 Task: Reply to email with the signature Charlotte Hill with the subject Reminder for a termination meeting from softage.10@softage.net with the message Could you send me the latest updates on the project milestones? with BCC to softage.5@softage.net with an attached document White_paper.docx
Action: Mouse moved to (623, 249)
Screenshot: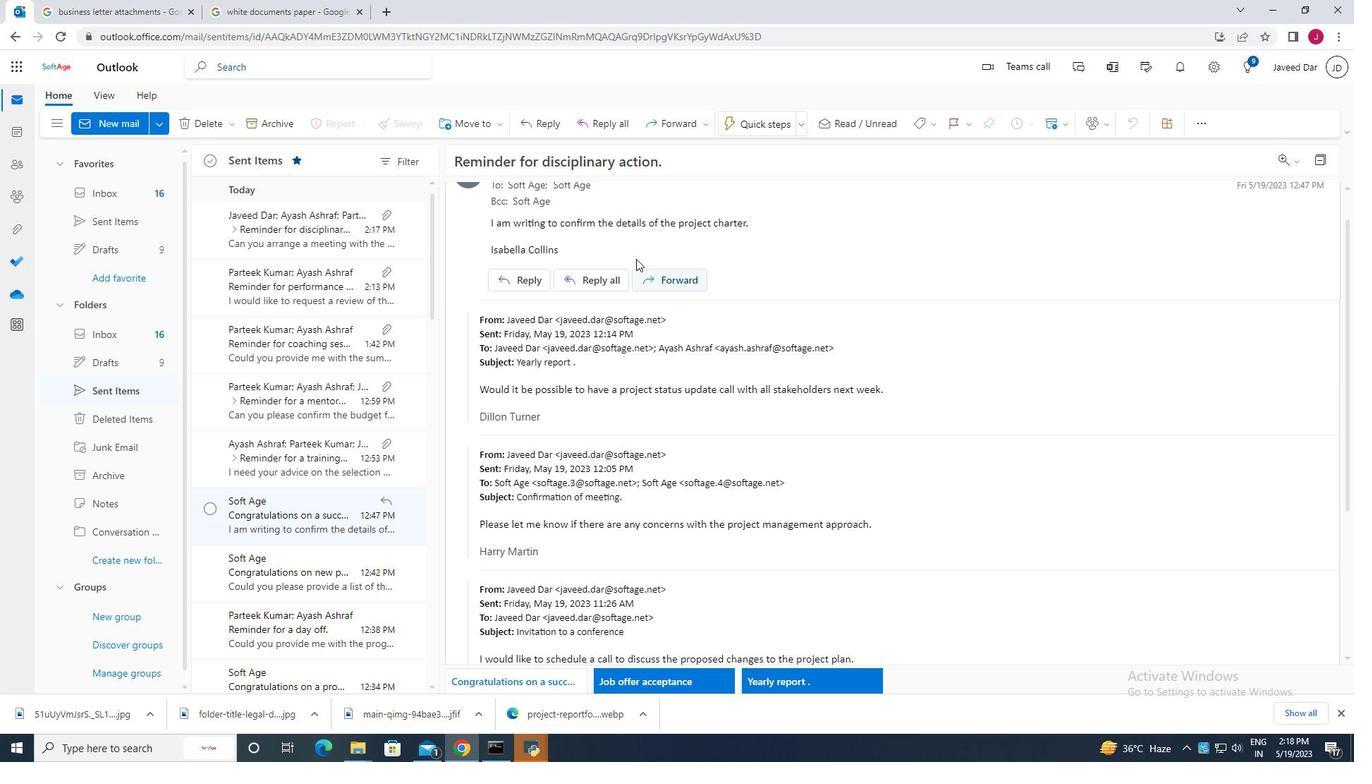 
Action: Mouse scrolled (623, 250) with delta (0, 0)
Screenshot: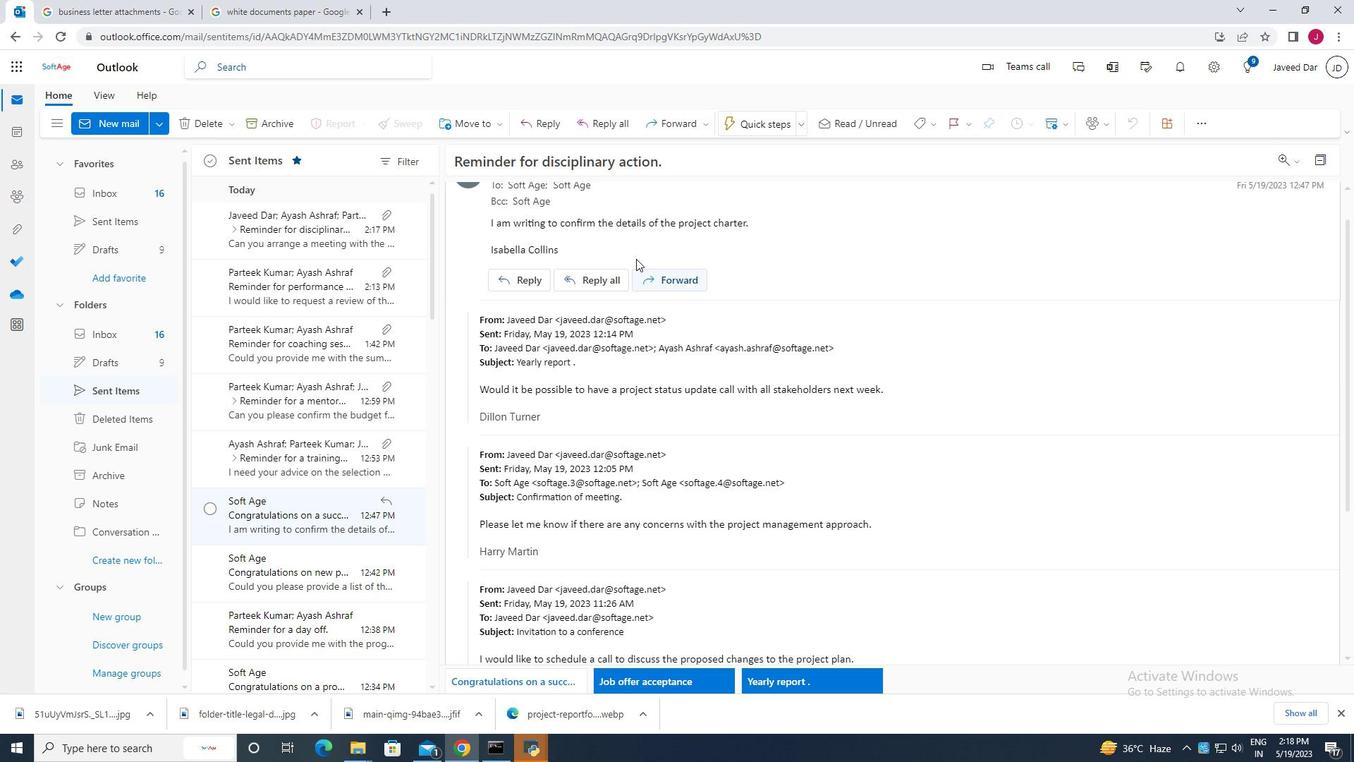 
Action: Mouse scrolled (623, 250) with delta (0, 0)
Screenshot: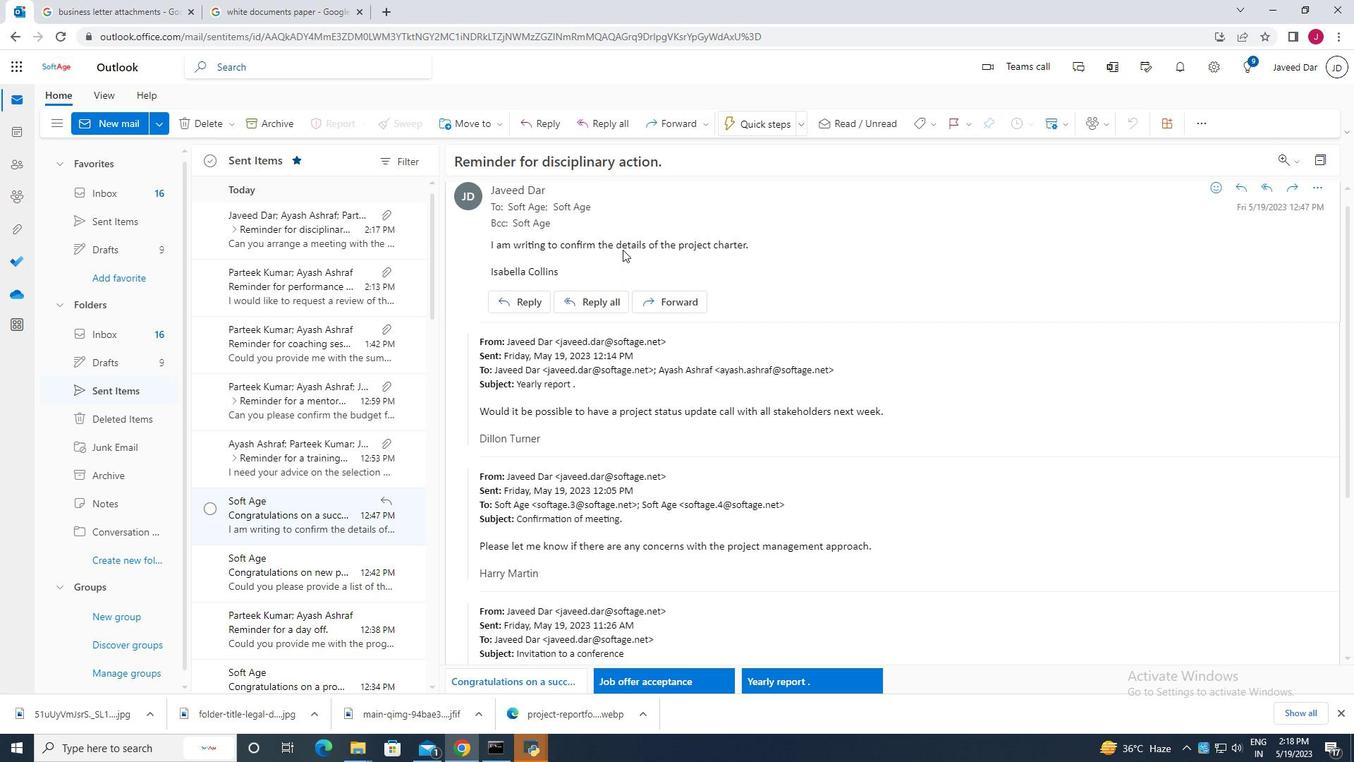 
Action: Mouse scrolled (623, 250) with delta (0, 0)
Screenshot: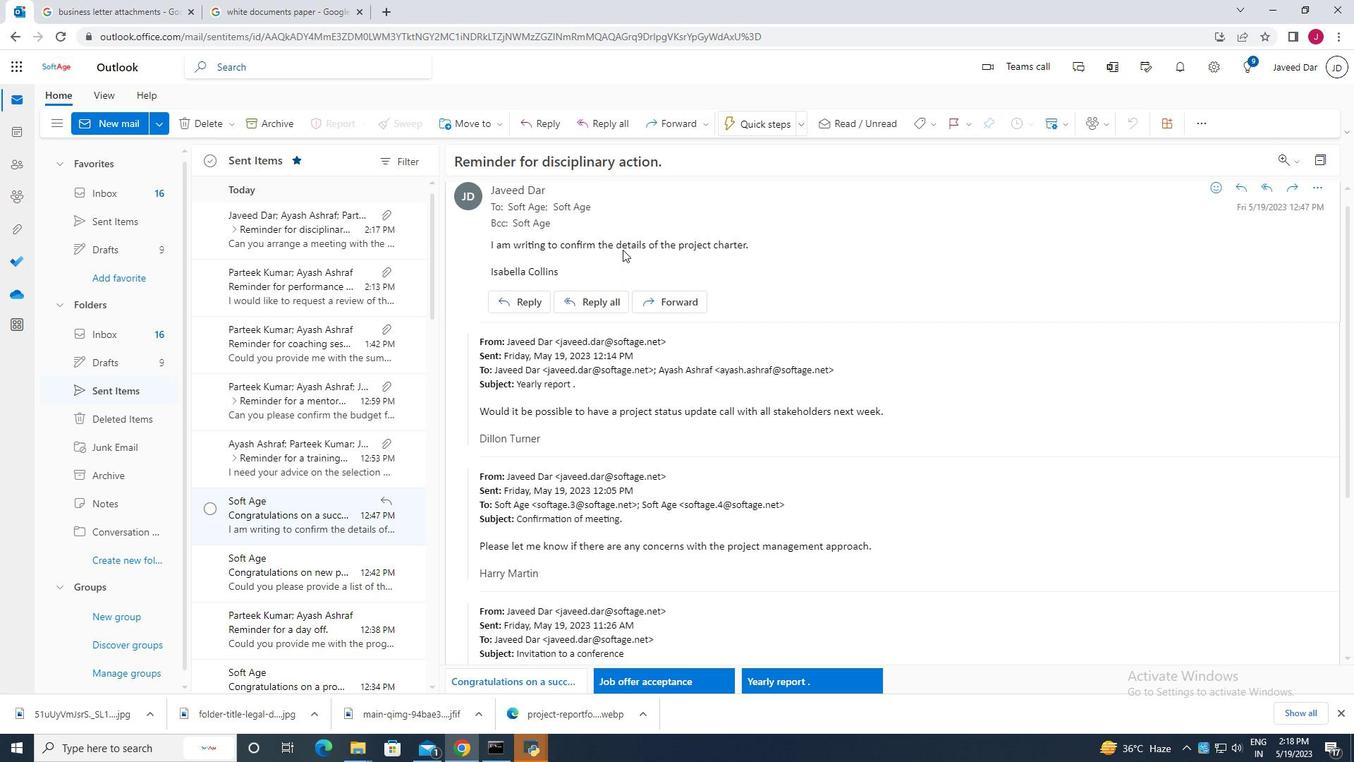 
Action: Mouse scrolled (623, 250) with delta (0, 0)
Screenshot: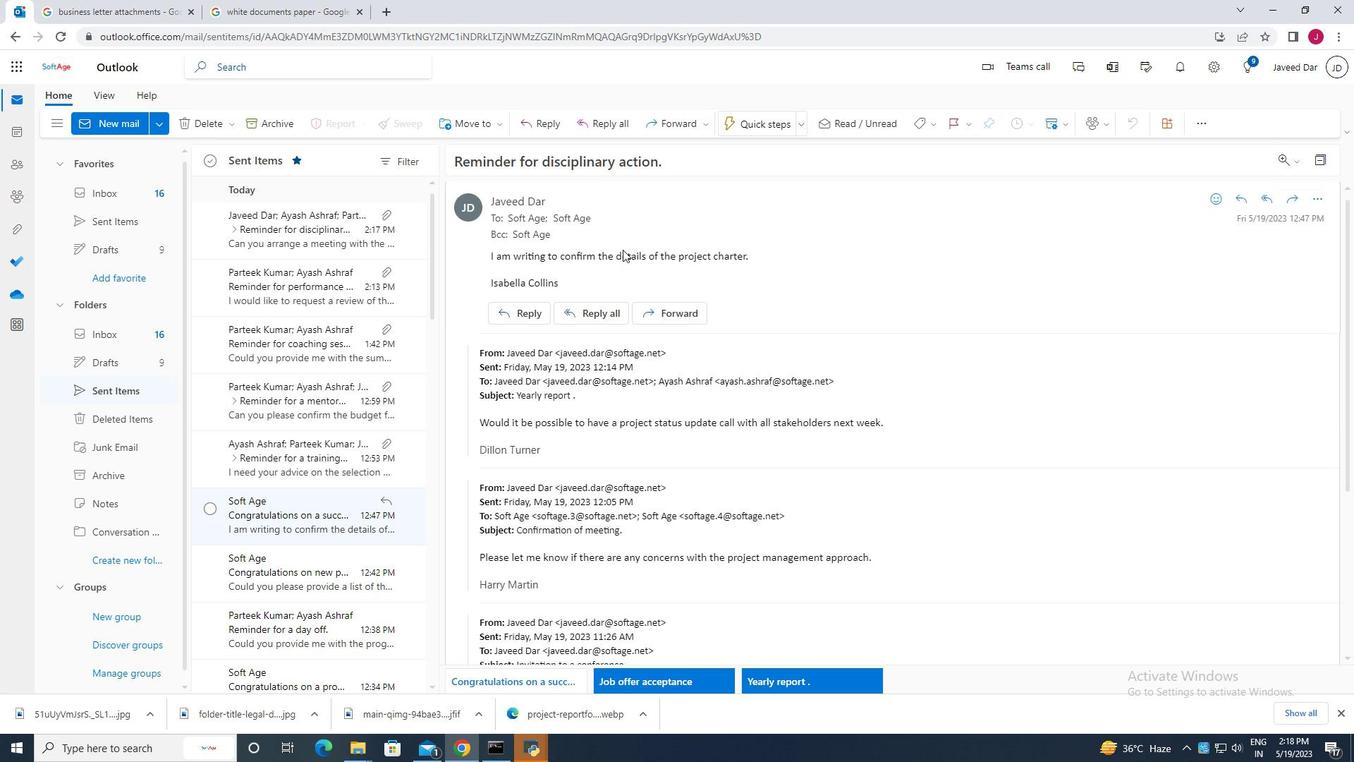 
Action: Mouse scrolled (623, 250) with delta (0, 0)
Screenshot: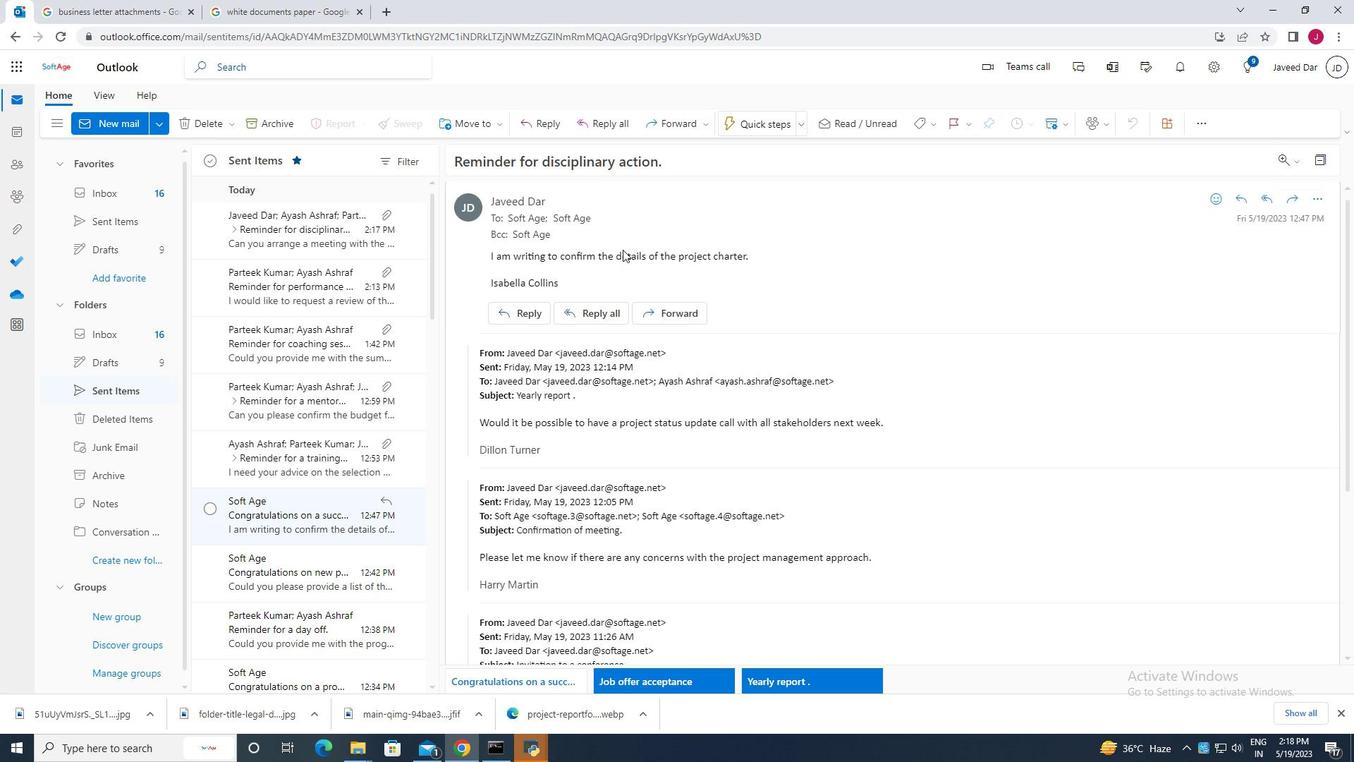 
Action: Mouse scrolled (623, 250) with delta (0, 0)
Screenshot: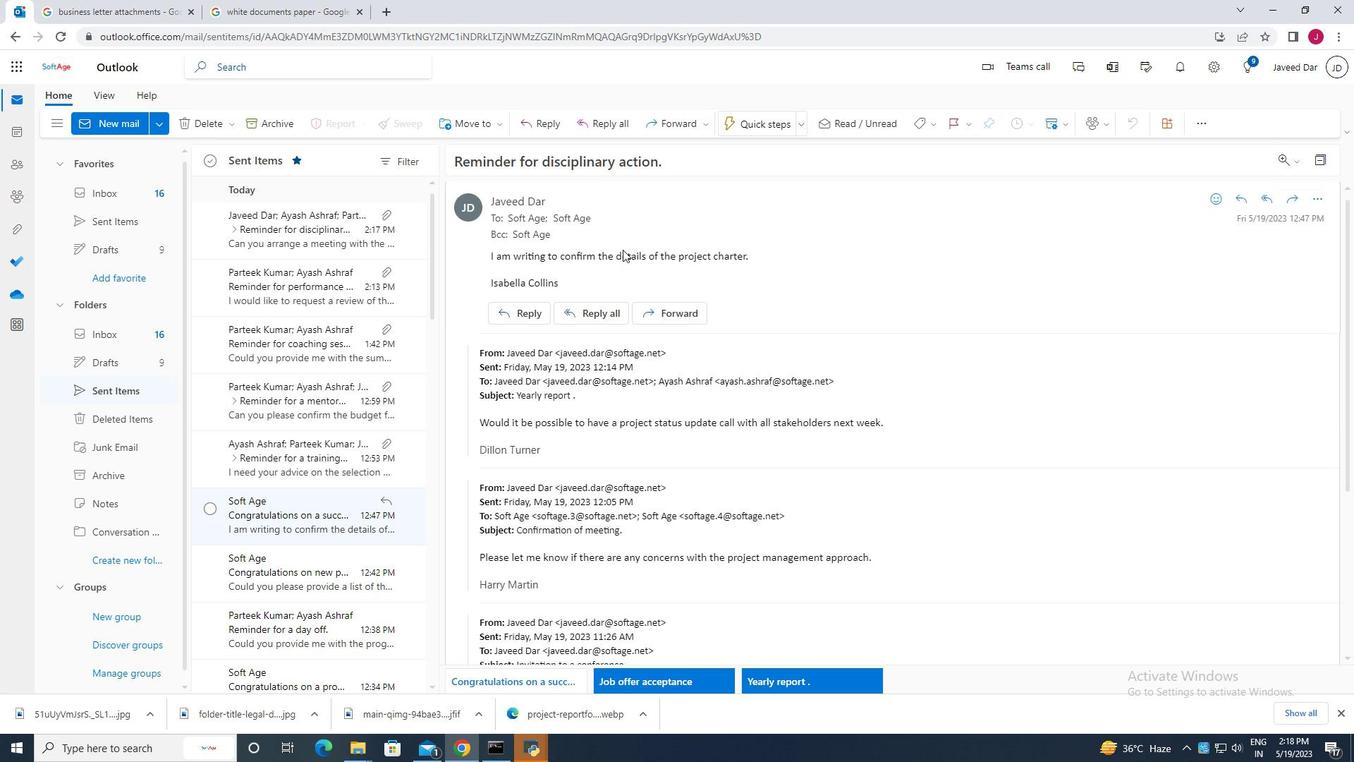 
Action: Mouse scrolled (623, 250) with delta (0, 0)
Screenshot: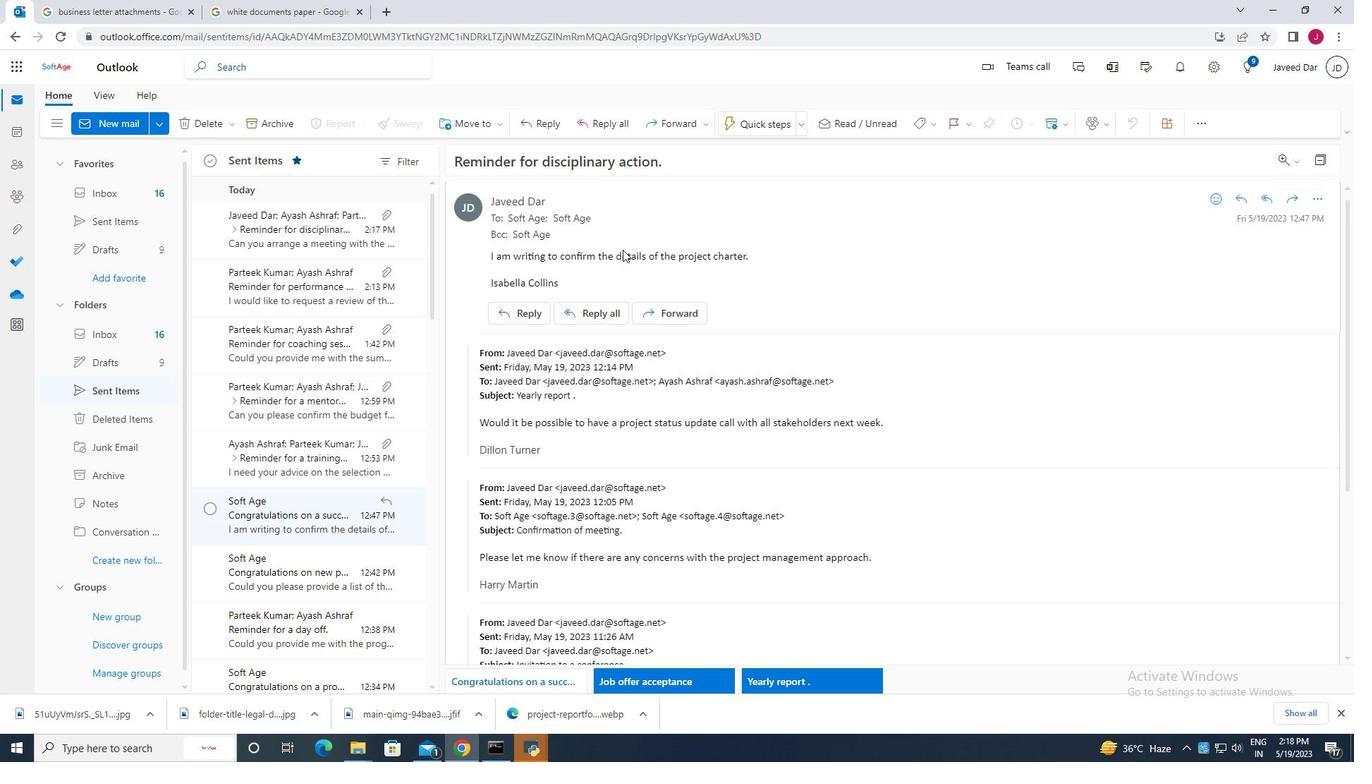 
Action: Mouse scrolled (623, 250) with delta (0, 0)
Screenshot: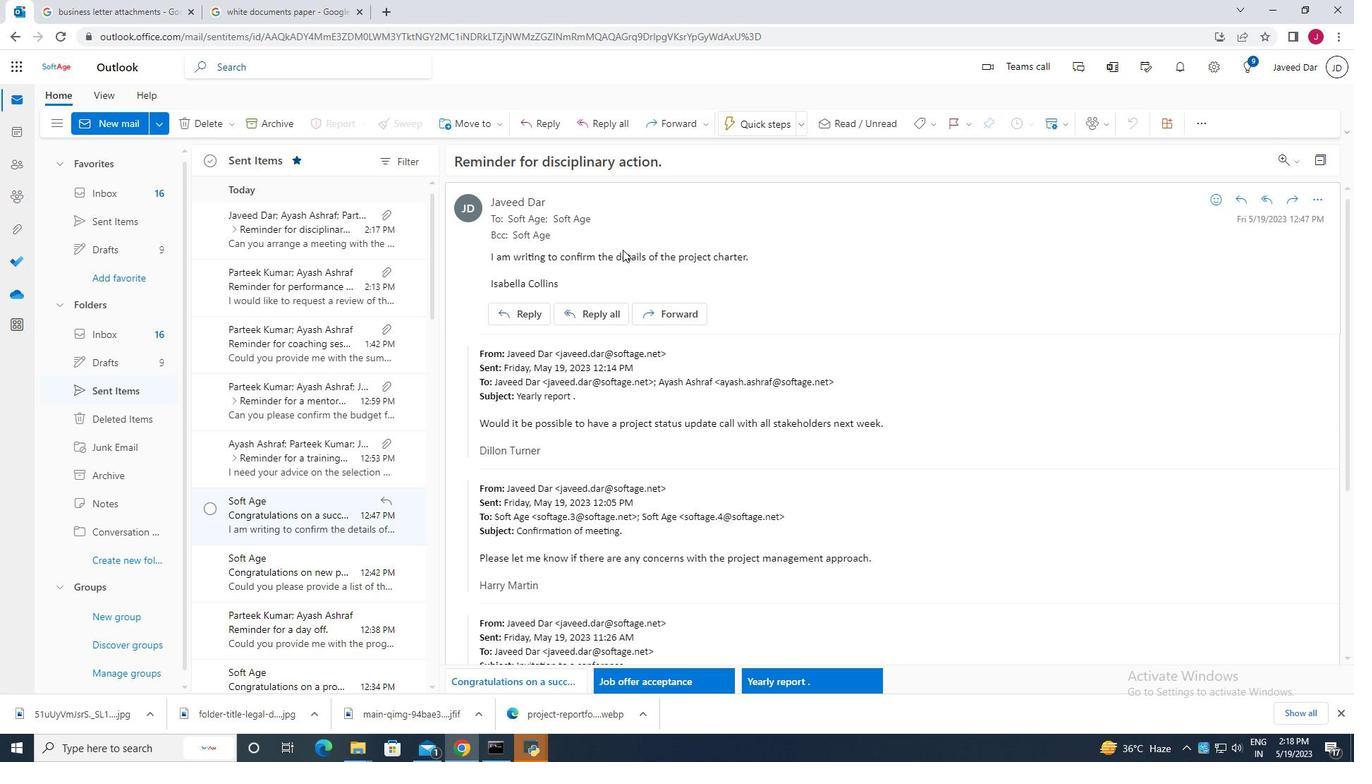 
Action: Mouse scrolled (623, 250) with delta (0, 0)
Screenshot: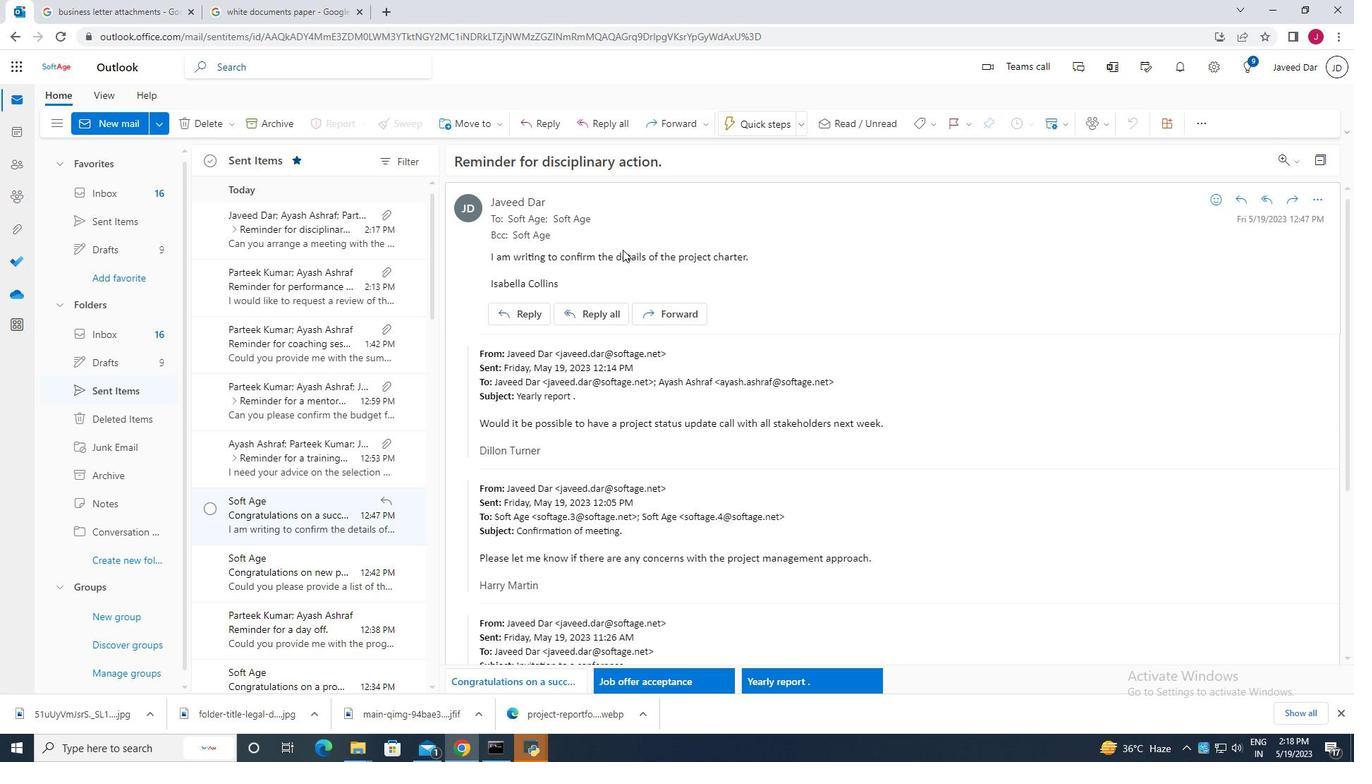 
Action: Mouse scrolled (623, 250) with delta (0, 0)
Screenshot: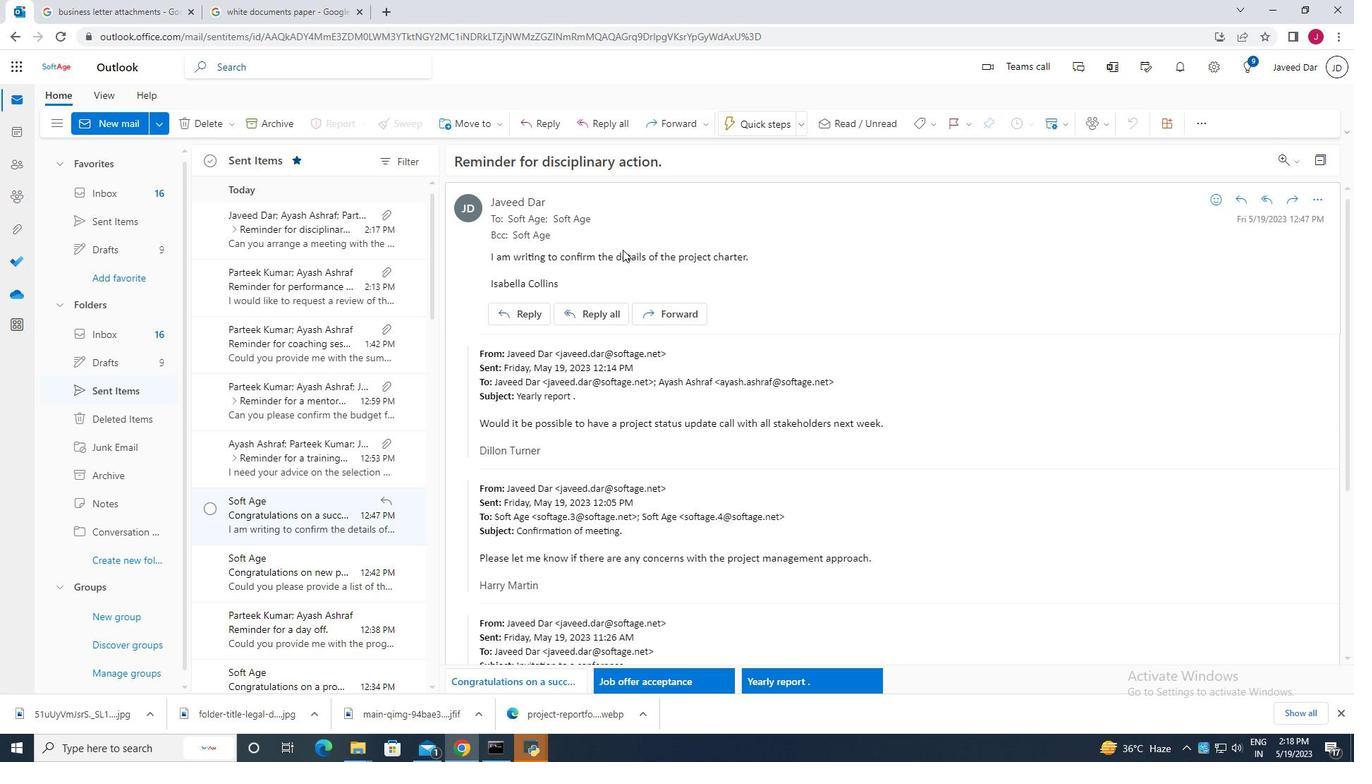 
Action: Mouse scrolled (623, 250) with delta (0, 0)
Screenshot: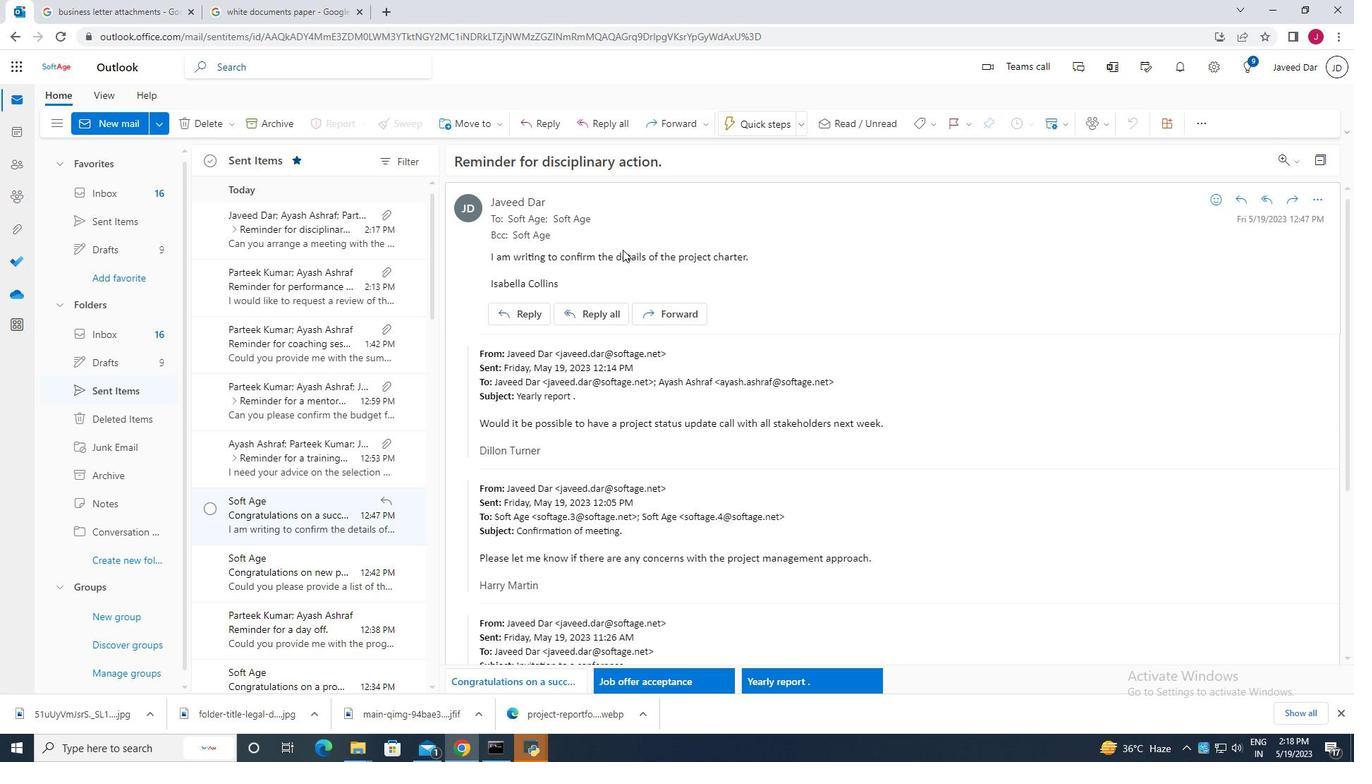 
Action: Mouse moved to (1248, 200)
Screenshot: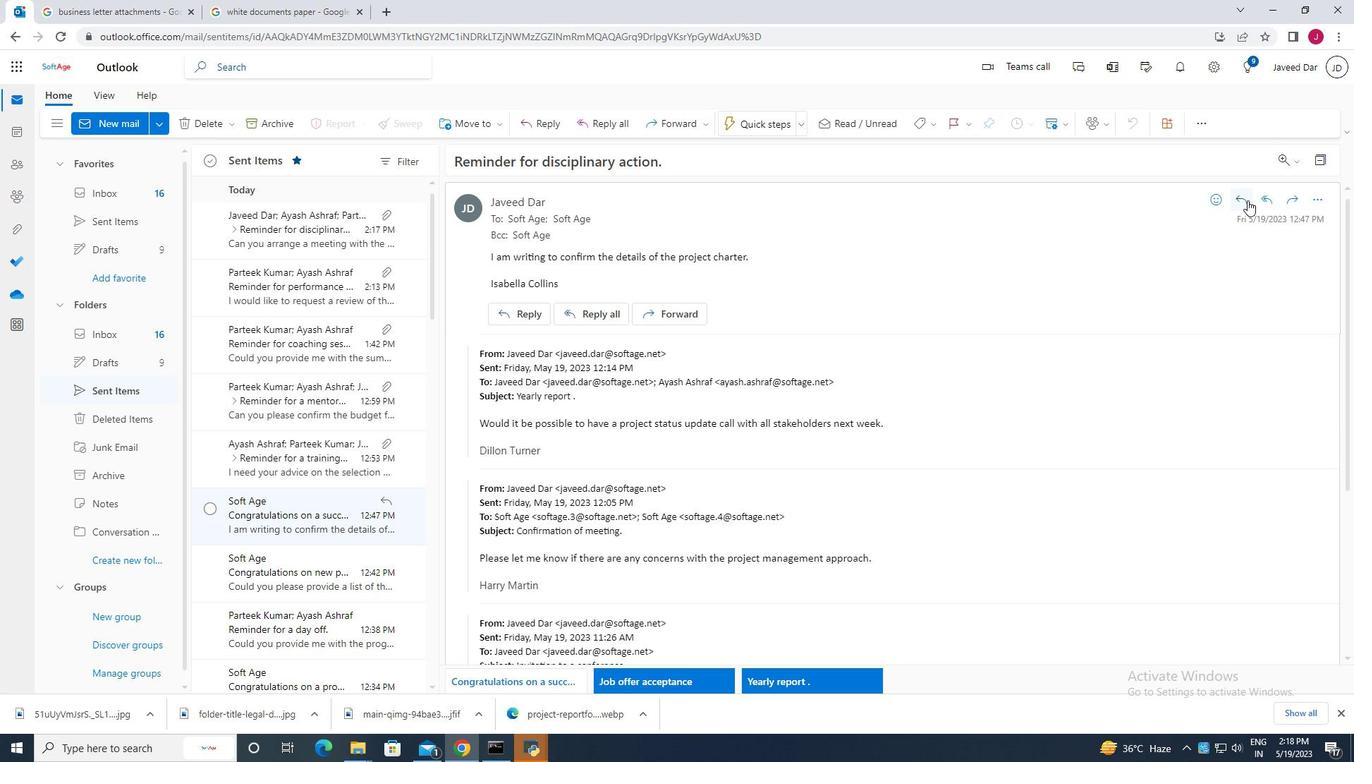 
Action: Mouse pressed left at (1248, 200)
Screenshot: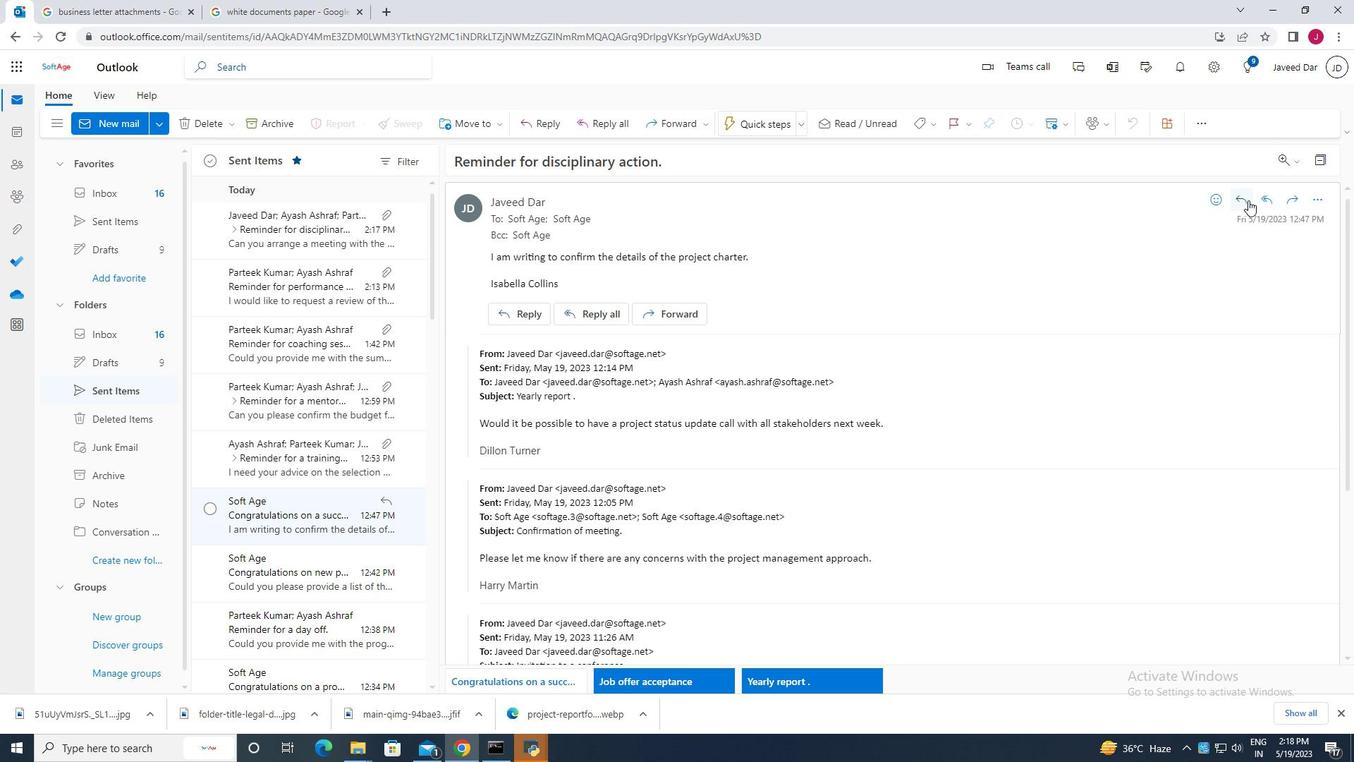 
Action: Mouse moved to (475, 238)
Screenshot: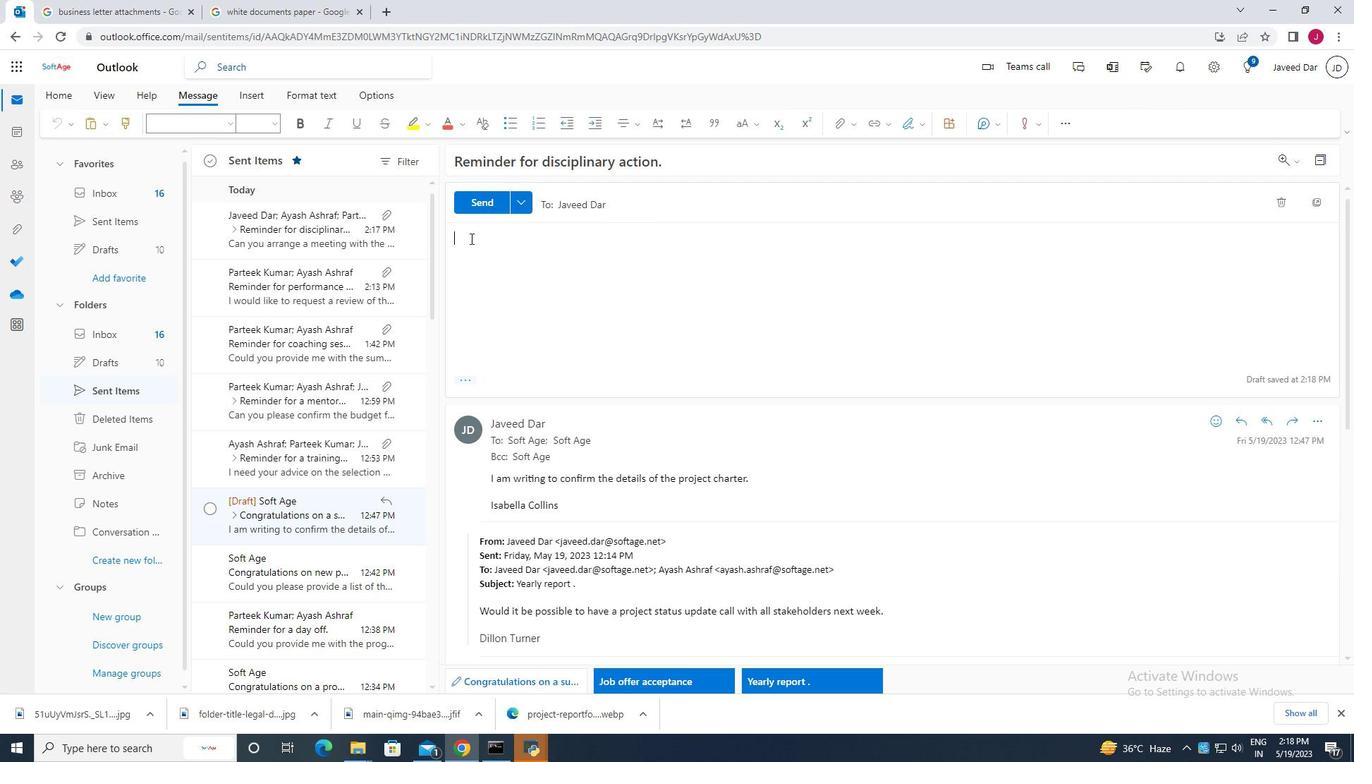 
Action: Mouse pressed left at (475, 238)
Screenshot: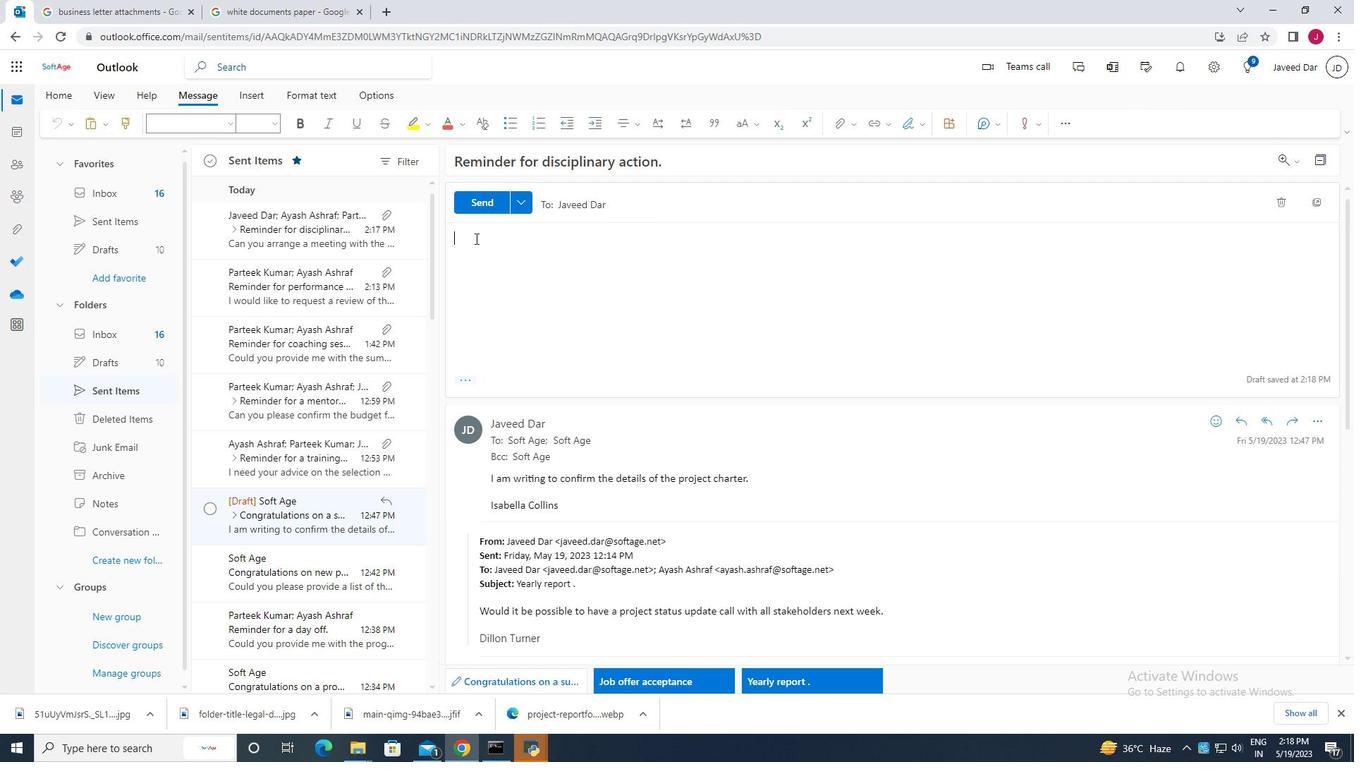 
Action: Mouse moved to (703, 211)
Screenshot: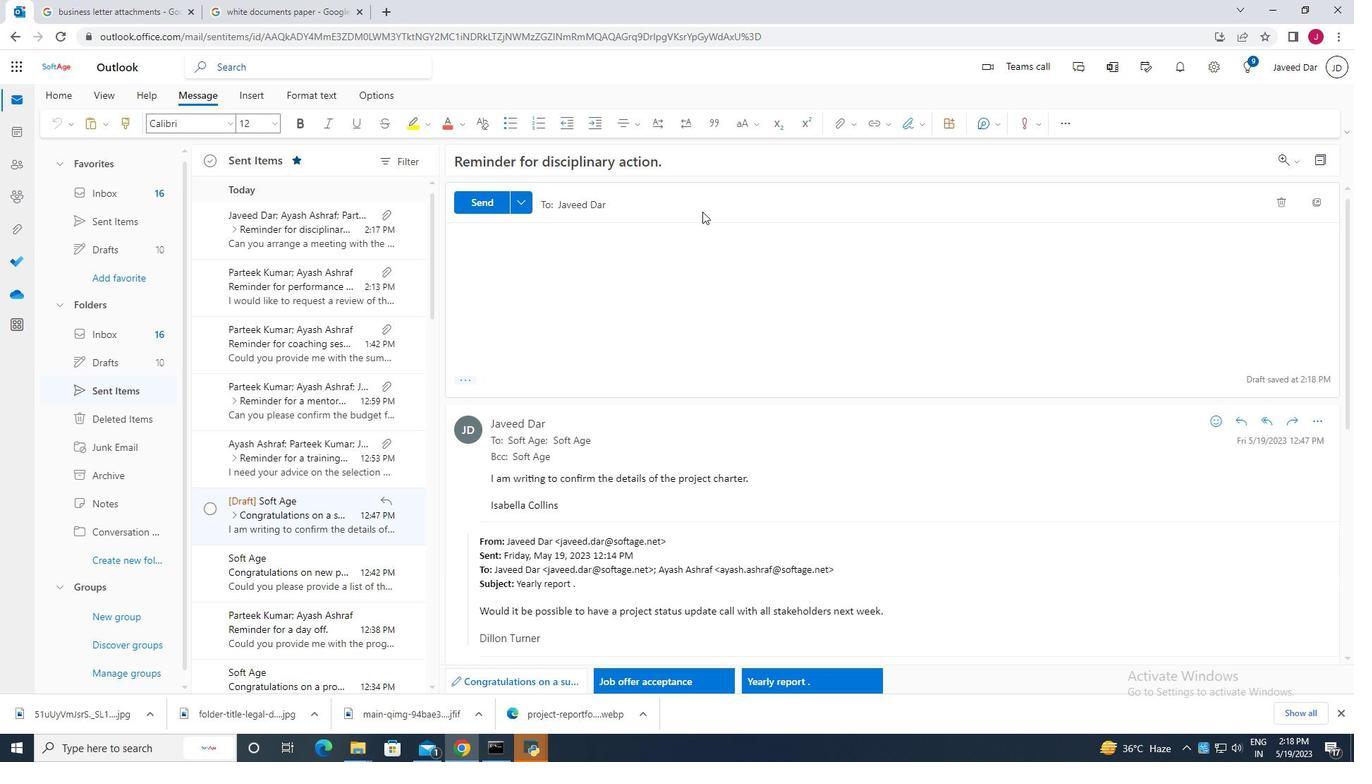 
Action: Mouse pressed left at (703, 211)
Screenshot: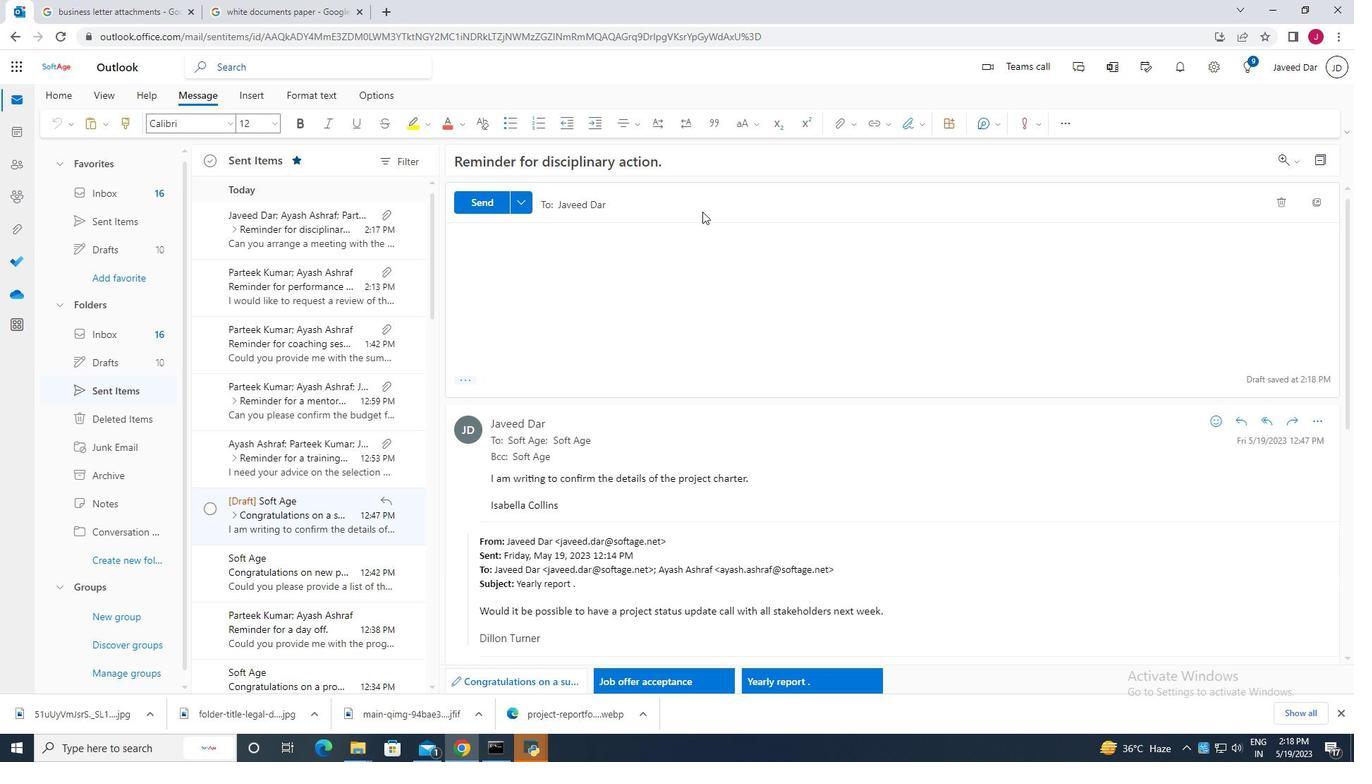 
Action: Mouse moved to (570, 239)
Screenshot: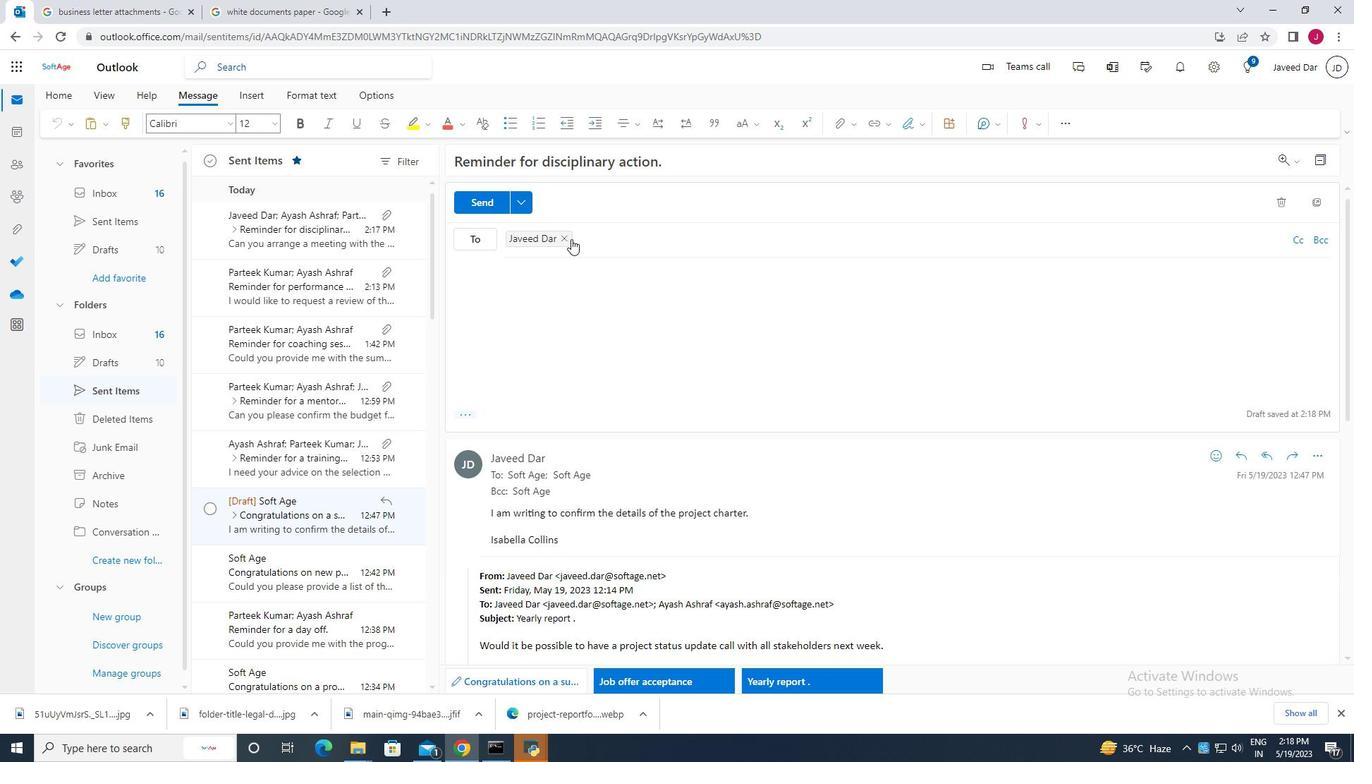 
Action: Mouse pressed left at (570, 239)
Screenshot: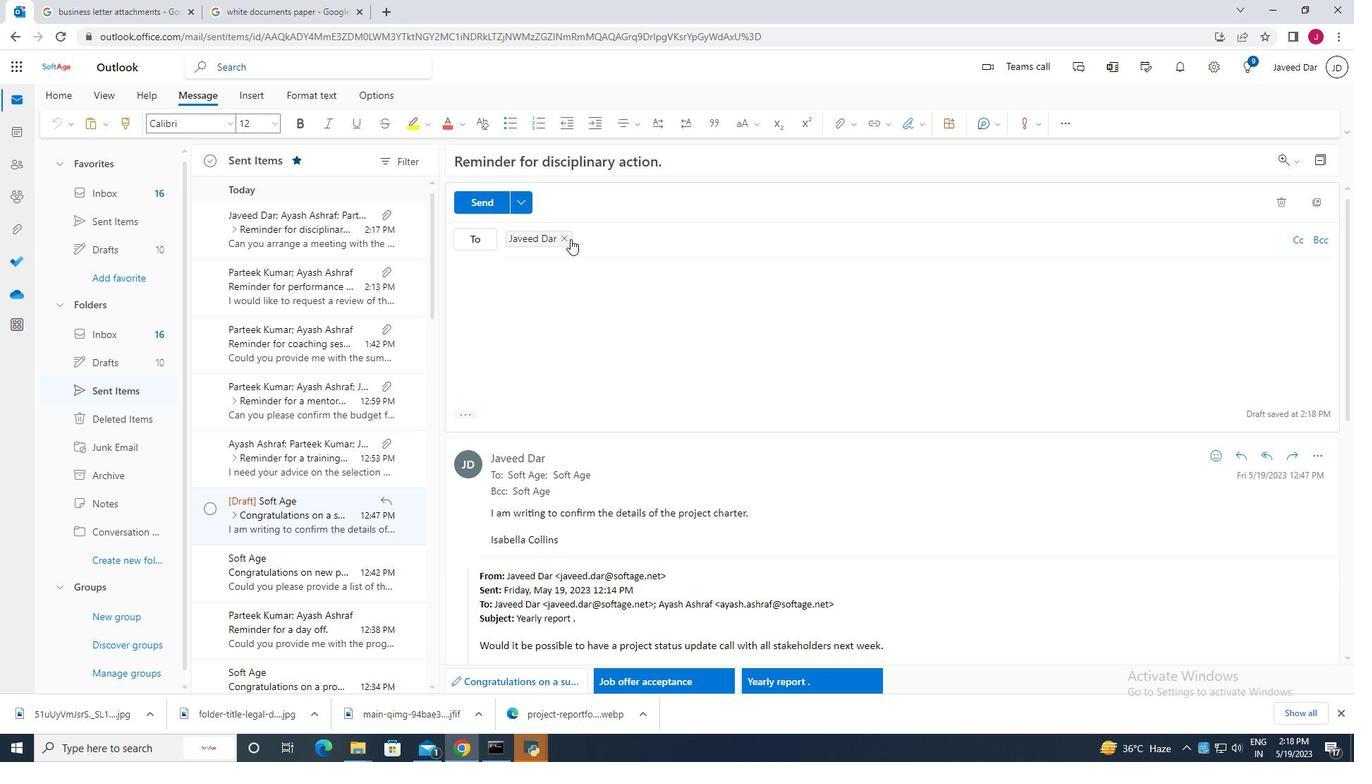 
Action: Mouse moved to (565, 237)
Screenshot: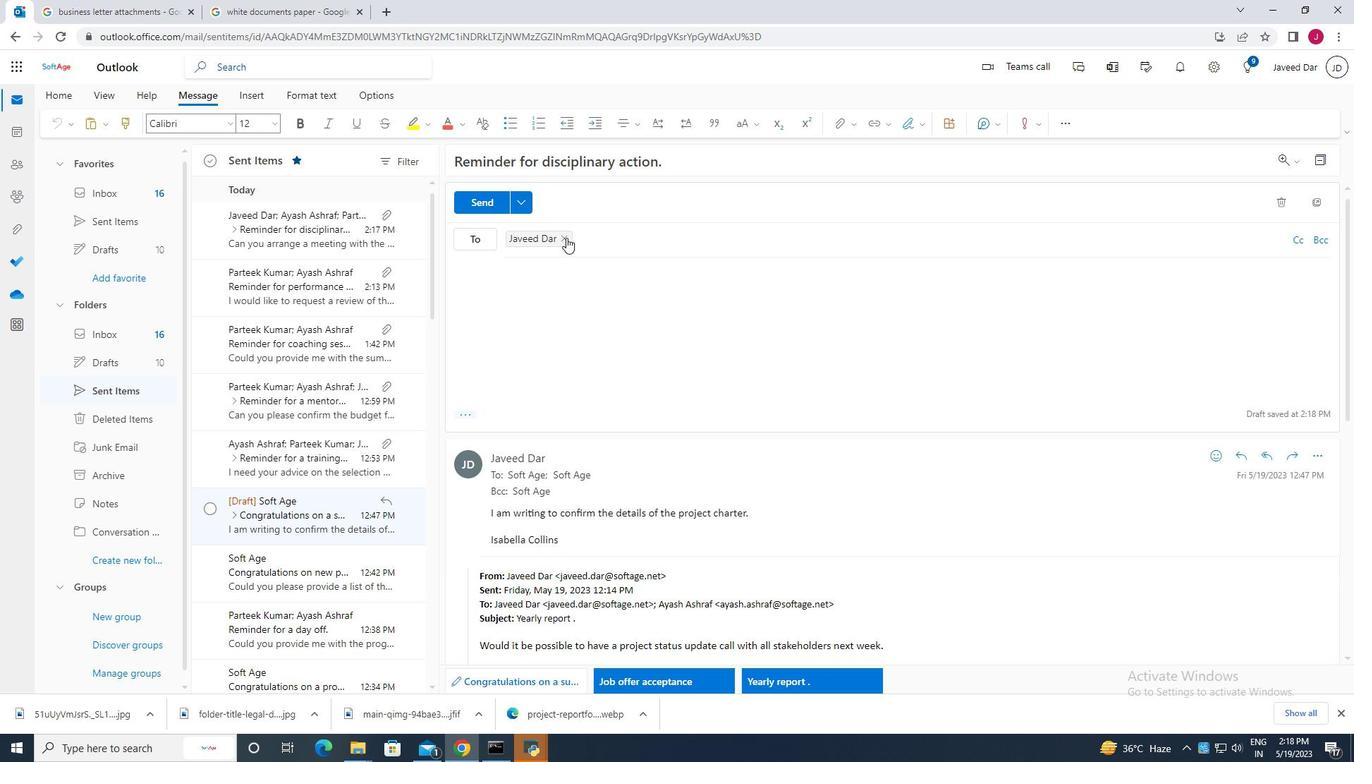 
Action: Mouse pressed left at (565, 237)
Screenshot: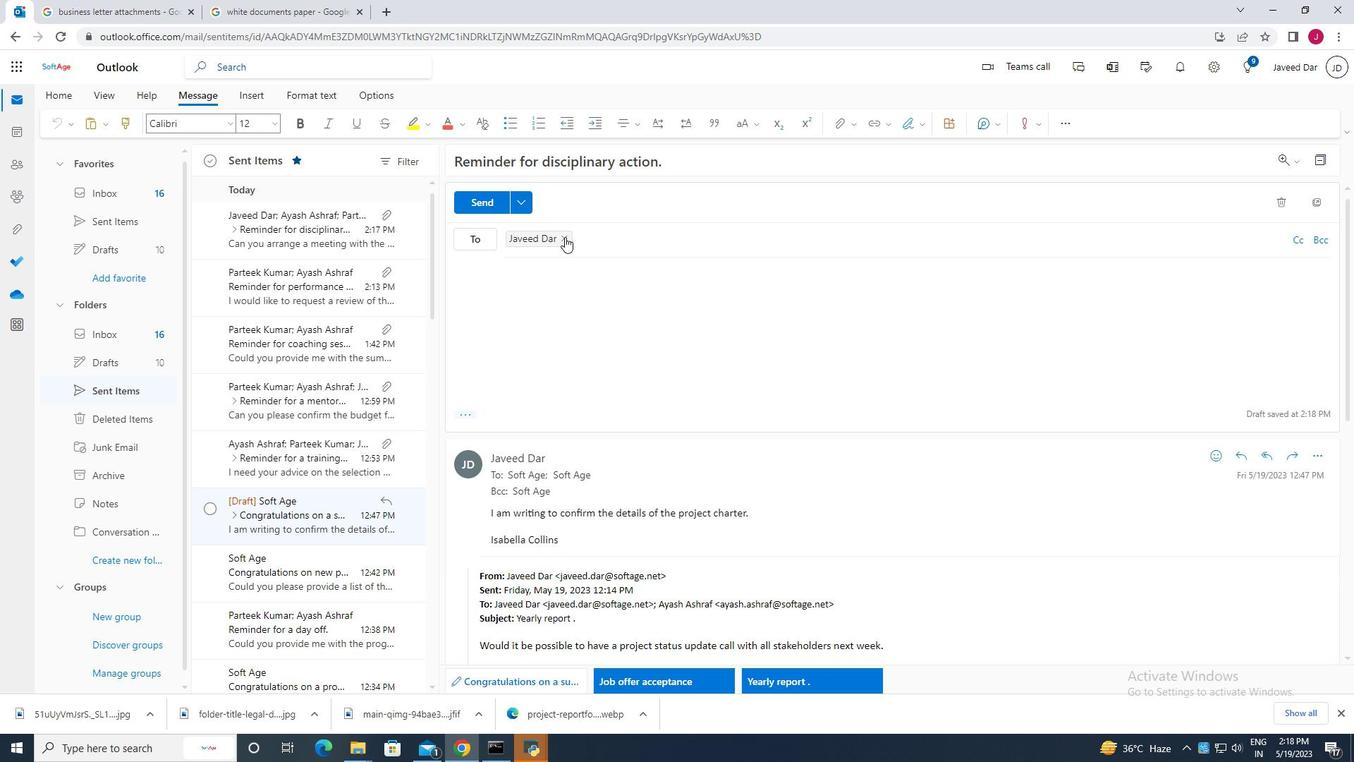 
Action: Mouse moved to (465, 409)
Screenshot: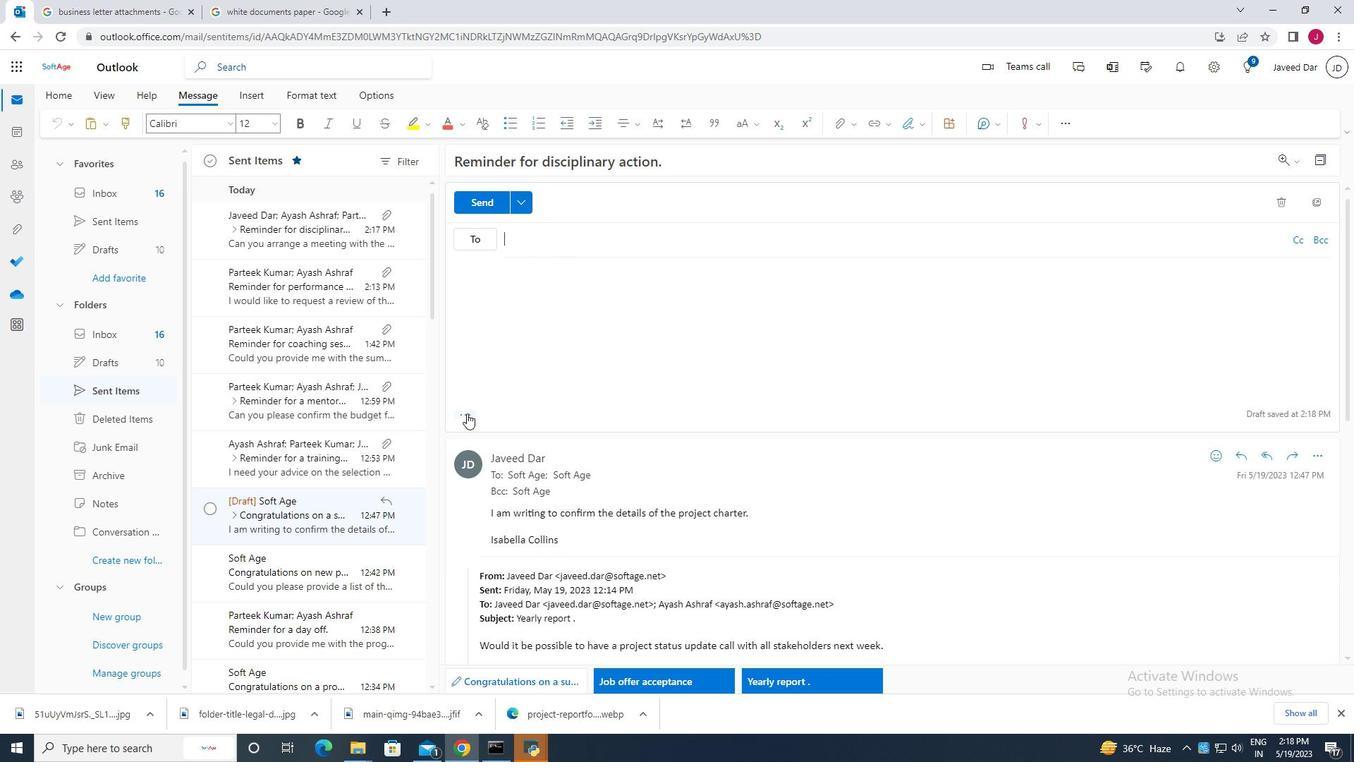 
Action: Mouse pressed left at (465, 409)
Screenshot: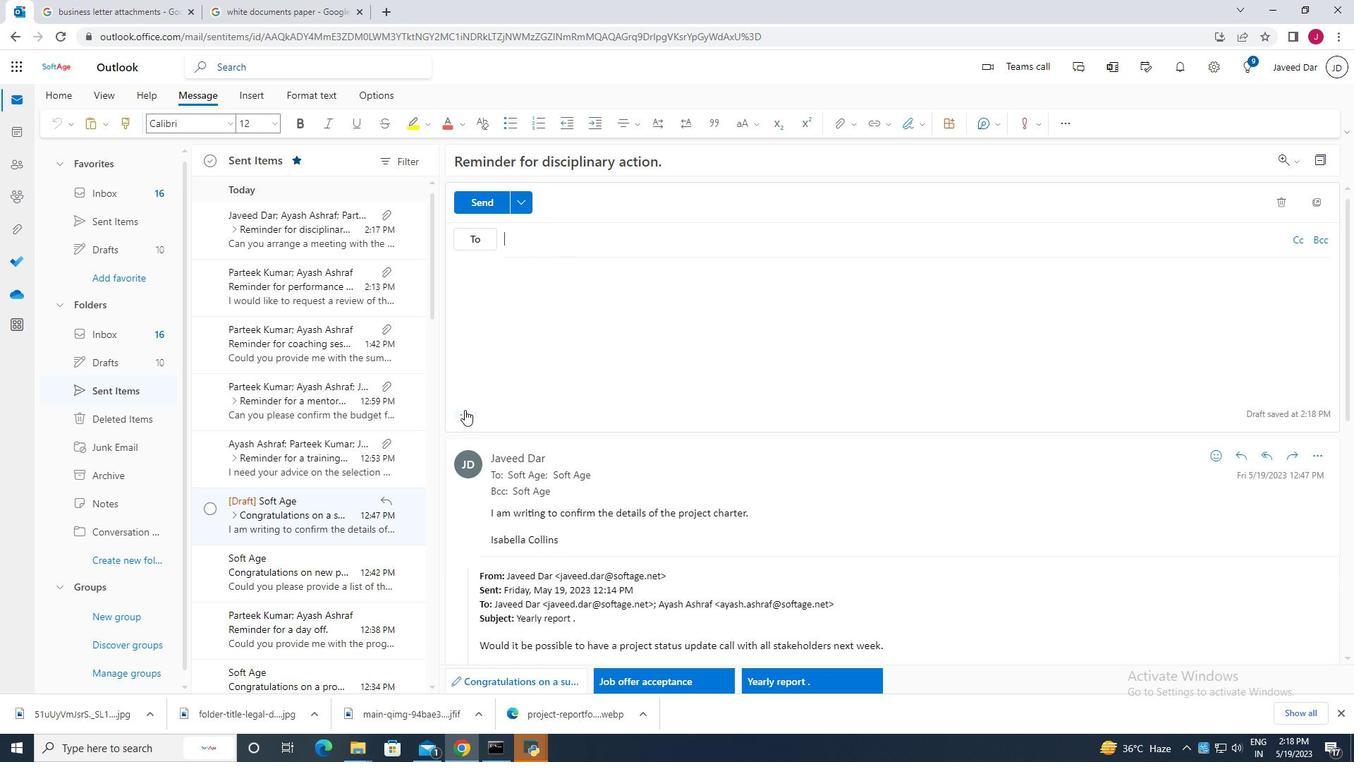 
Action: Mouse moved to (659, 275)
Screenshot: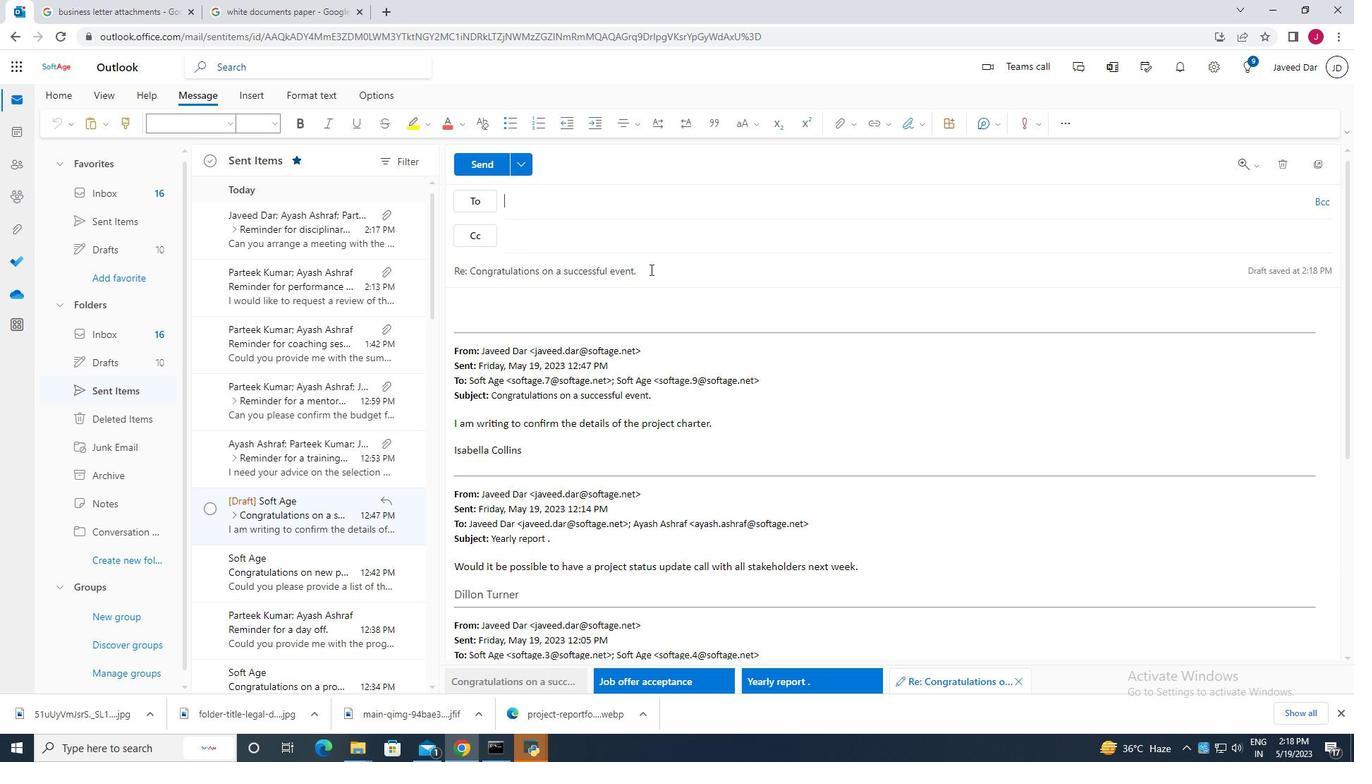 
Action: Mouse pressed left at (659, 275)
Screenshot: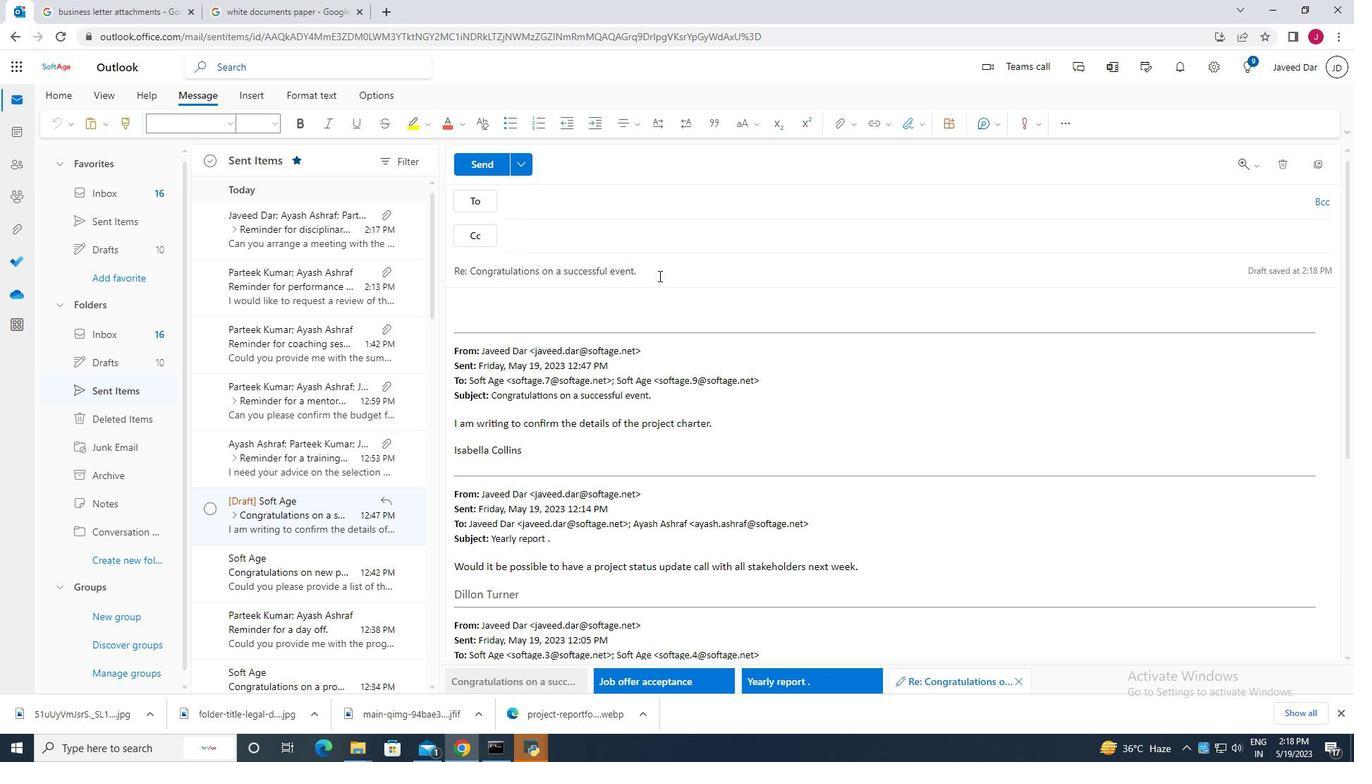 
Action: Key pressed <Key.backspace><Key.backspace><Key.backspace><Key.backspace><Key.backspace><Key.backspace><Key.backspace><Key.backspace><Key.backspace><Key.backspace><Key.backspace><Key.backspace><Key.backspace><Key.backspace><Key.backspace><Key.backspace><Key.backspace><Key.backspace><Key.backspace><Key.backspace><Key.backspace><Key.backspace><Key.backspace><Key.backspace><Key.backspace><Key.backspace><Key.backspace><Key.backspace><Key.backspace><Key.backspace><Key.backspace><Key.backspace><Key.backspace><Key.backspace><Key.backspace><Key.backspace><Key.backspace><Key.backspace><Key.backspace><Key.backspace><Key.backspace><Key.backspace><Key.backspace><Key.backspace><Key.backspace><Key.backspace><Key.backspace><Key.backspace><Key.caps_lock>R<Key.caps_lock>eminder<Key.space>for<Key.space>a<Key.space>termination<Key.space>meeting<Key.space><Key.backspace>.
Screenshot: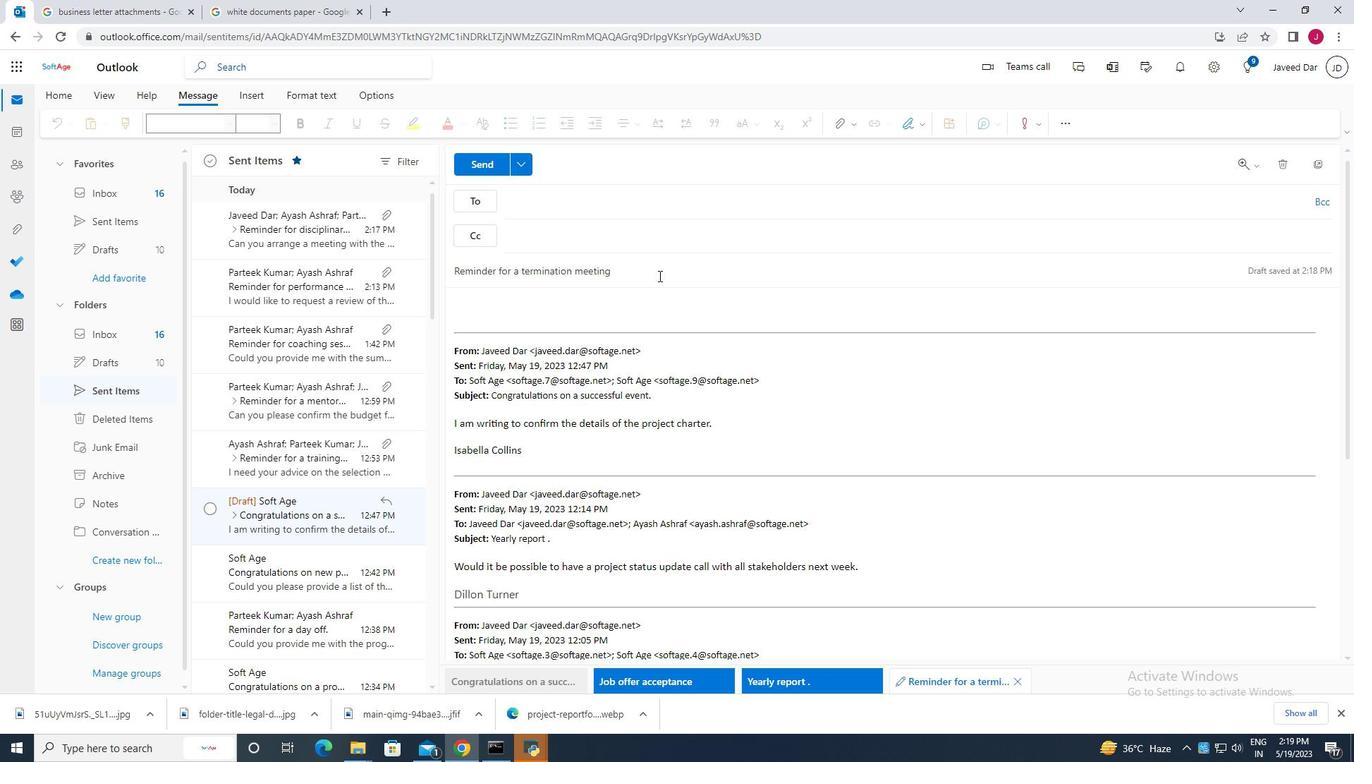 
Action: Mouse moved to (611, 298)
Screenshot: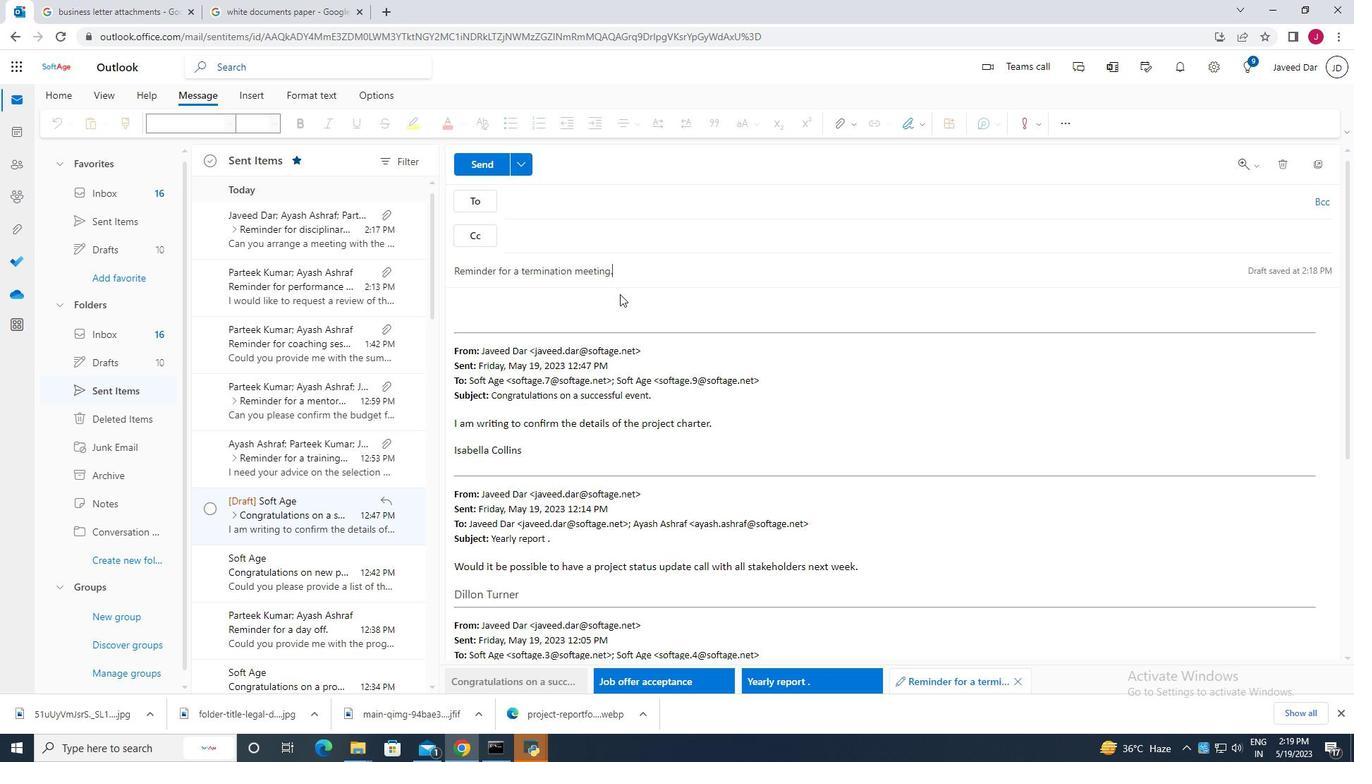 
Action: Mouse pressed left at (611, 298)
Screenshot: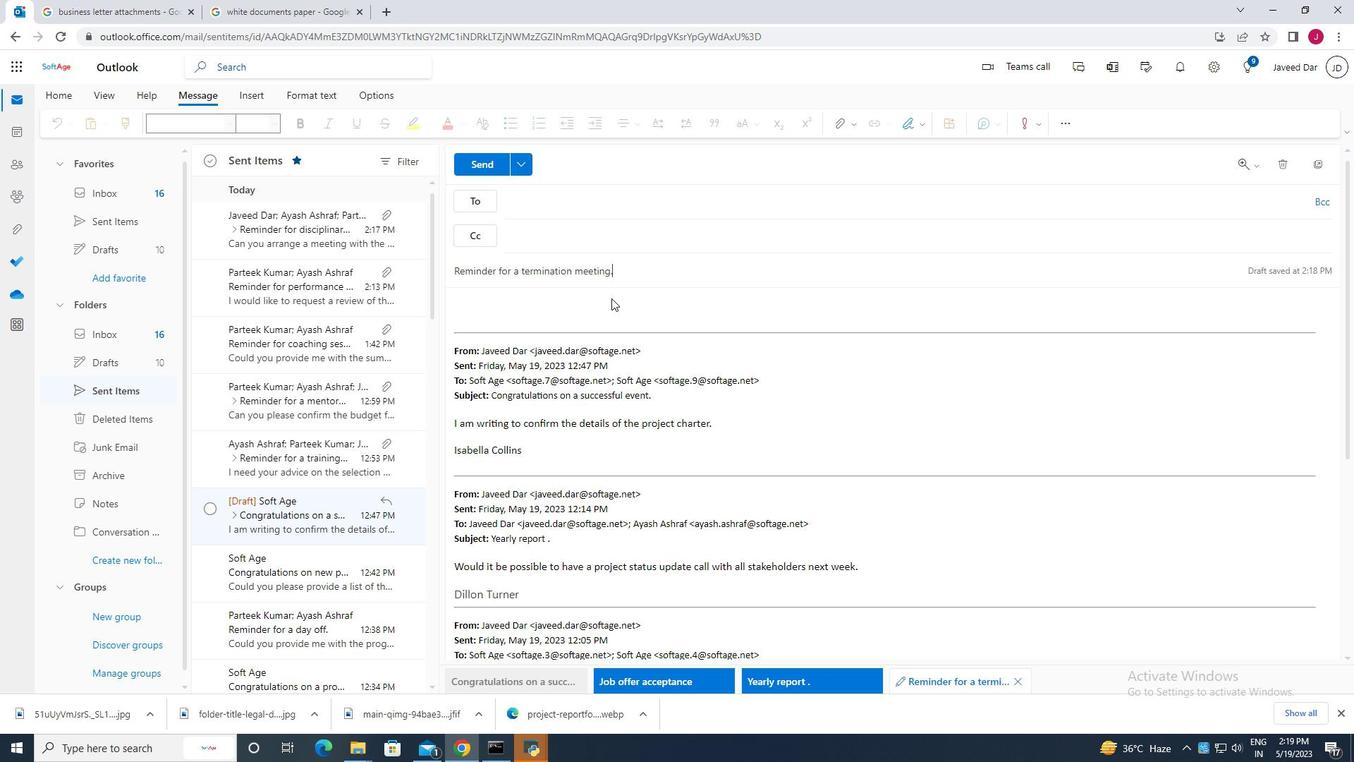 
Action: Mouse moved to (536, 294)
Screenshot: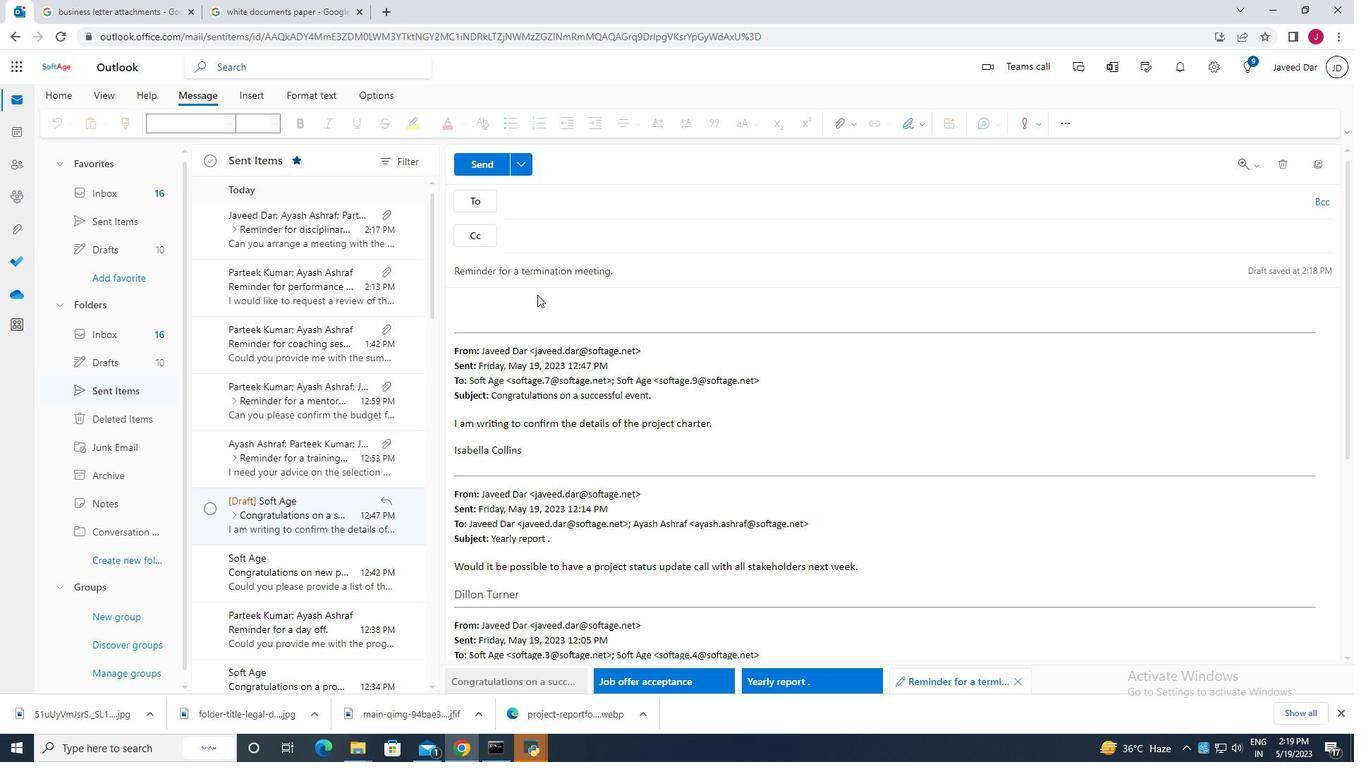 
Action: Mouse pressed left at (536, 294)
Screenshot: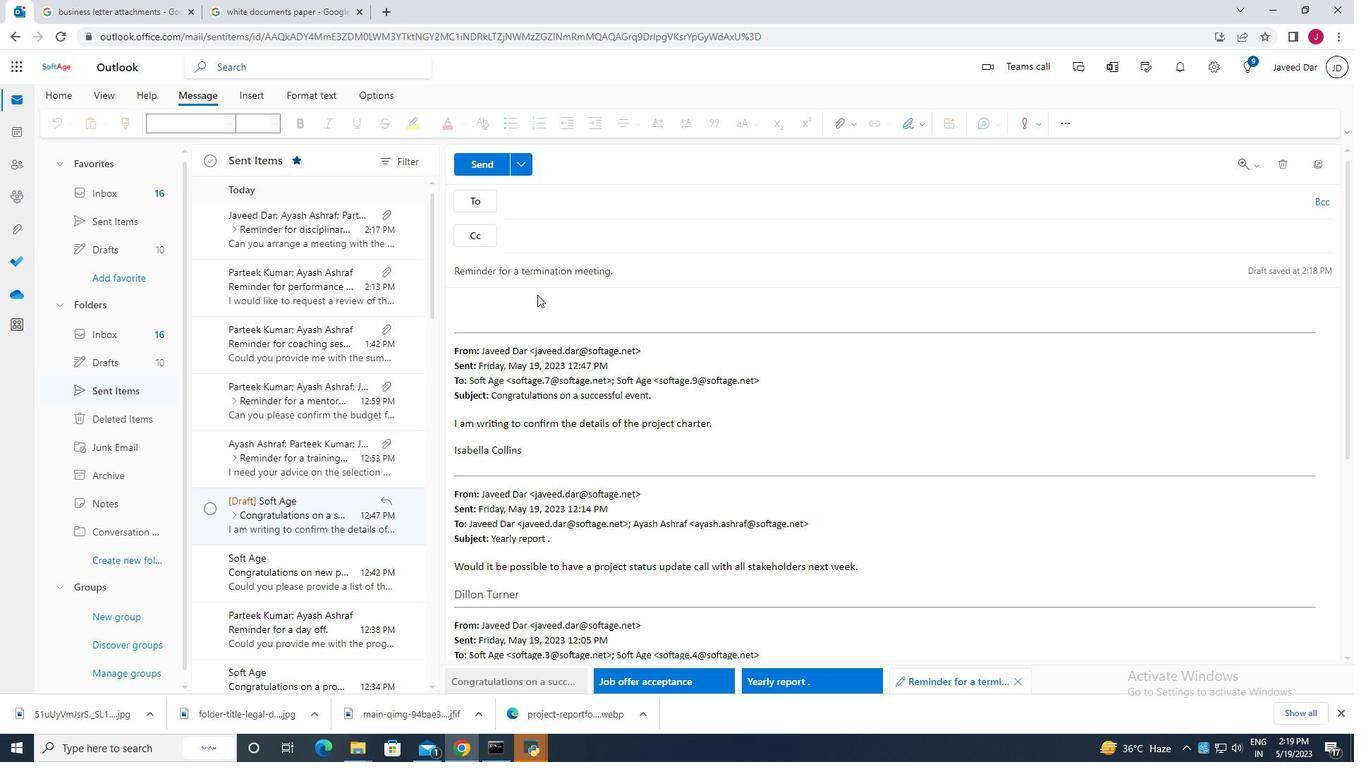 
Action: Mouse moved to (495, 297)
Screenshot: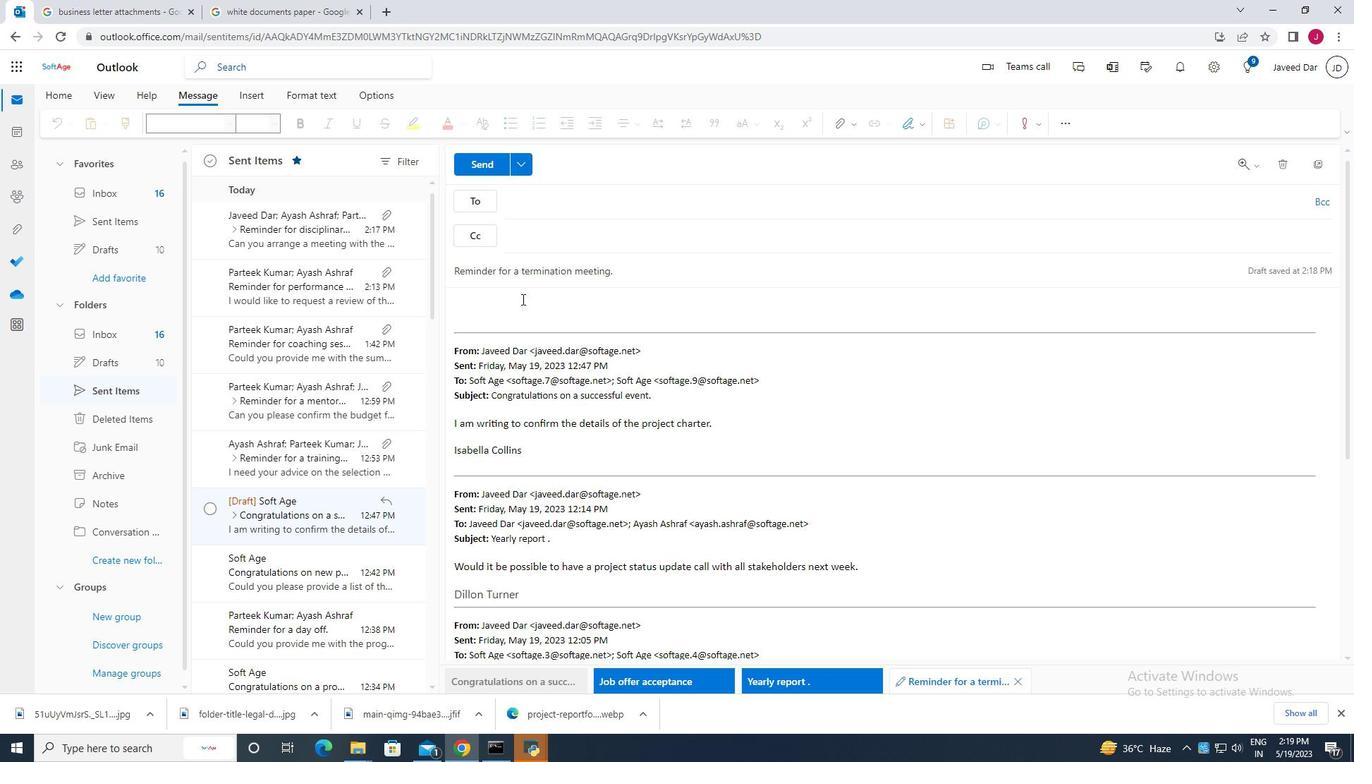 
Action: Mouse pressed left at (495, 297)
Screenshot: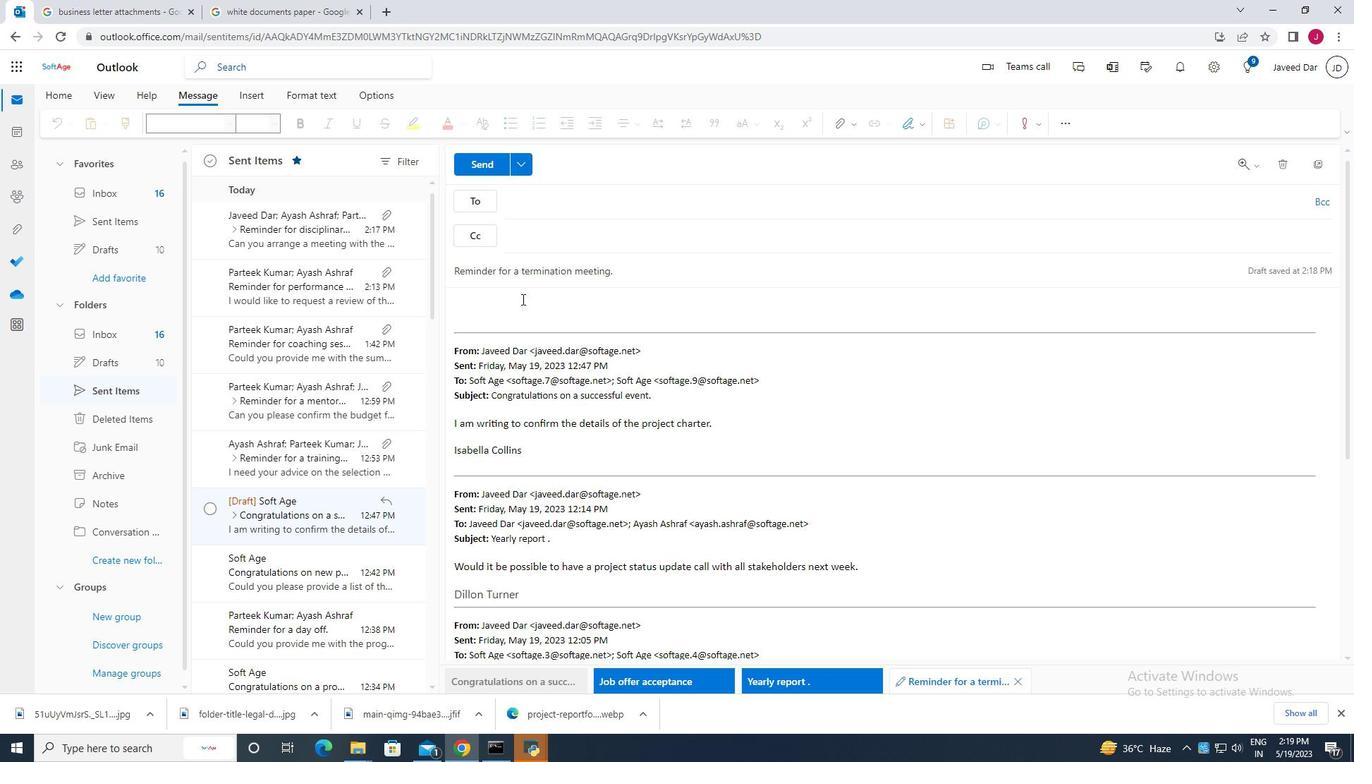 
Action: Mouse pressed left at (495, 297)
Screenshot: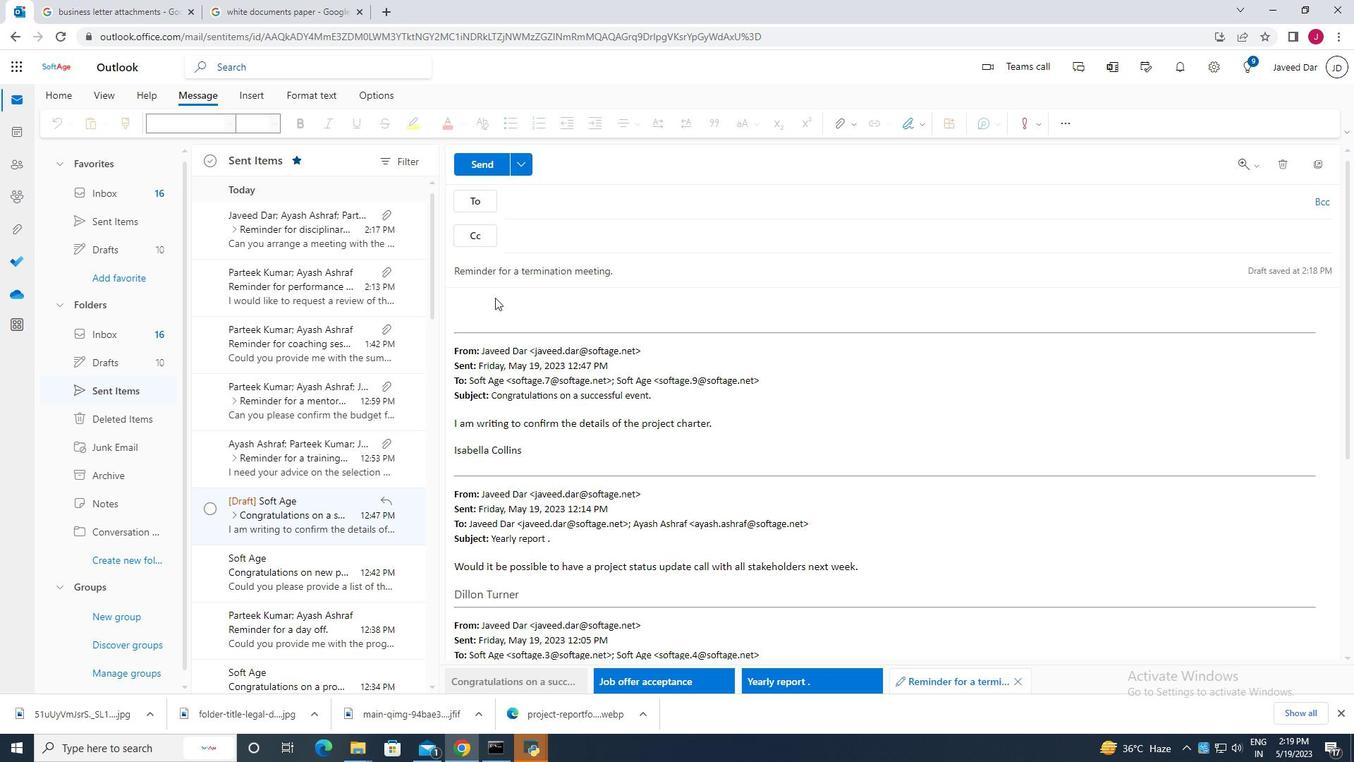 
Action: Mouse pressed left at (495, 297)
Screenshot: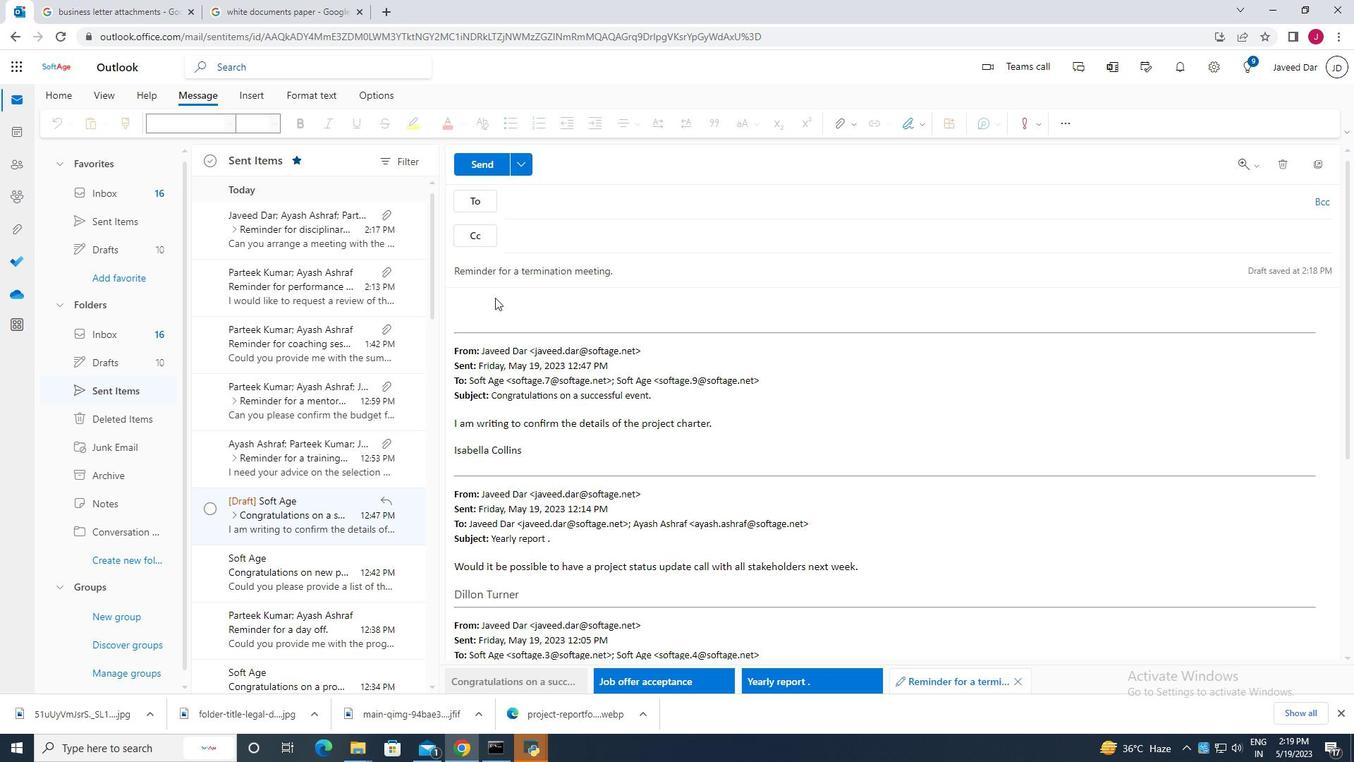 
Action: Mouse moved to (517, 311)
Screenshot: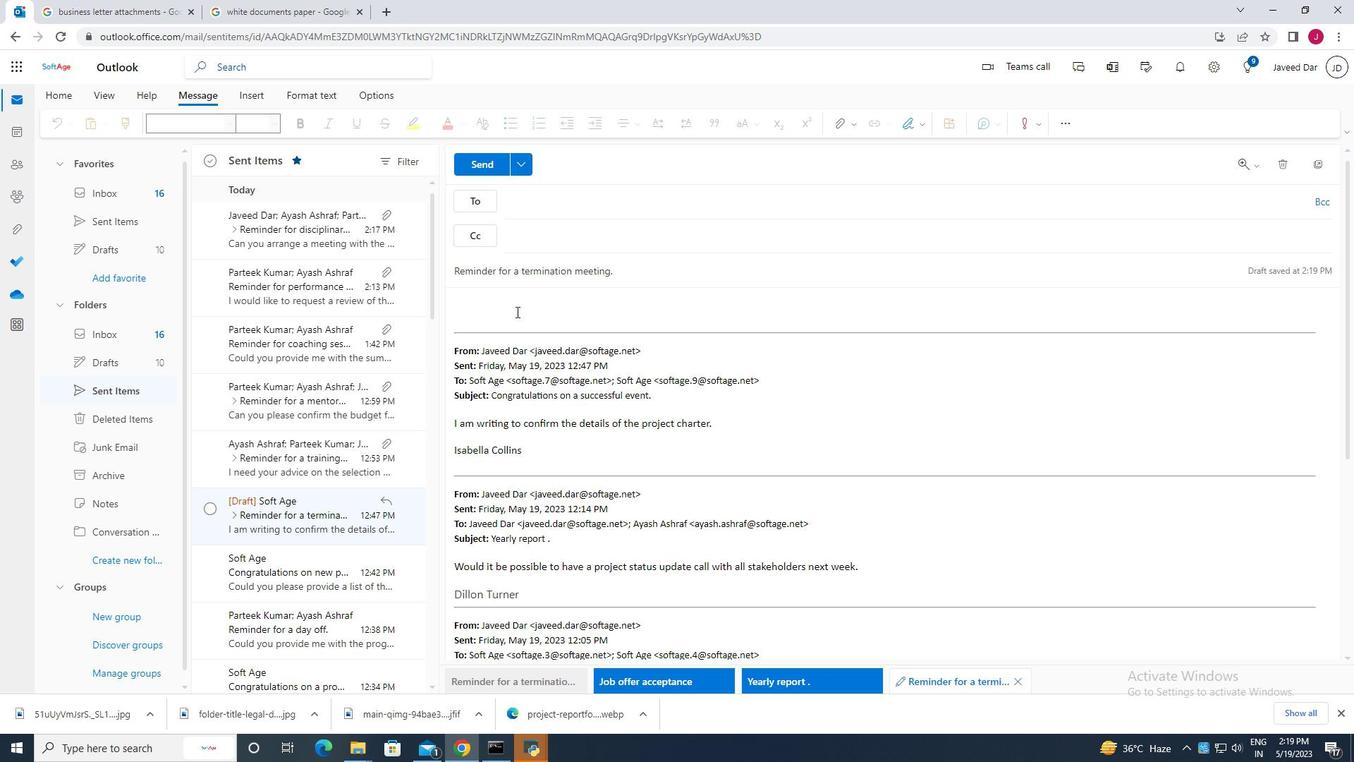
Action: Mouse pressed left at (517, 311)
Screenshot: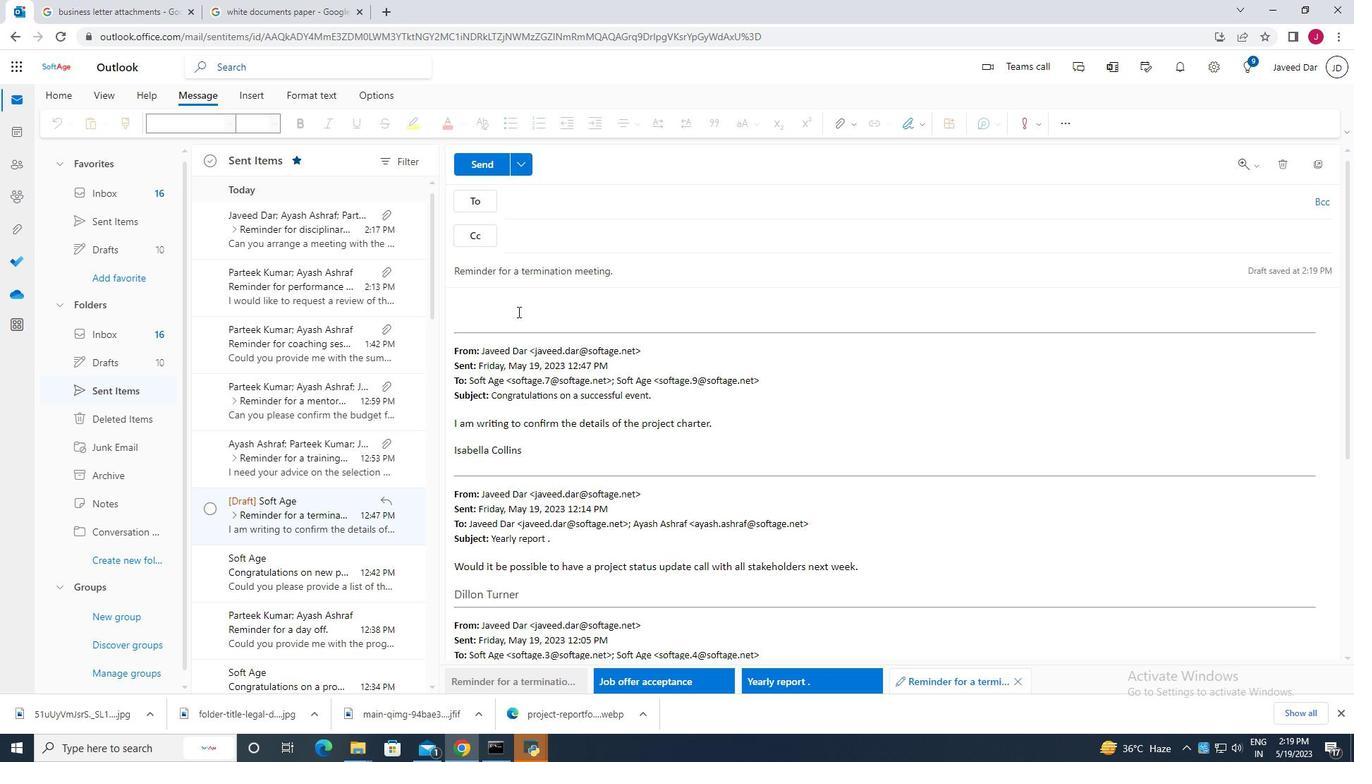 
Action: Mouse moved to (514, 303)
Screenshot: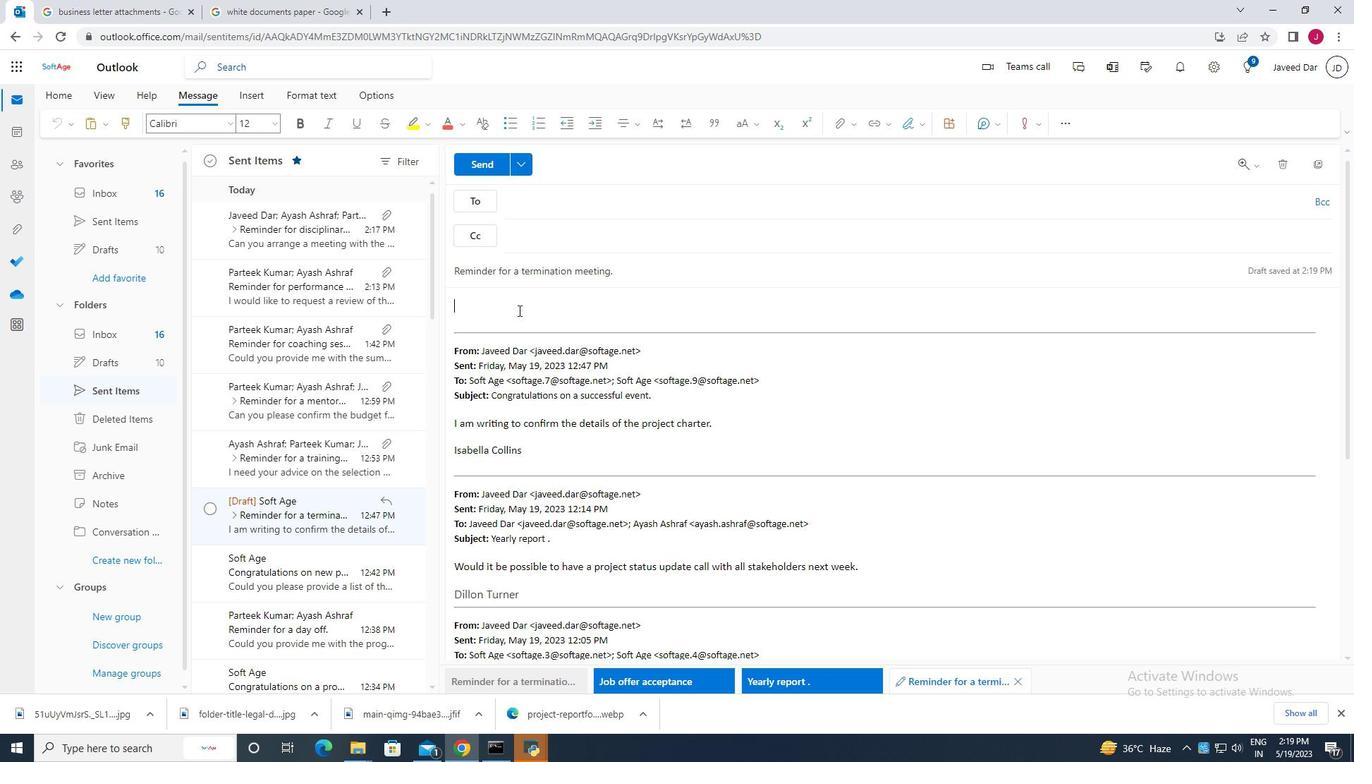 
Action: Key pressed <Key.caps_lock>C<Key.caps_lock>ould<Key.space>you<Key.space>sem<Key.backspace>nd<Key.space>me<Key.space>the<Key.space>latest<Key.space>update<Key.space>on<Key.space>the<Key.space>project<Key.space>milestone.
Screenshot: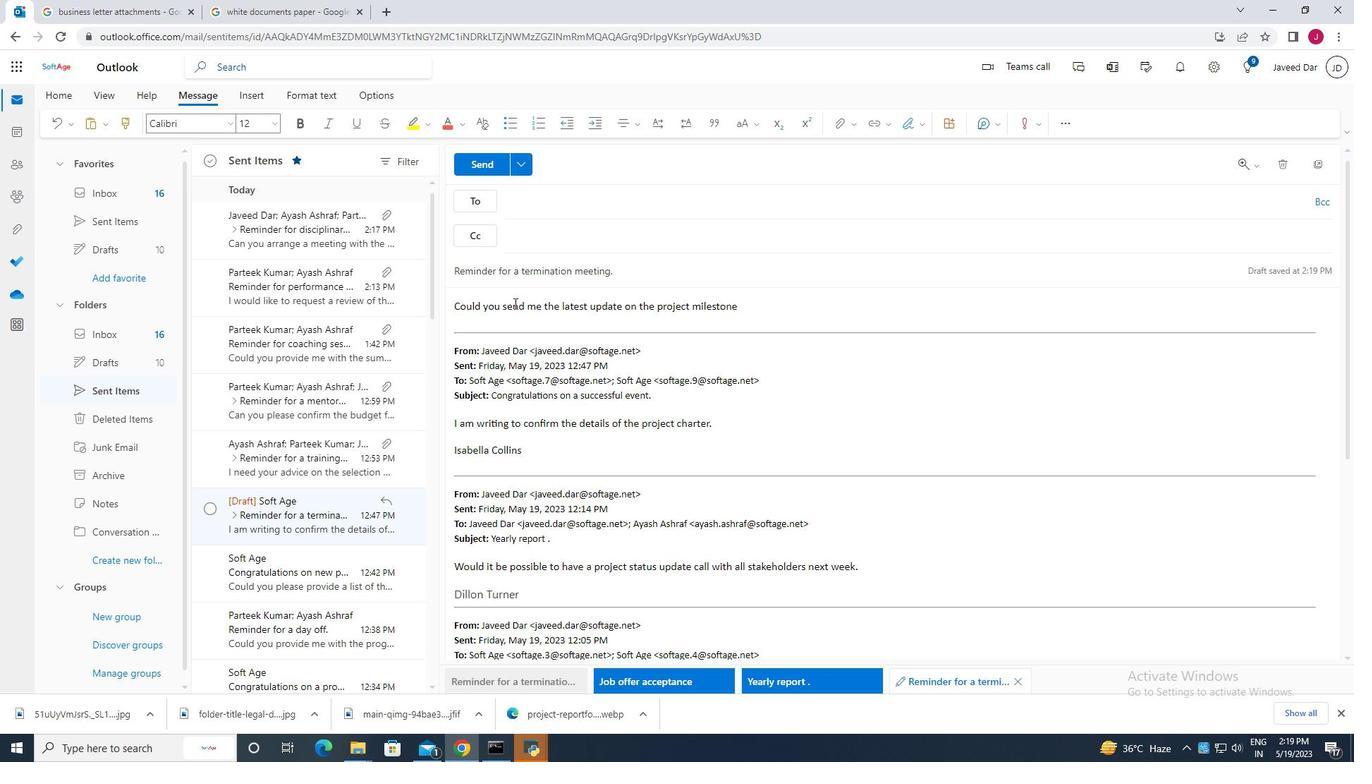 
Action: Mouse moved to (910, 125)
Screenshot: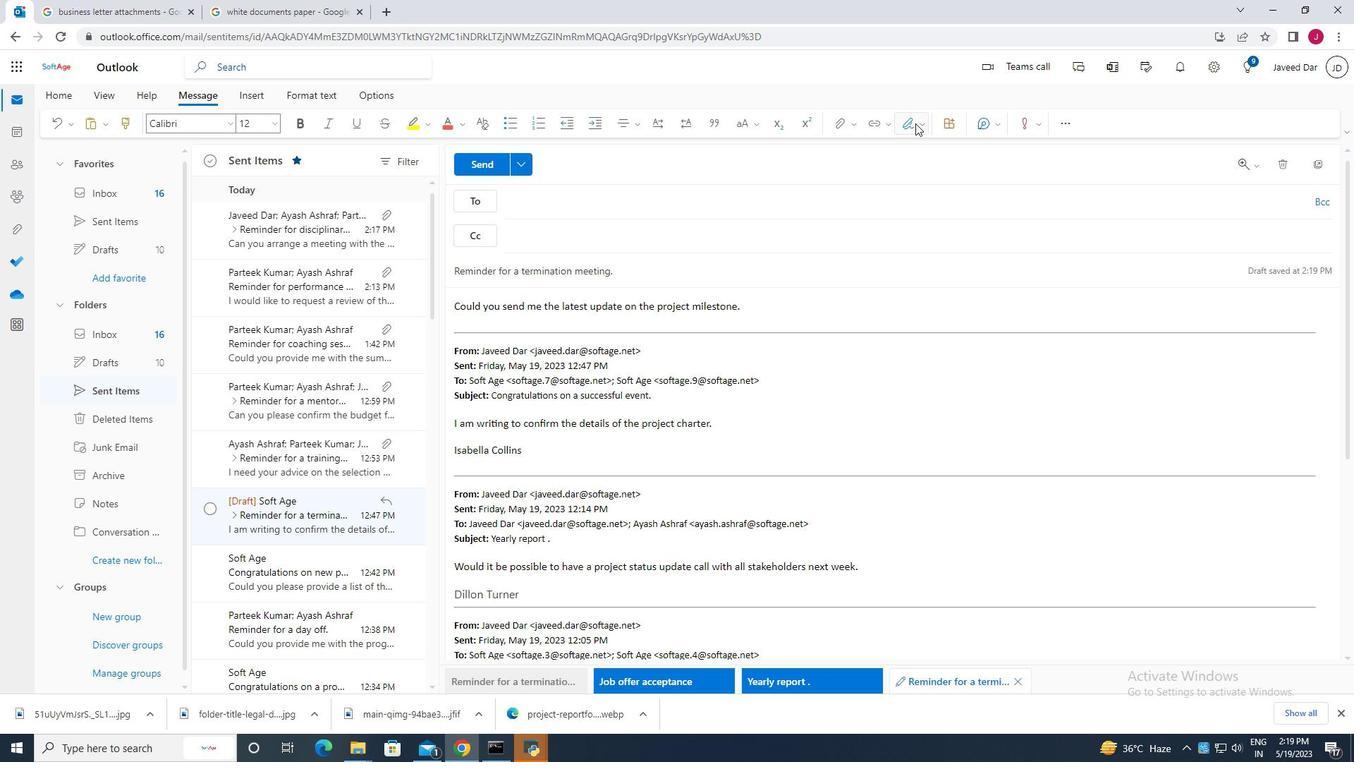 
Action: Mouse pressed left at (910, 125)
Screenshot: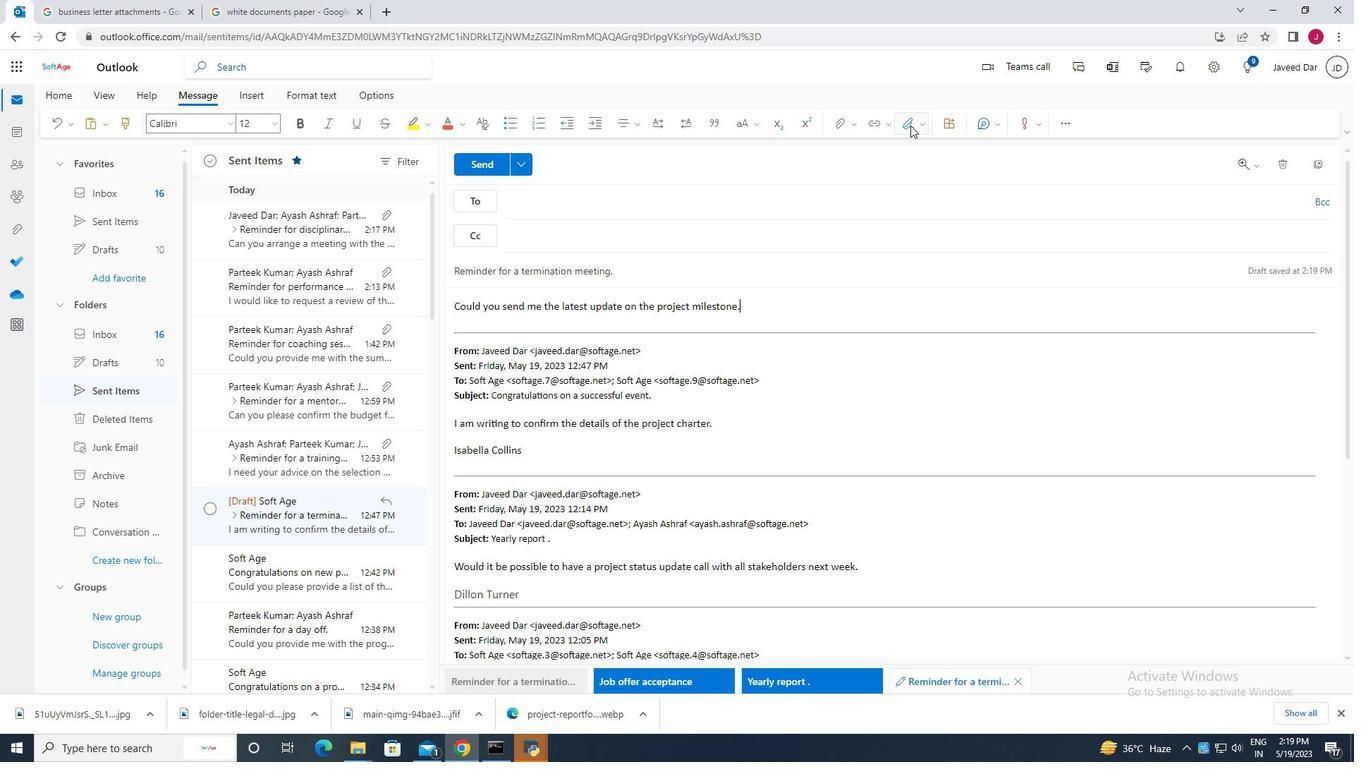 
Action: Mouse moved to (877, 184)
Screenshot: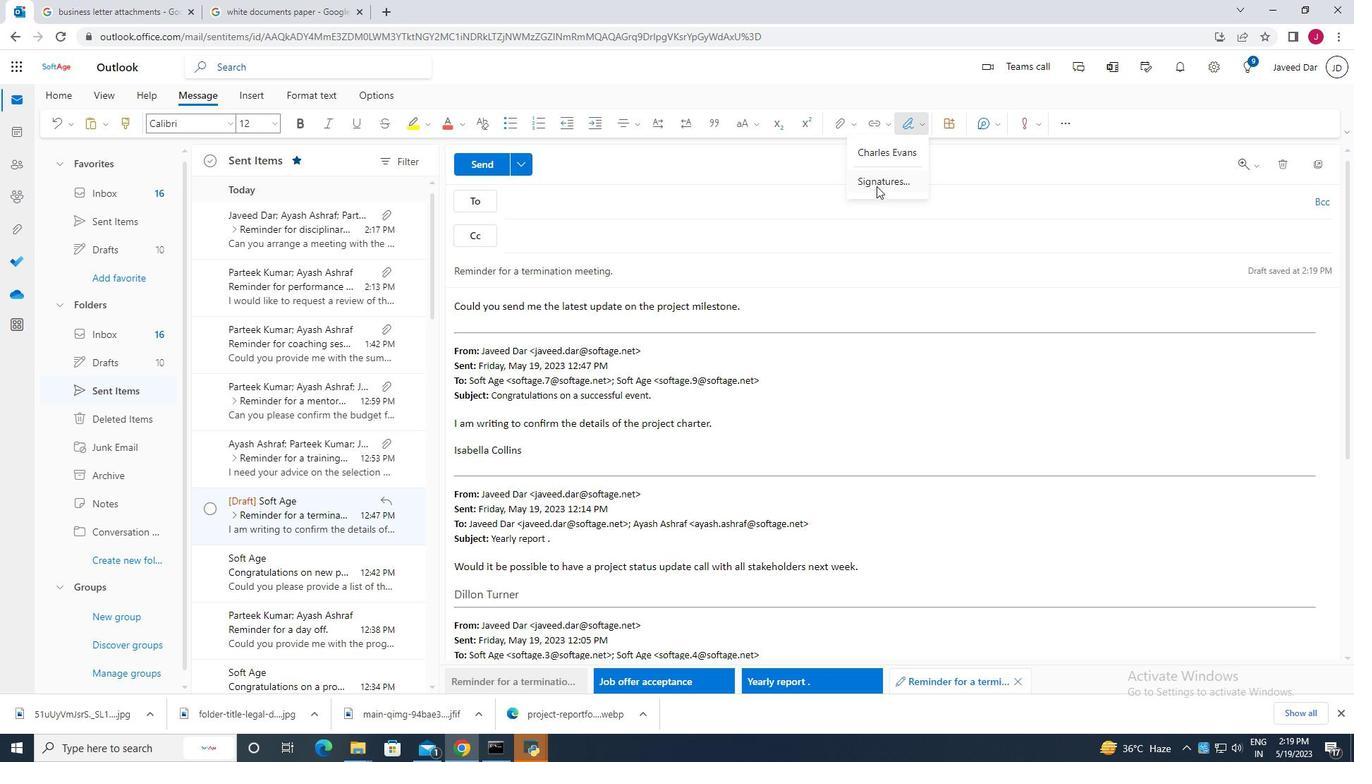 
Action: Mouse pressed left at (877, 184)
Screenshot: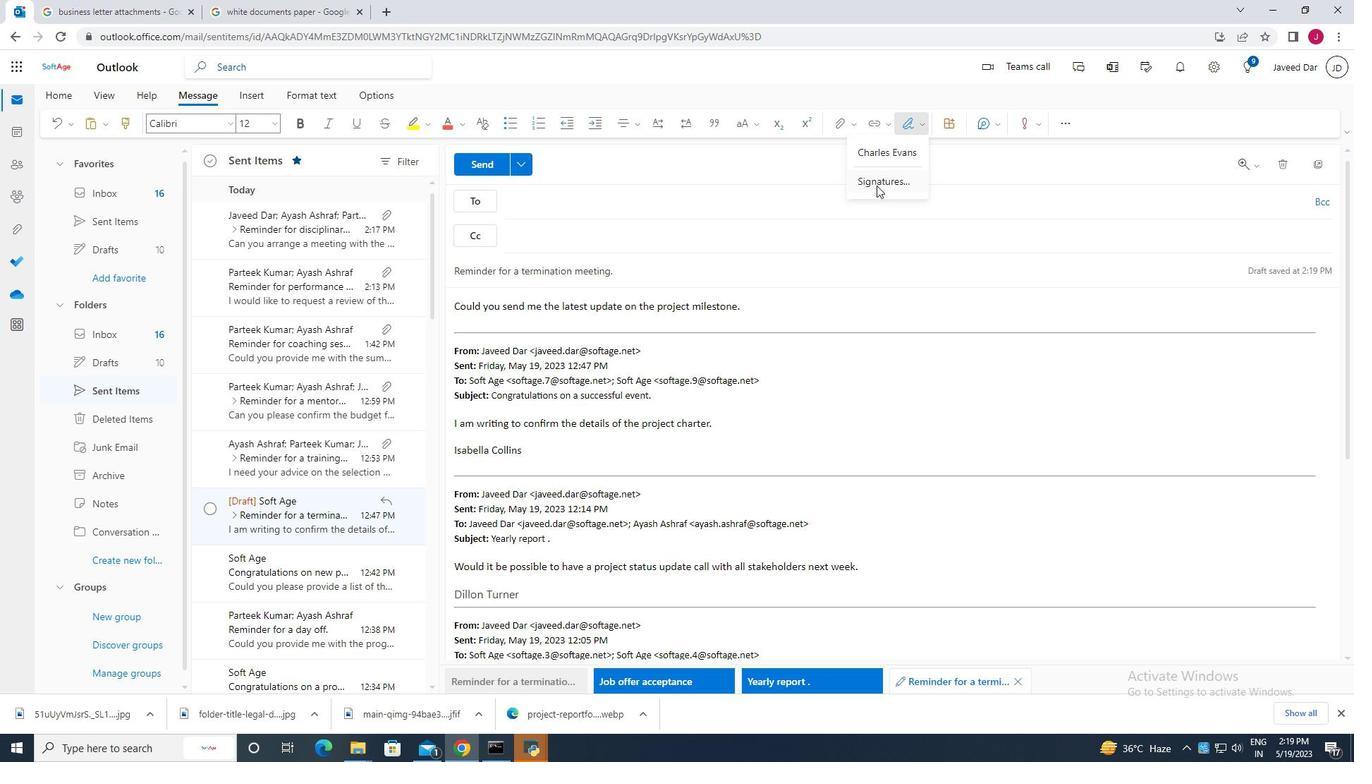 
Action: Mouse moved to (954, 234)
Screenshot: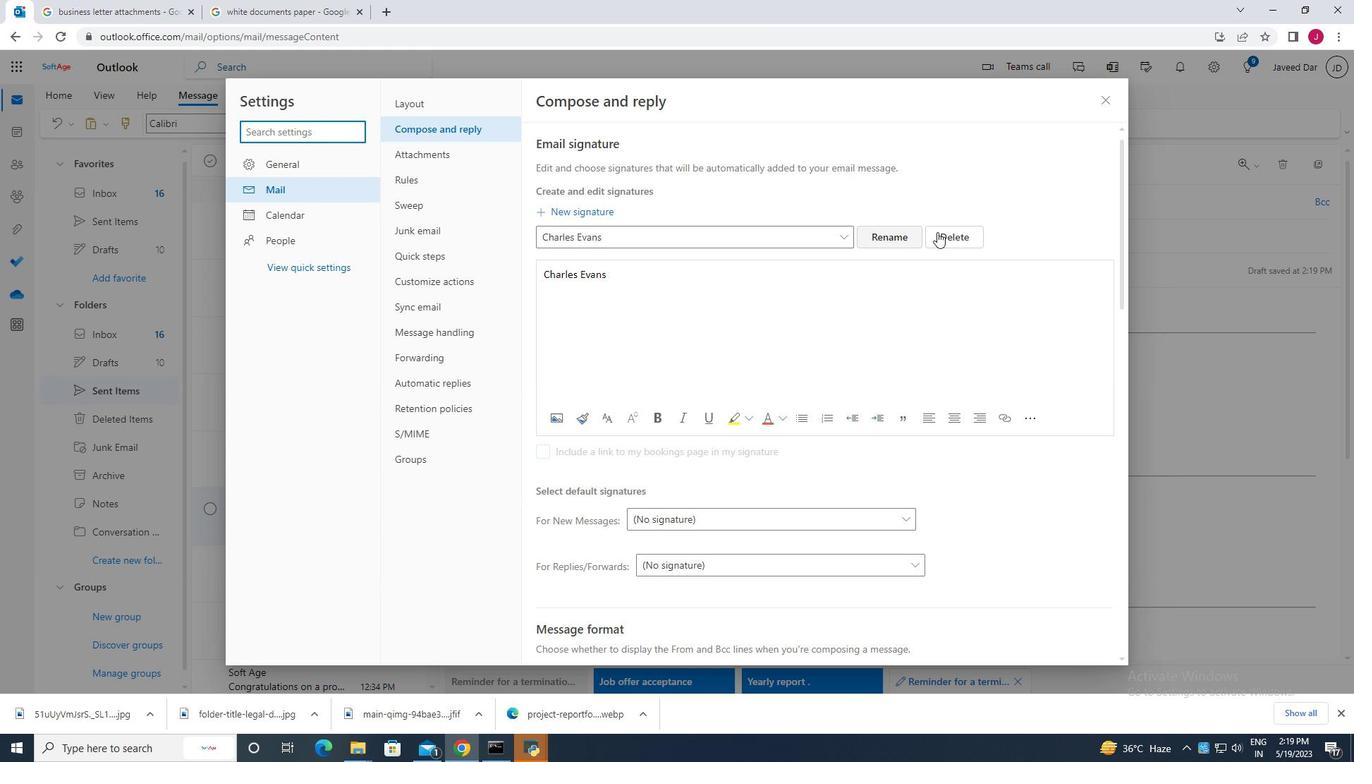 
Action: Mouse pressed left at (954, 234)
Screenshot: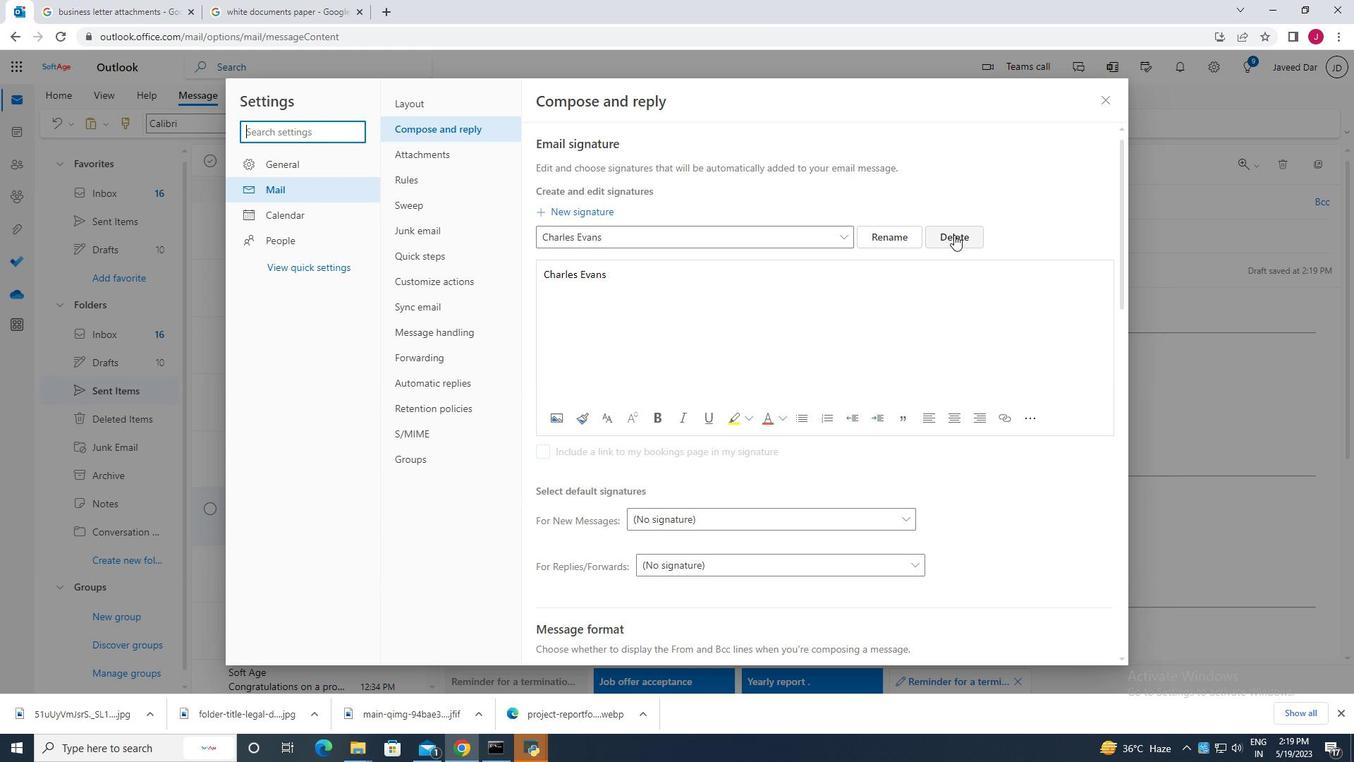 
Action: Mouse moved to (718, 231)
Screenshot: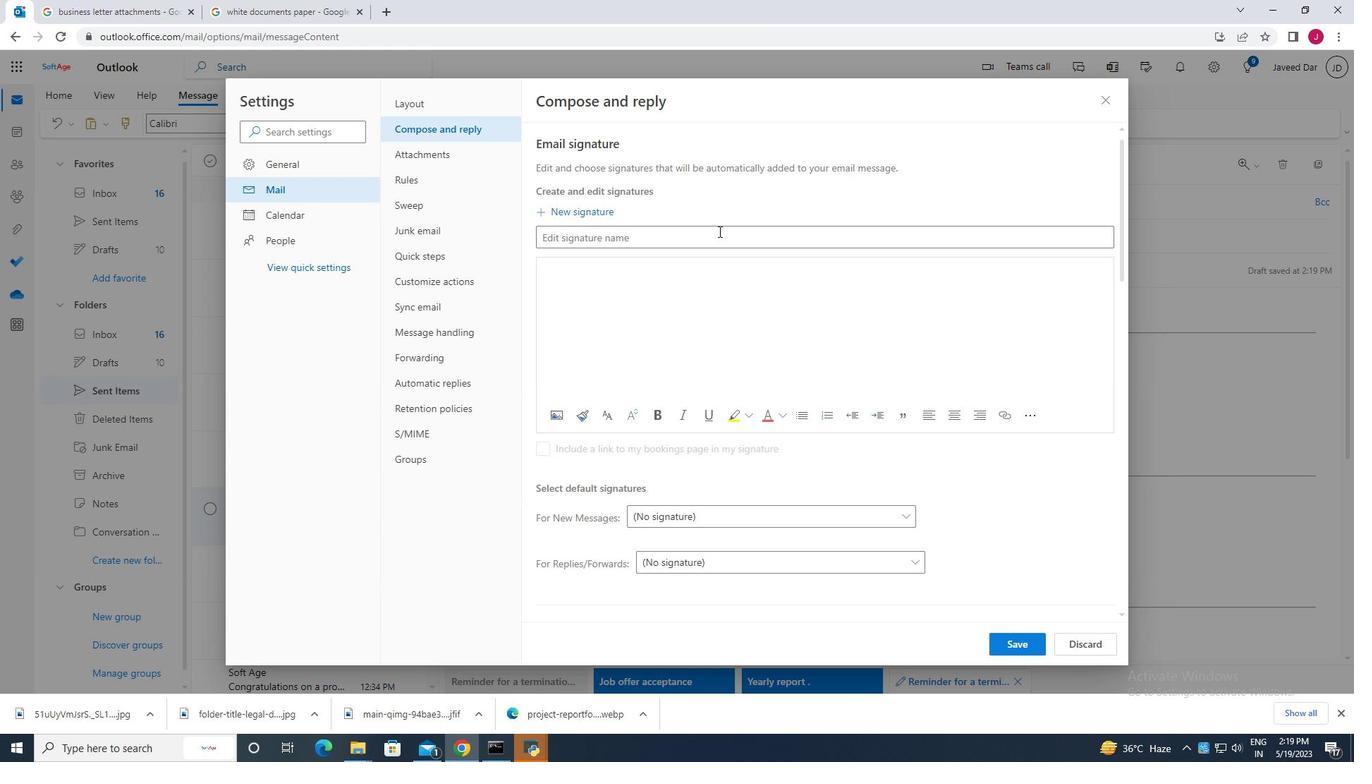 
Action: Mouse pressed left at (718, 231)
Screenshot: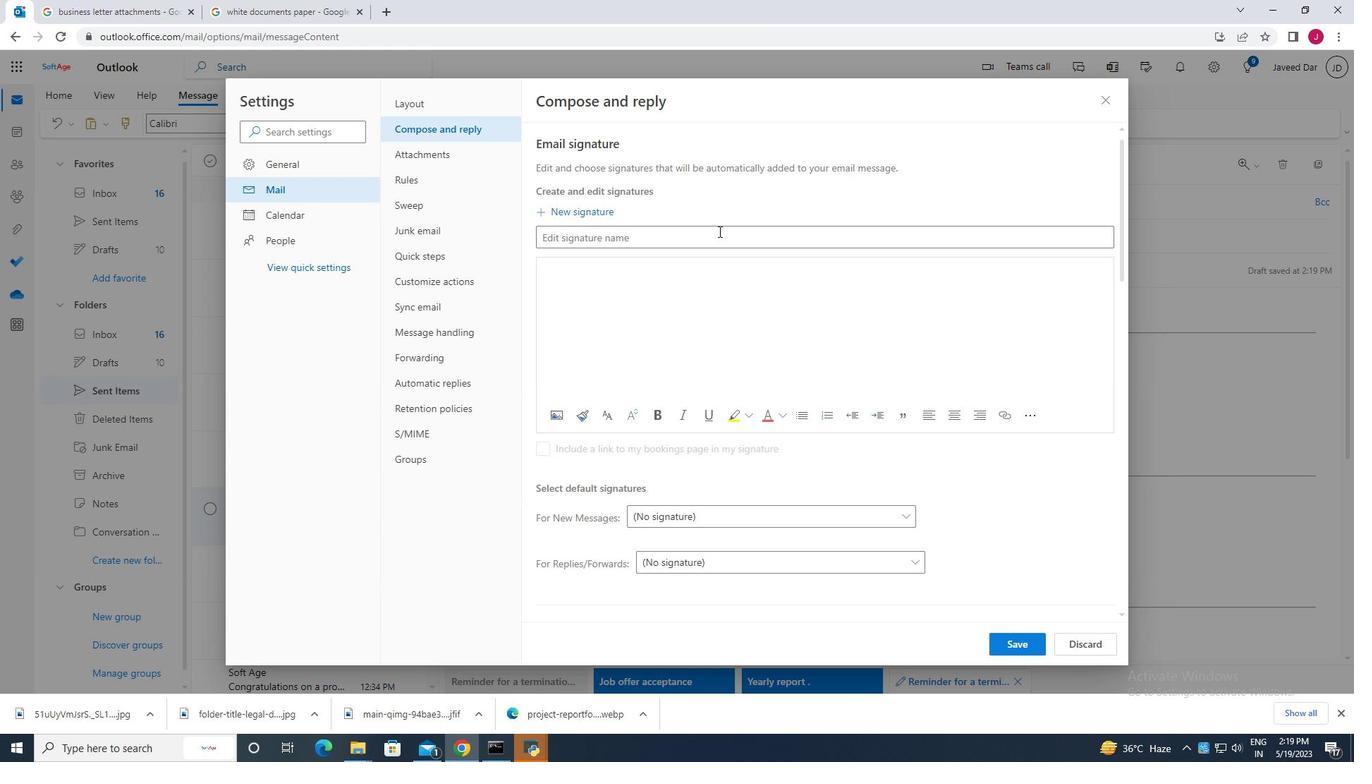 
Action: Key pressed <Key.caps_lock>C<Key.caps_lock>harlotte<Key.space><Key.caps_lock>HI<Key.backspace><Key.caps_lock>ill
Screenshot: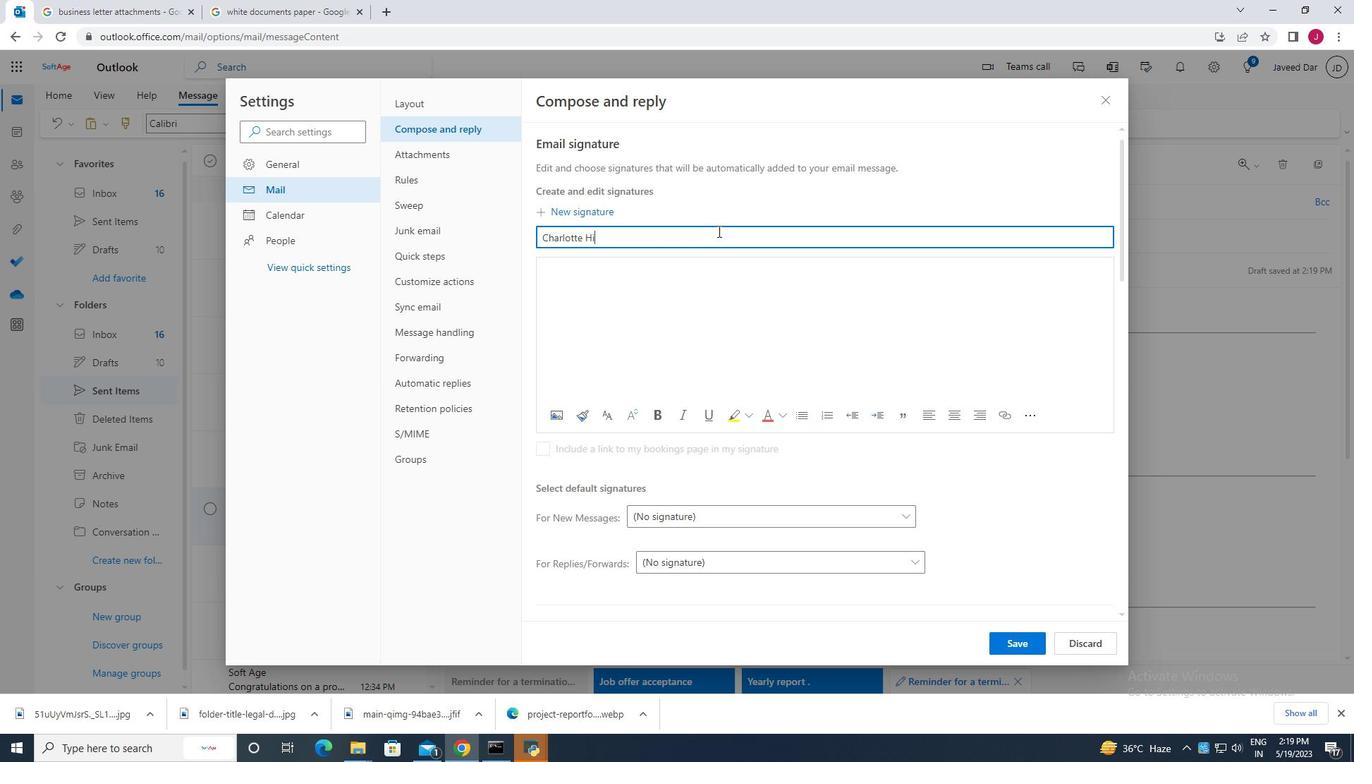 
Action: Mouse moved to (557, 268)
Screenshot: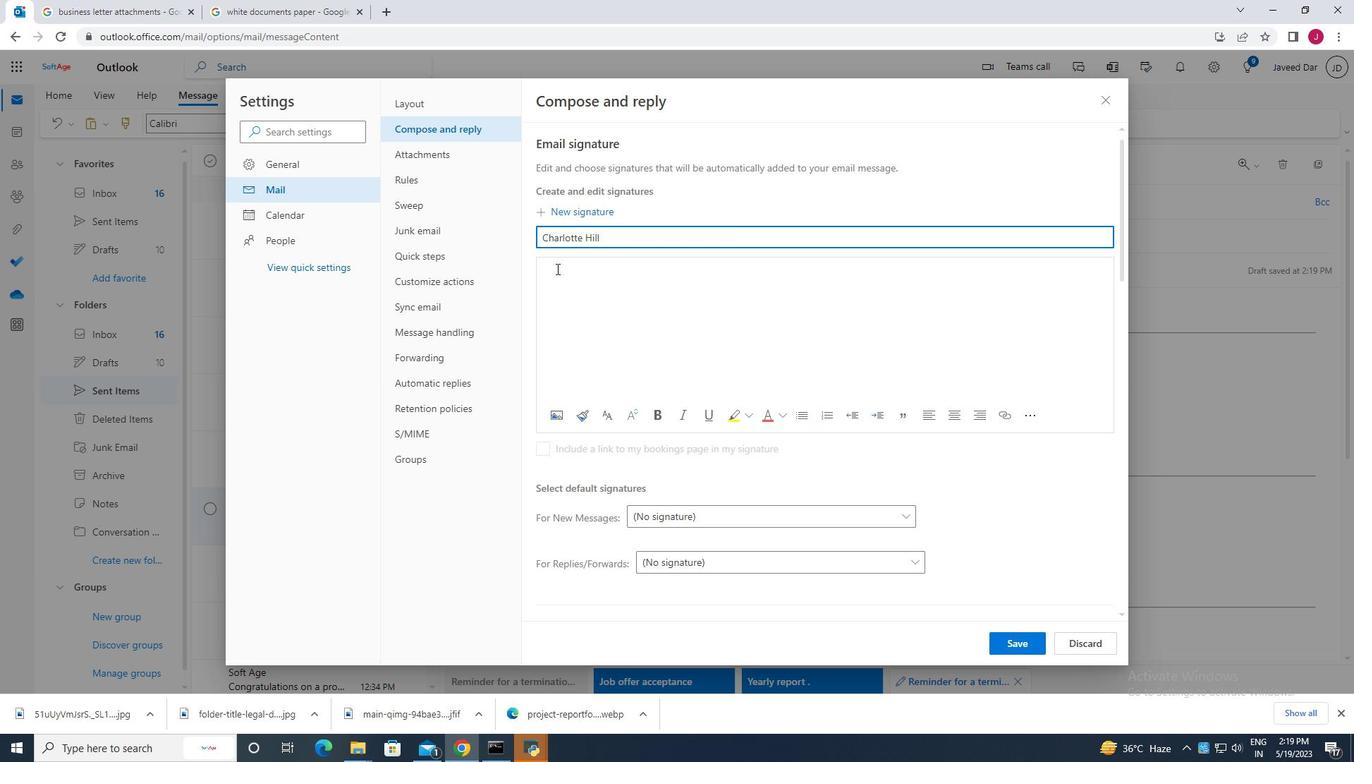 
Action: Mouse pressed left at (557, 268)
Screenshot: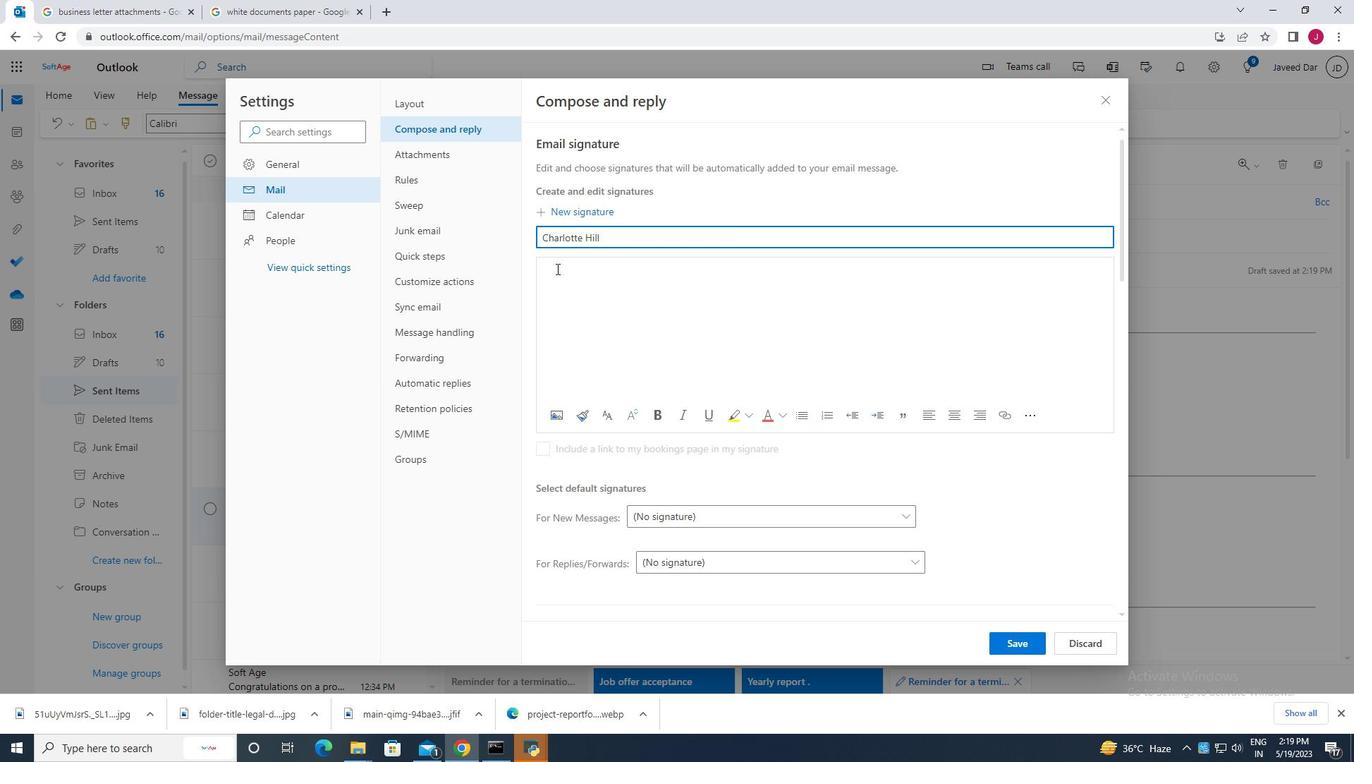 
Action: Mouse moved to (553, 268)
Screenshot: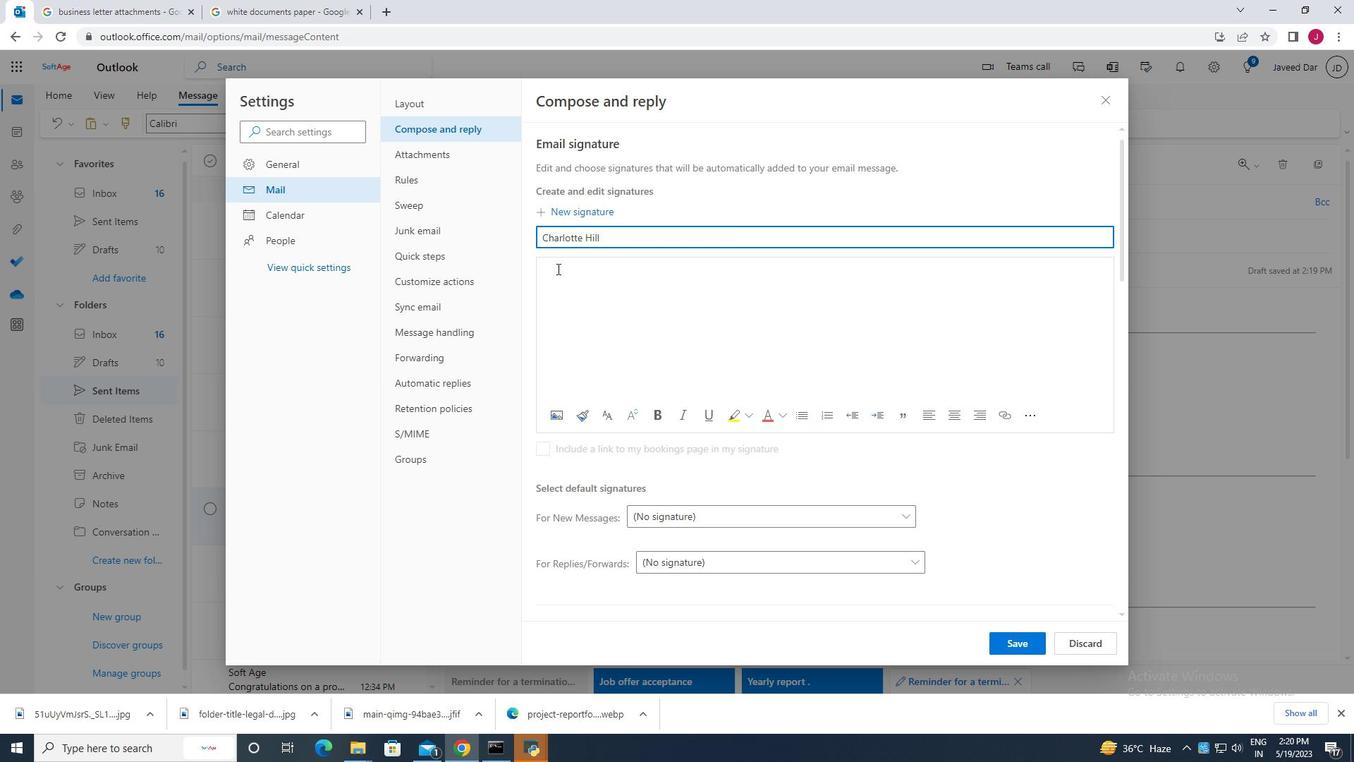 
Action: Key pressed <Key.caps_lock>C<Key.caps_lock>harlotte<Key.space>a<Key.backspace><Key.caps_lock>H<Key.caps_lock>ill
Screenshot: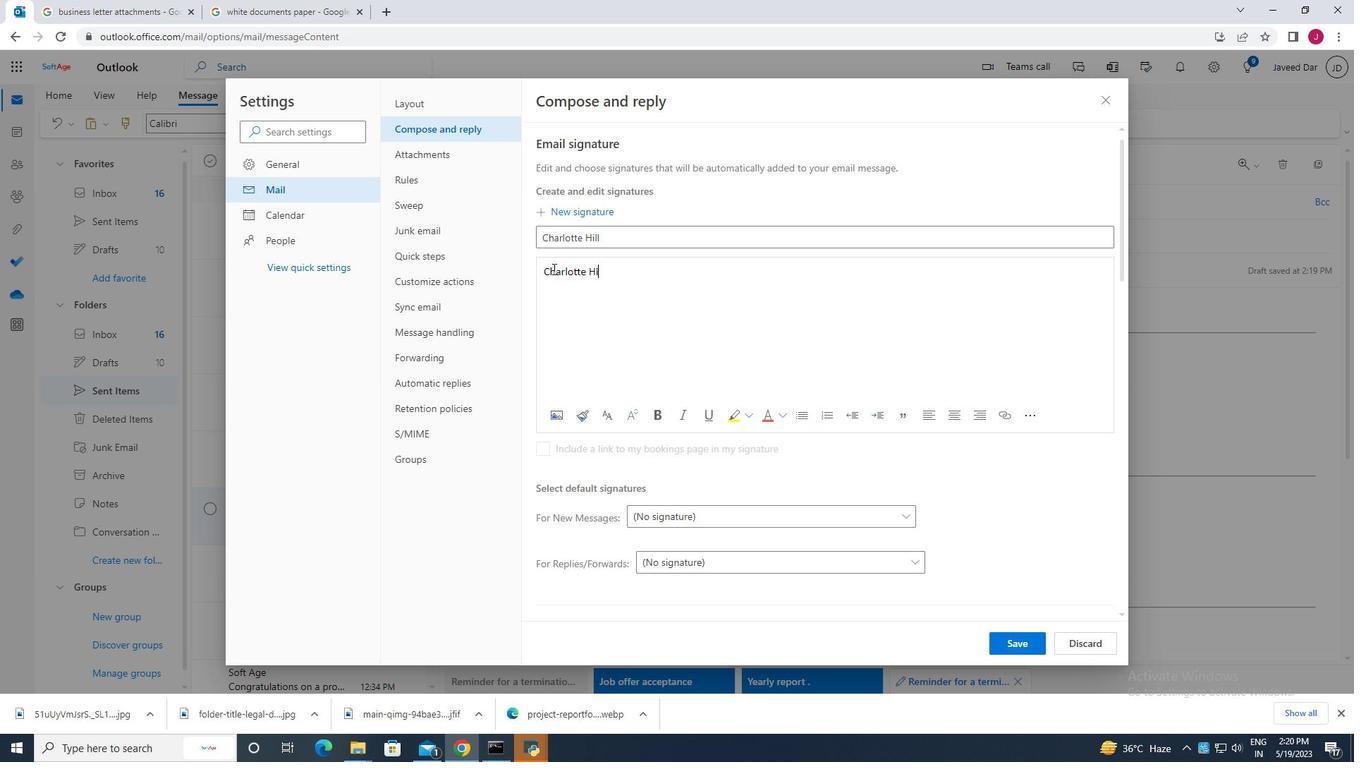 
Action: Mouse moved to (1032, 642)
Screenshot: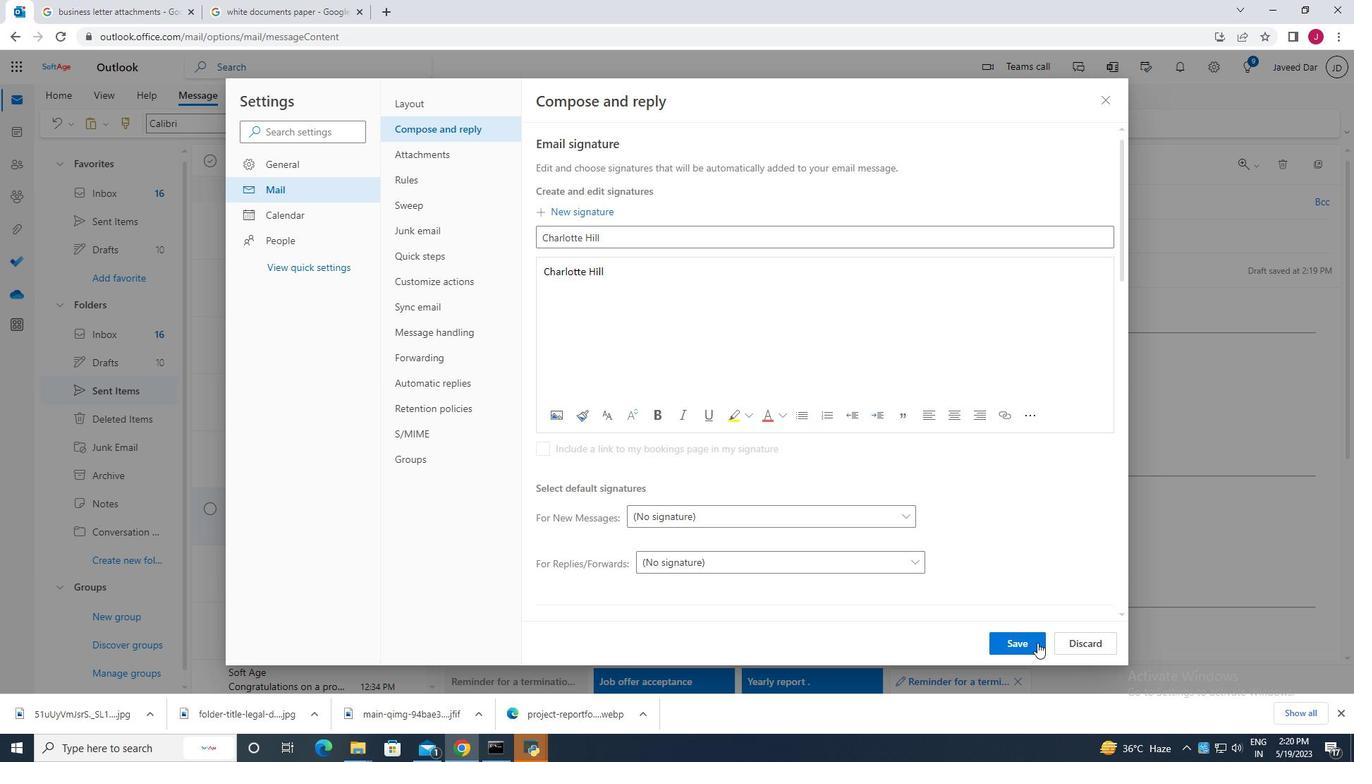 
Action: Mouse pressed left at (1032, 642)
Screenshot: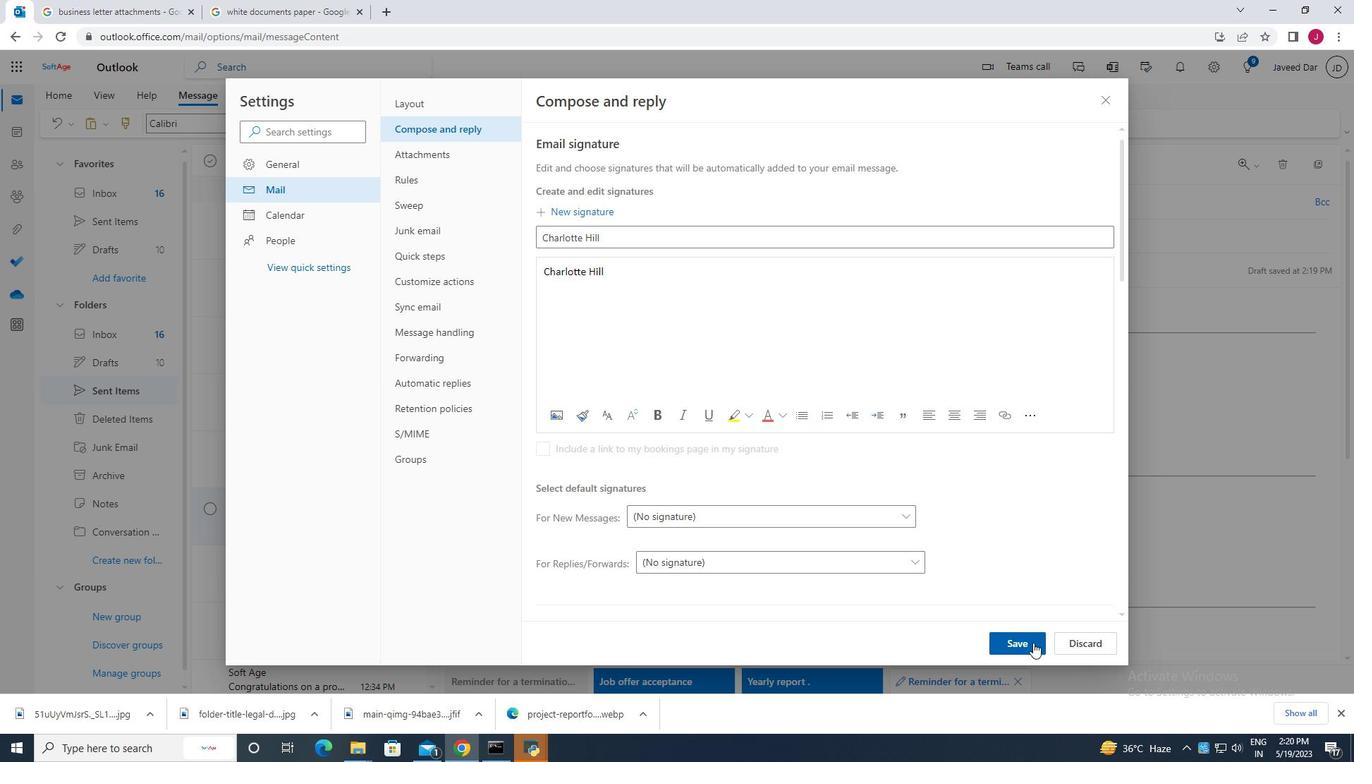 
Action: Mouse moved to (1107, 105)
Screenshot: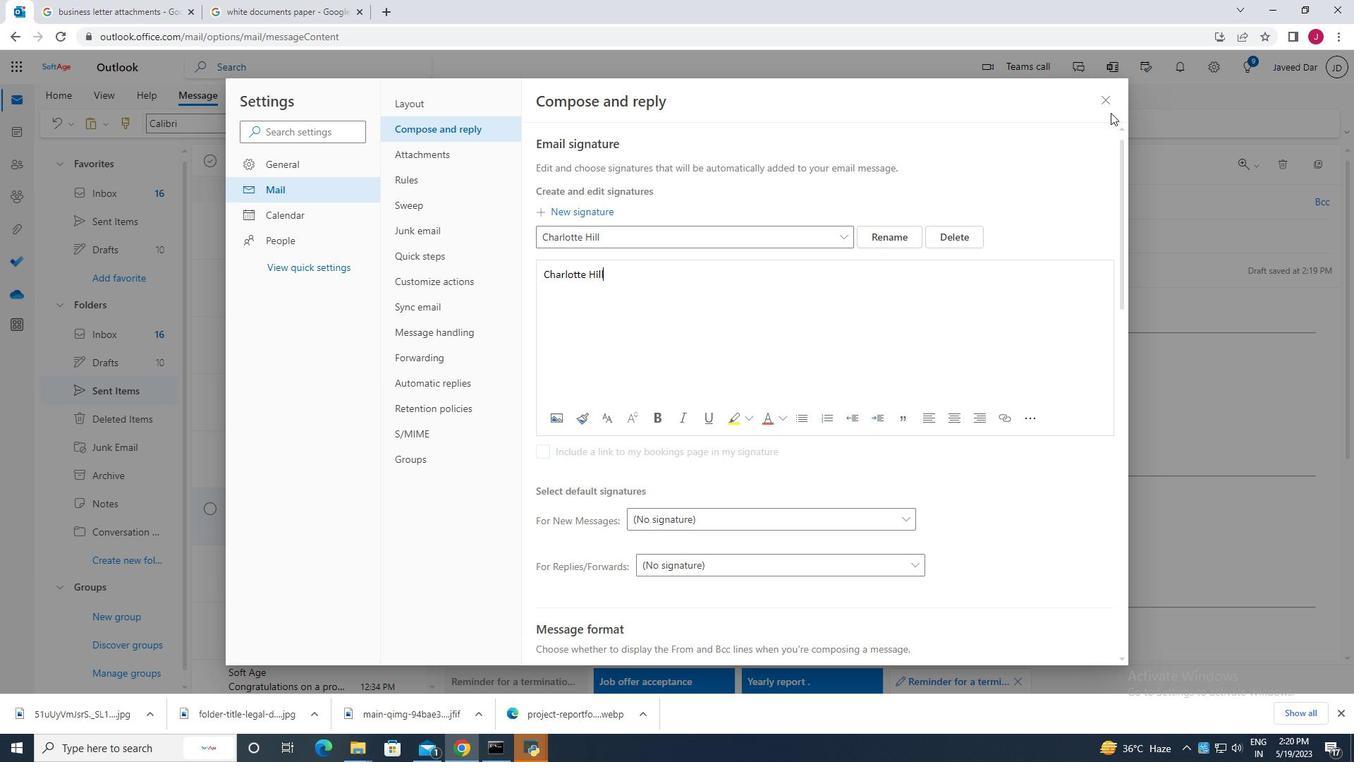 
Action: Mouse pressed left at (1107, 105)
Screenshot: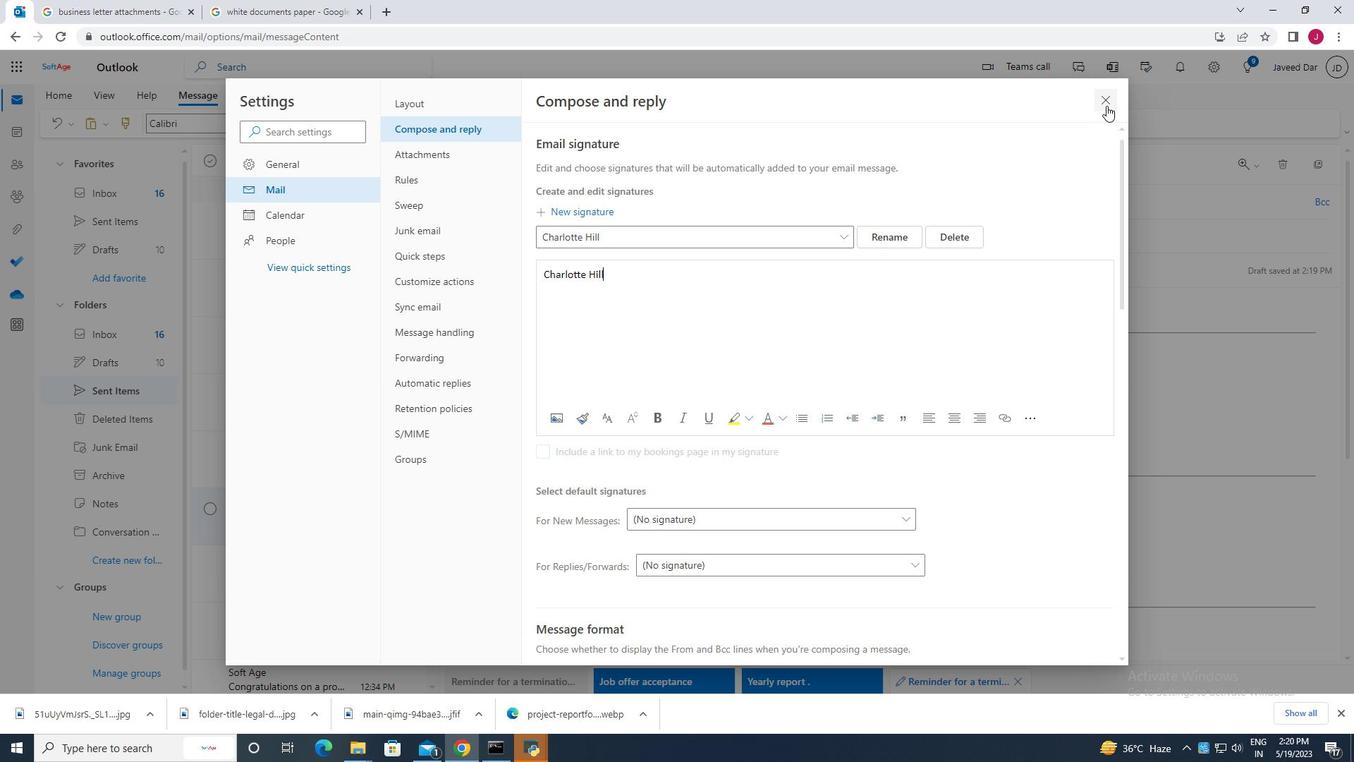 
Action: Mouse moved to (910, 123)
Screenshot: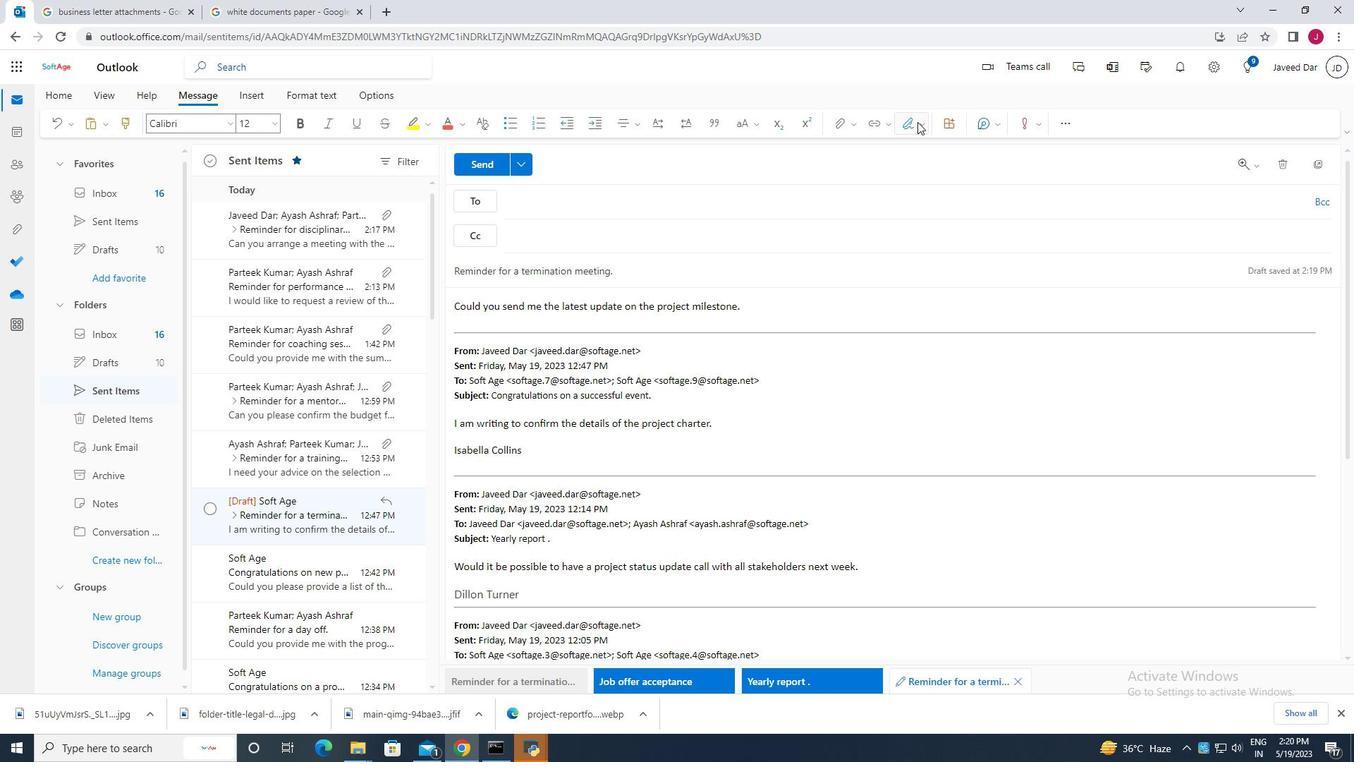 
Action: Mouse pressed left at (910, 123)
Screenshot: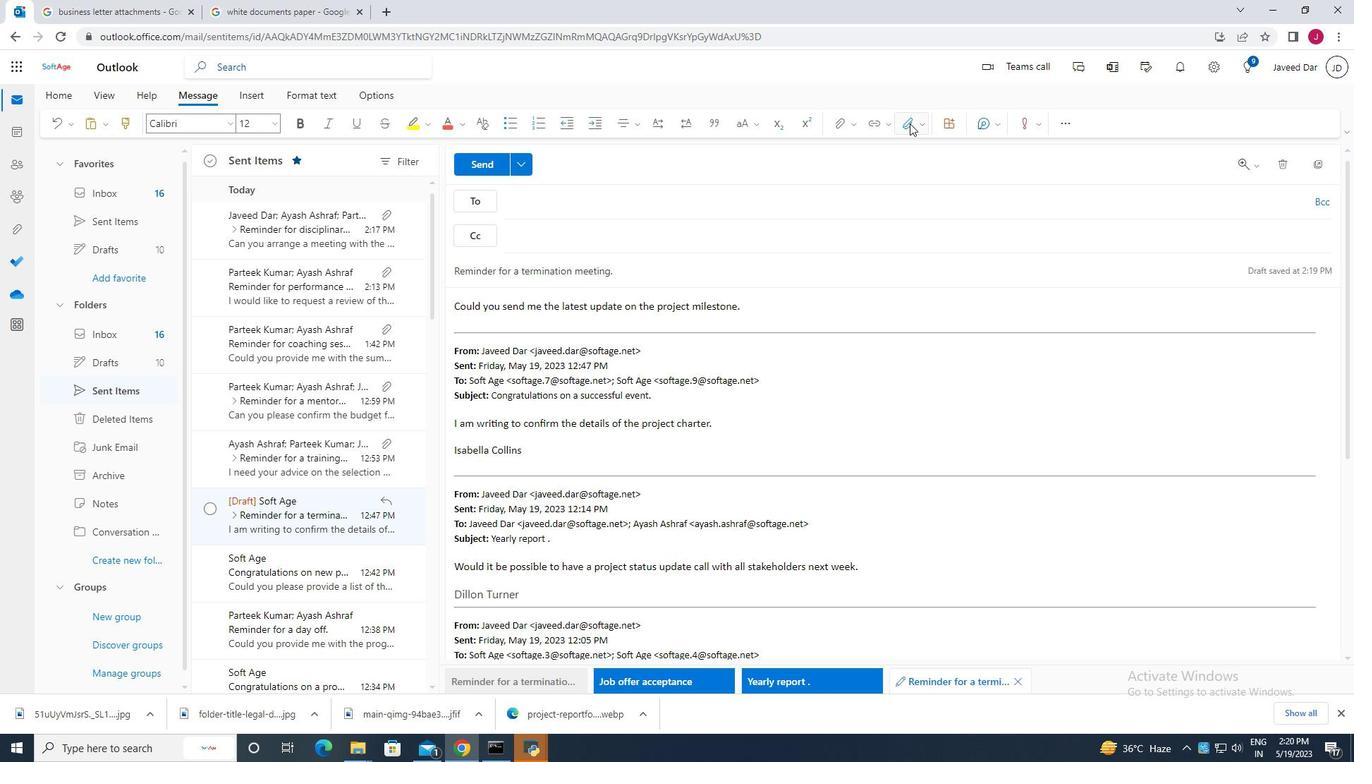 
Action: Mouse moved to (890, 151)
Screenshot: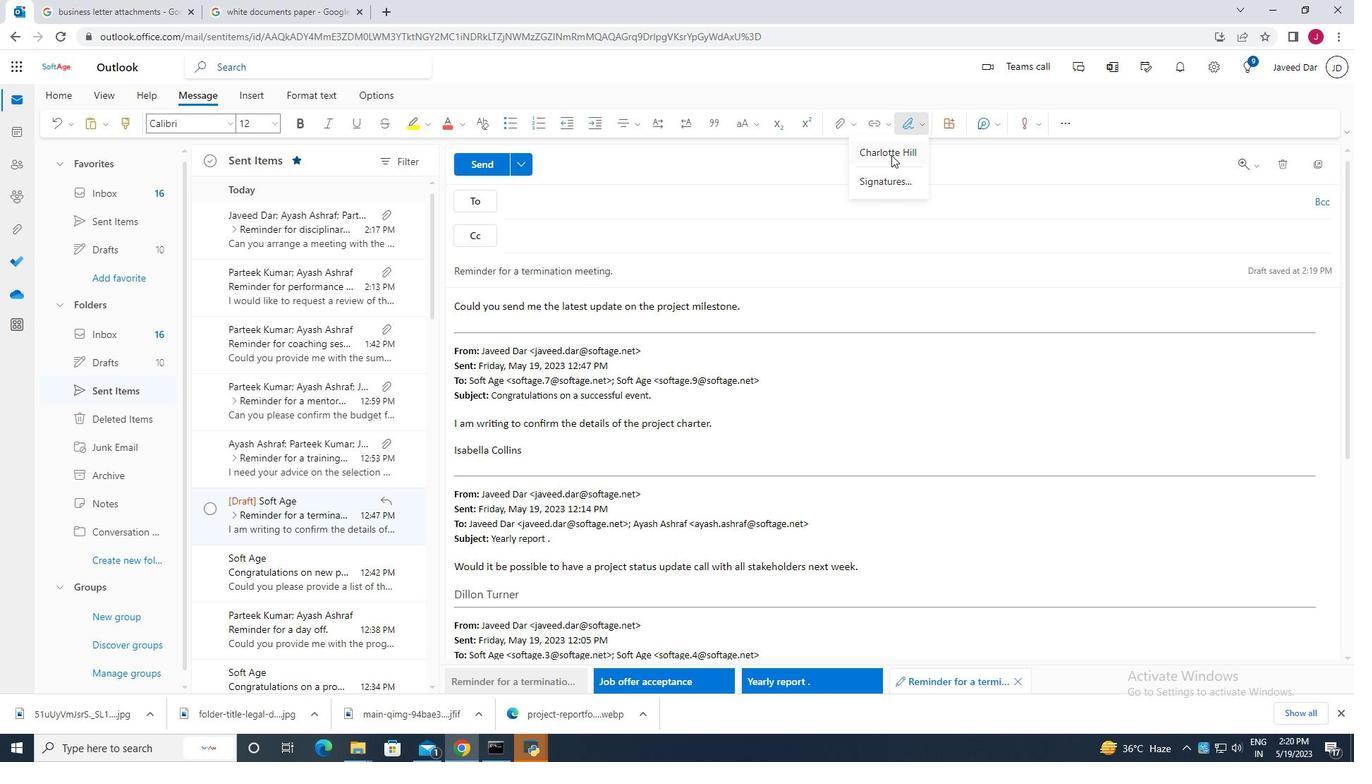 
Action: Mouse pressed left at (890, 151)
Screenshot: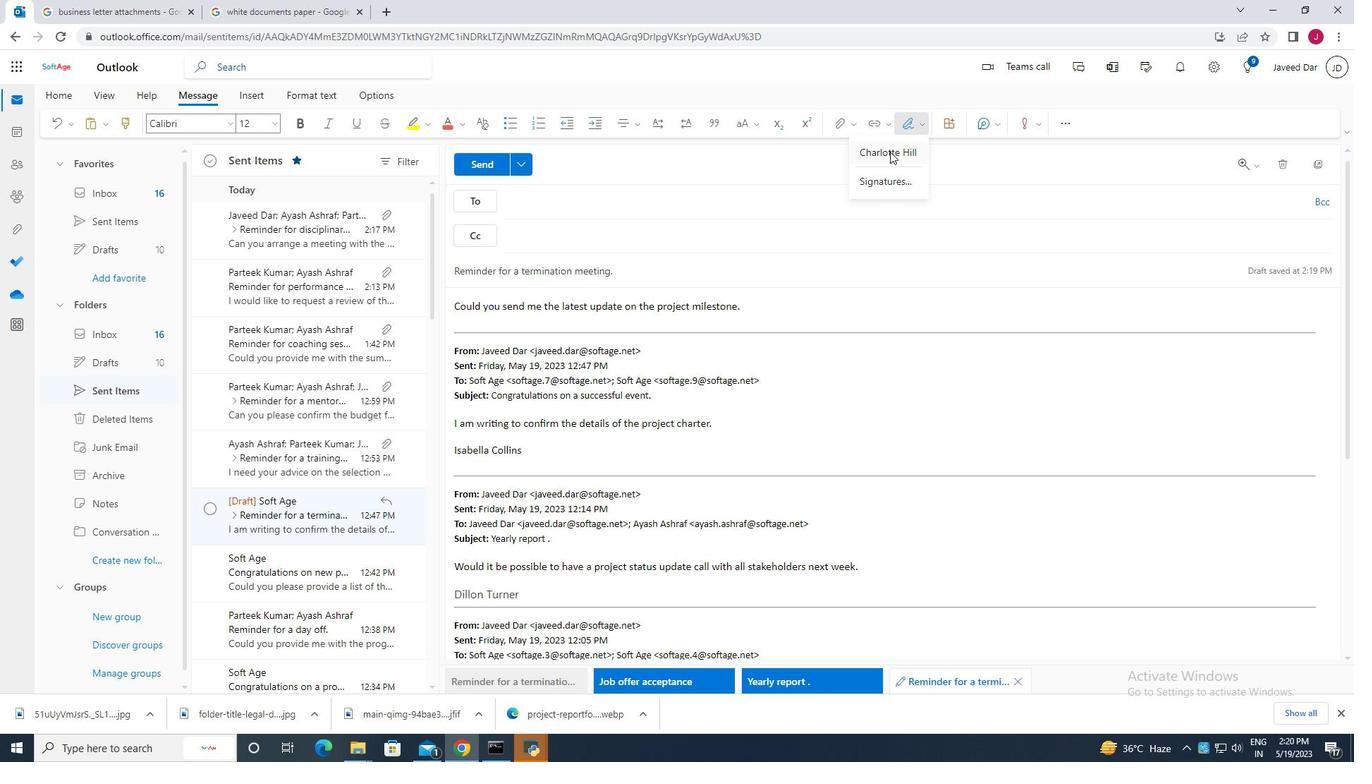 
Action: Mouse moved to (560, 238)
Screenshot: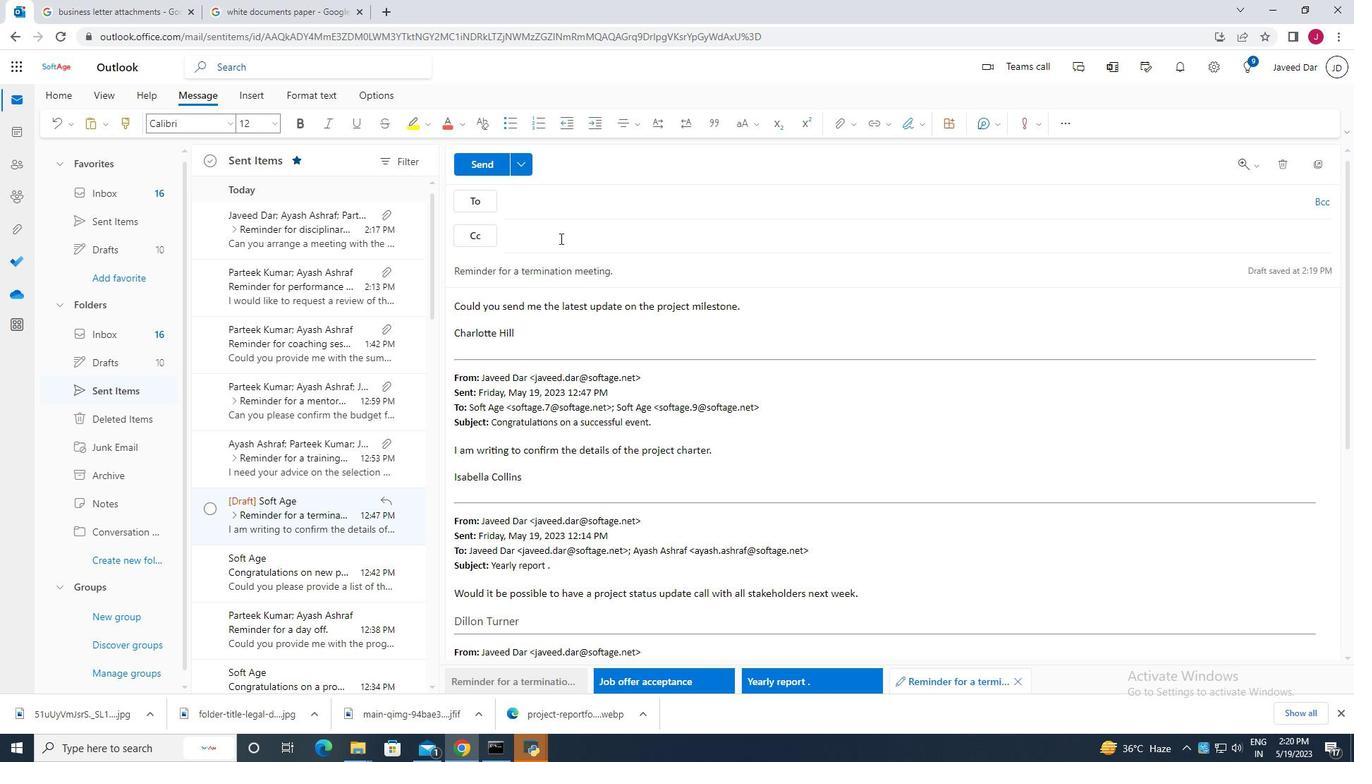 
Action: Mouse pressed left at (560, 238)
Screenshot: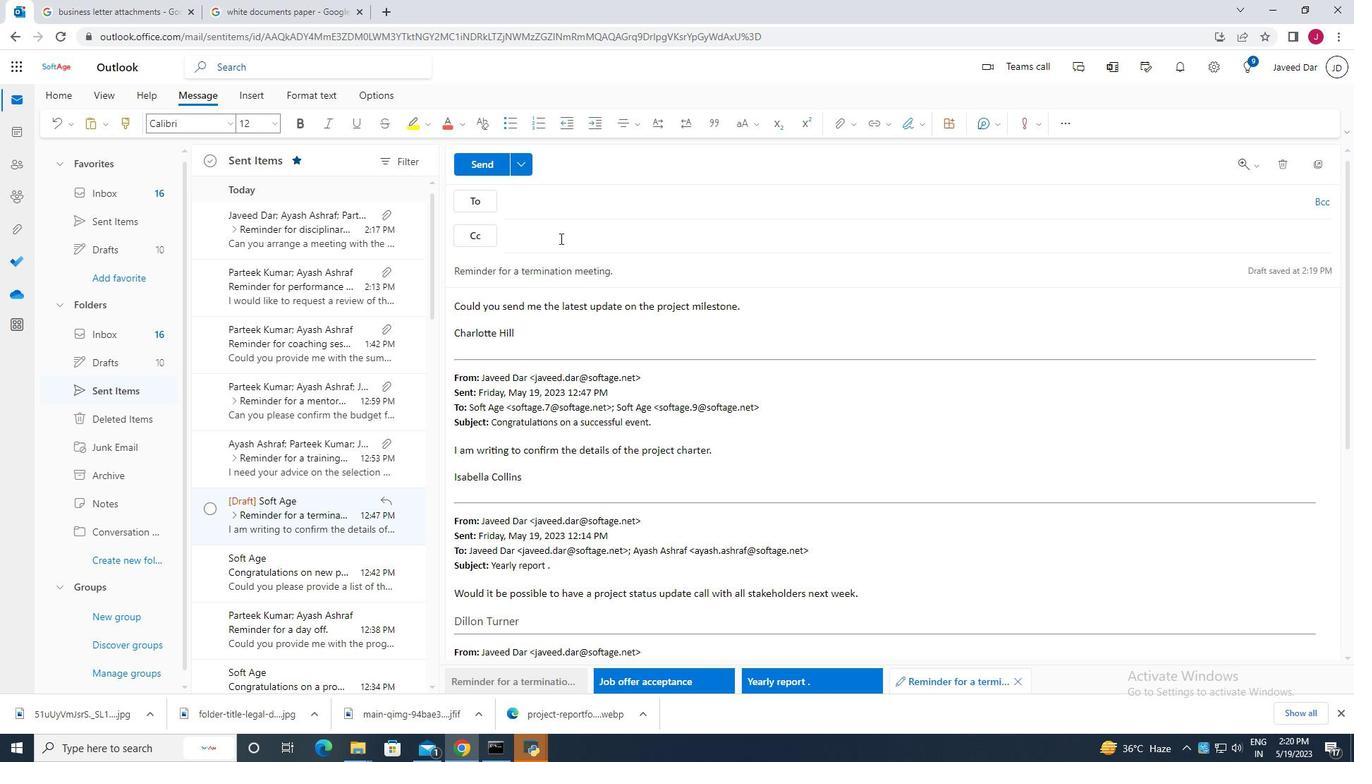 
Action: Mouse moved to (1320, 201)
Screenshot: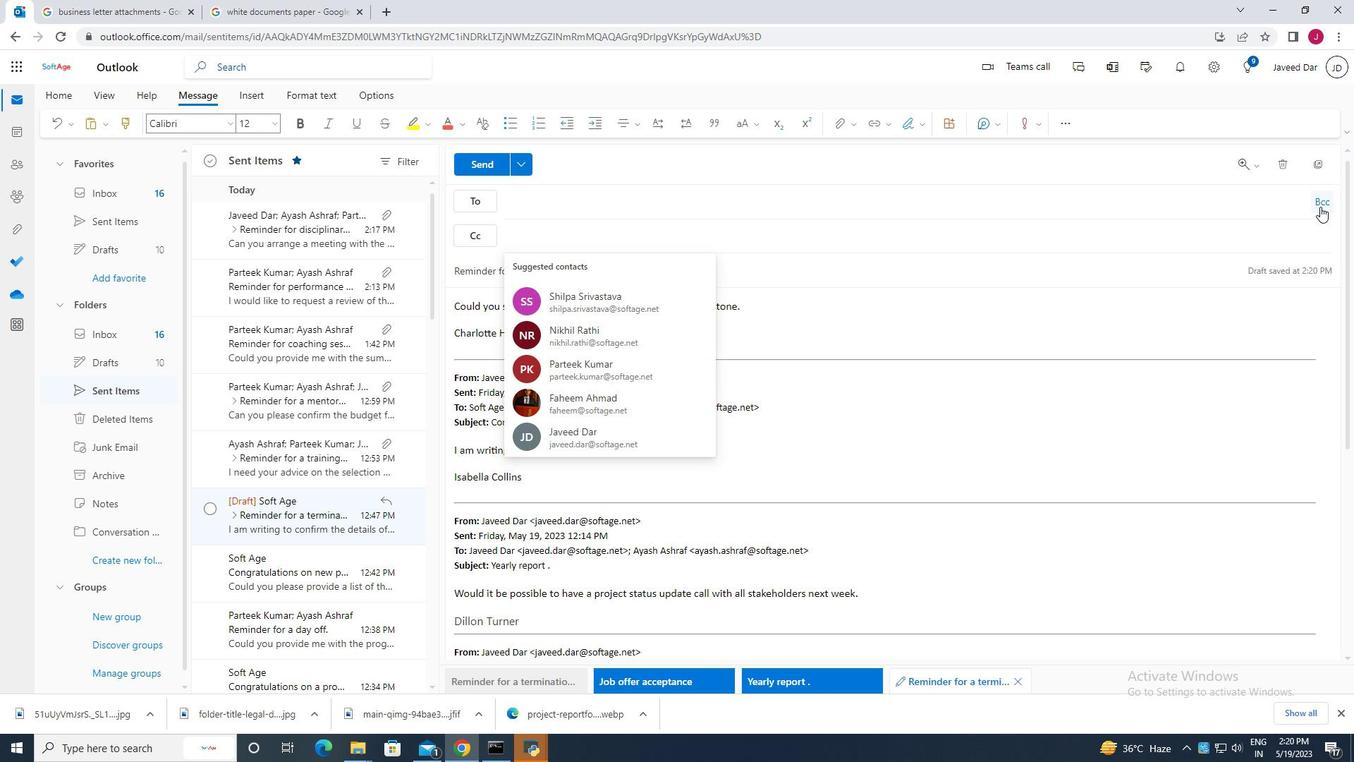 
Action: Mouse pressed left at (1320, 201)
Screenshot: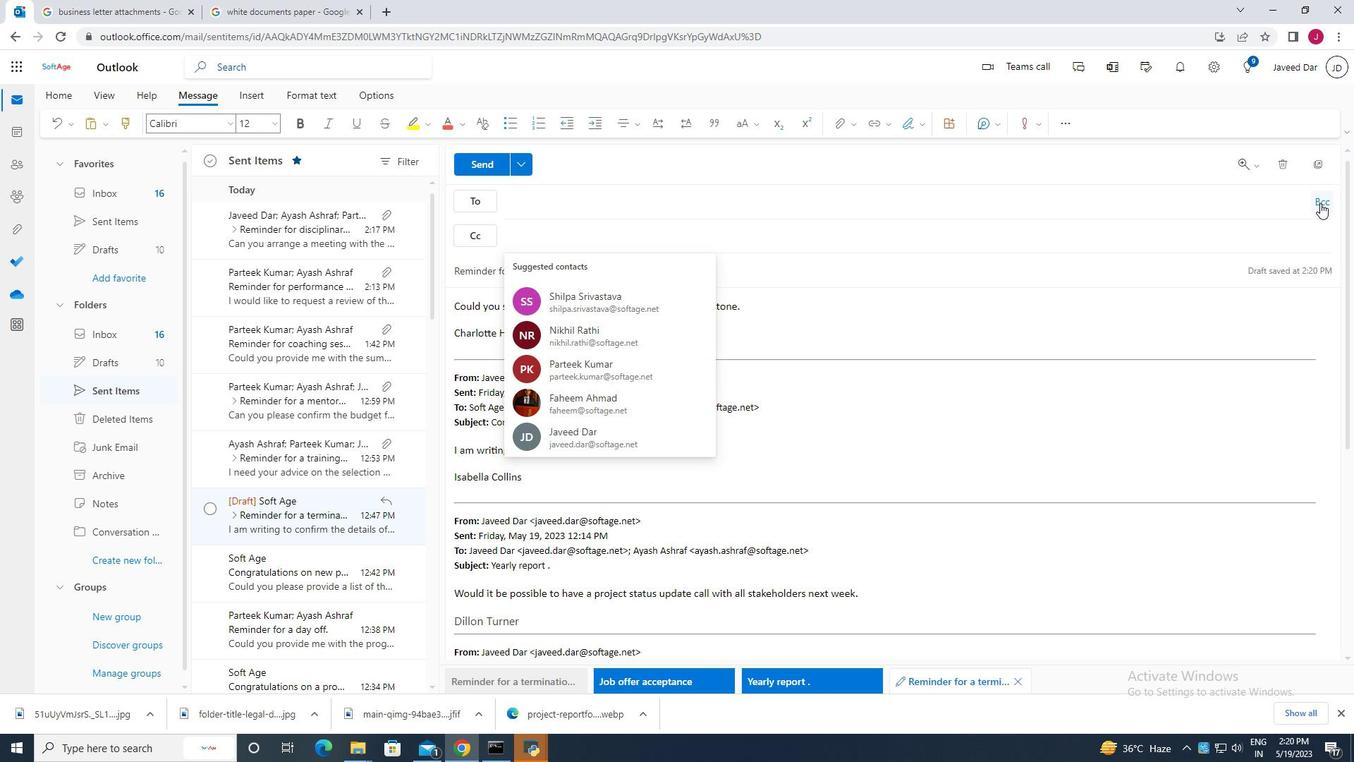 
Action: Mouse moved to (553, 279)
Screenshot: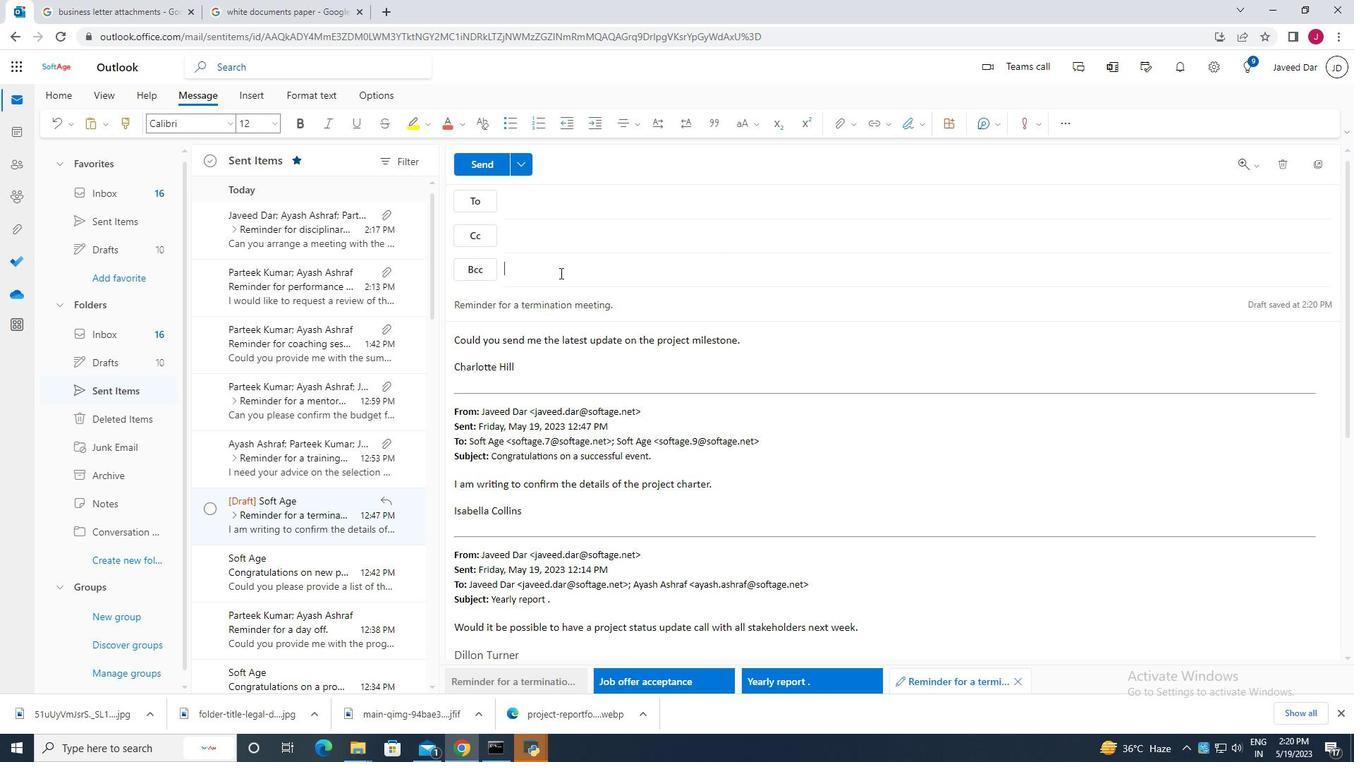 
Action: Mouse pressed left at (553, 279)
Screenshot: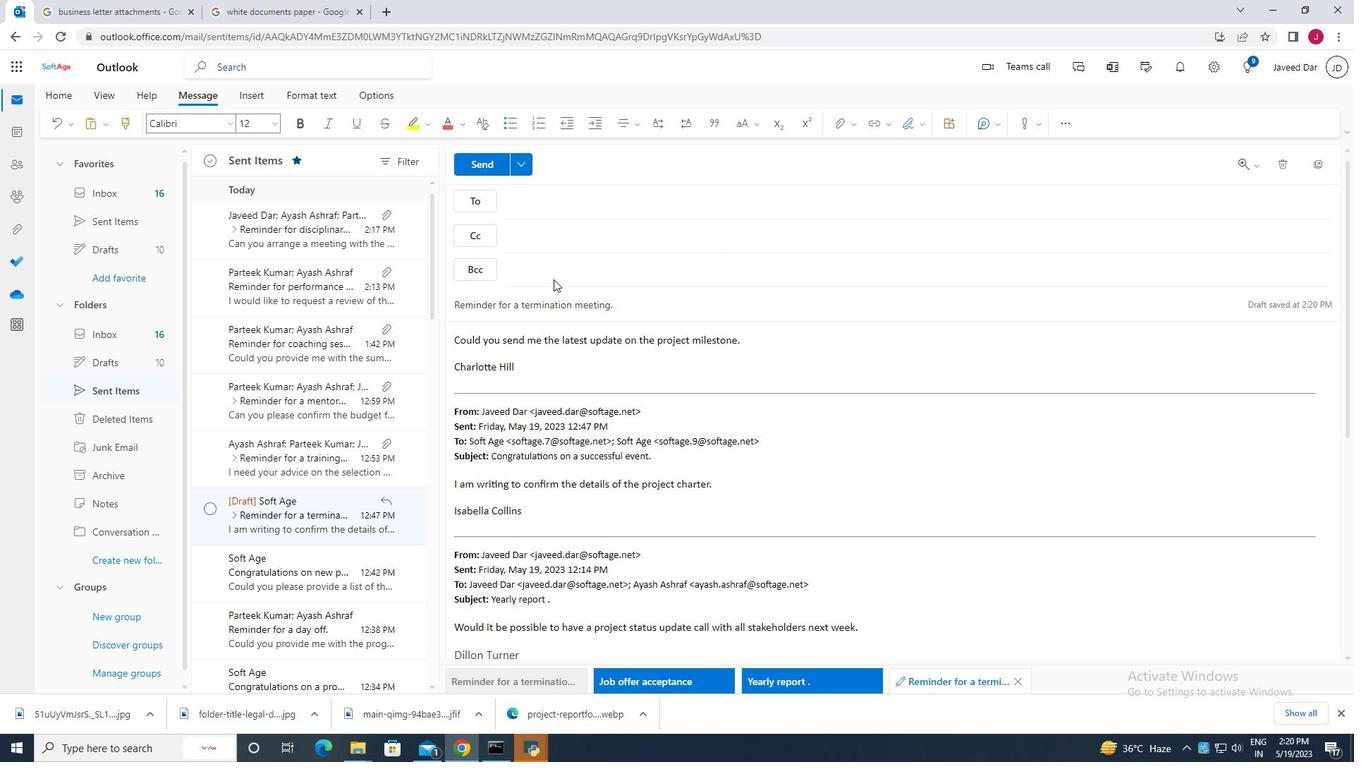 
Action: Mouse moved to (553, 279)
Screenshot: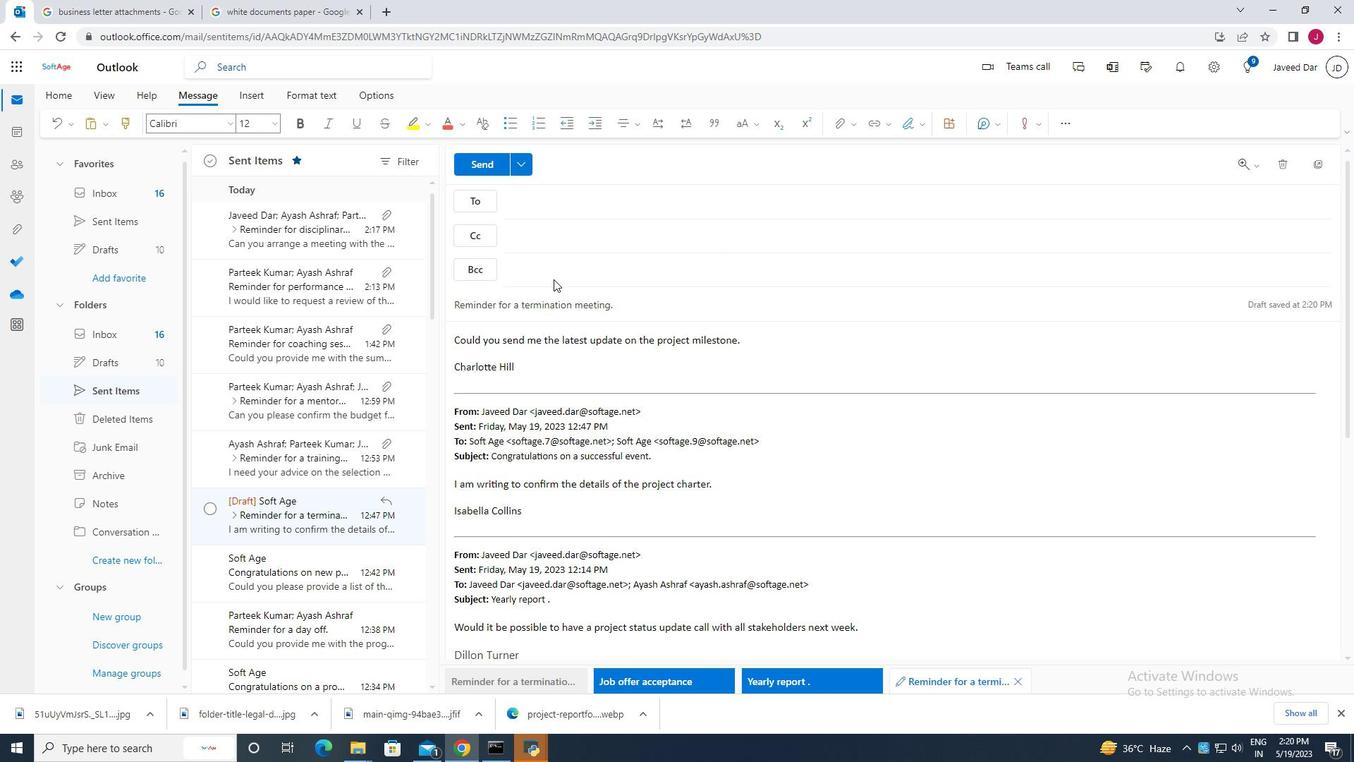 
Action: Key pressed softage.5
Screenshot: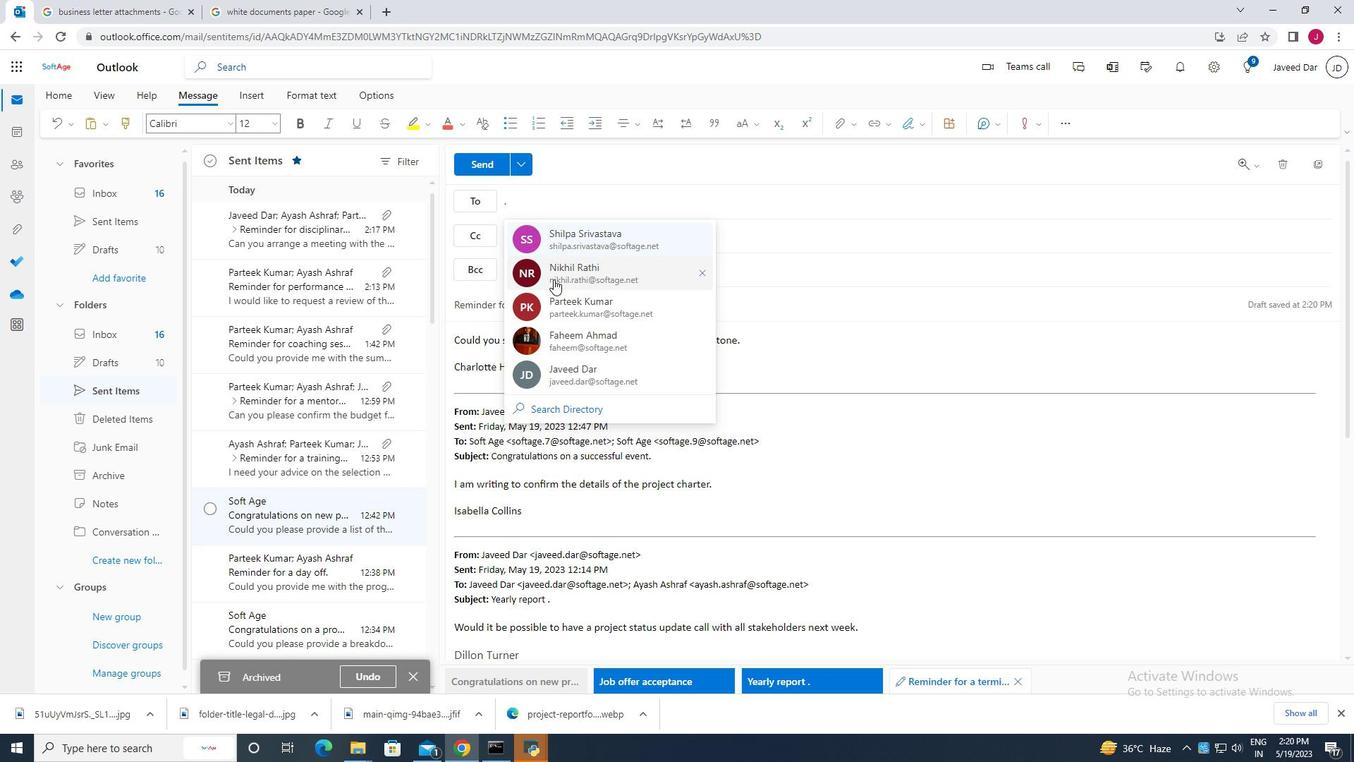 
Action: Mouse moved to (551, 202)
Screenshot: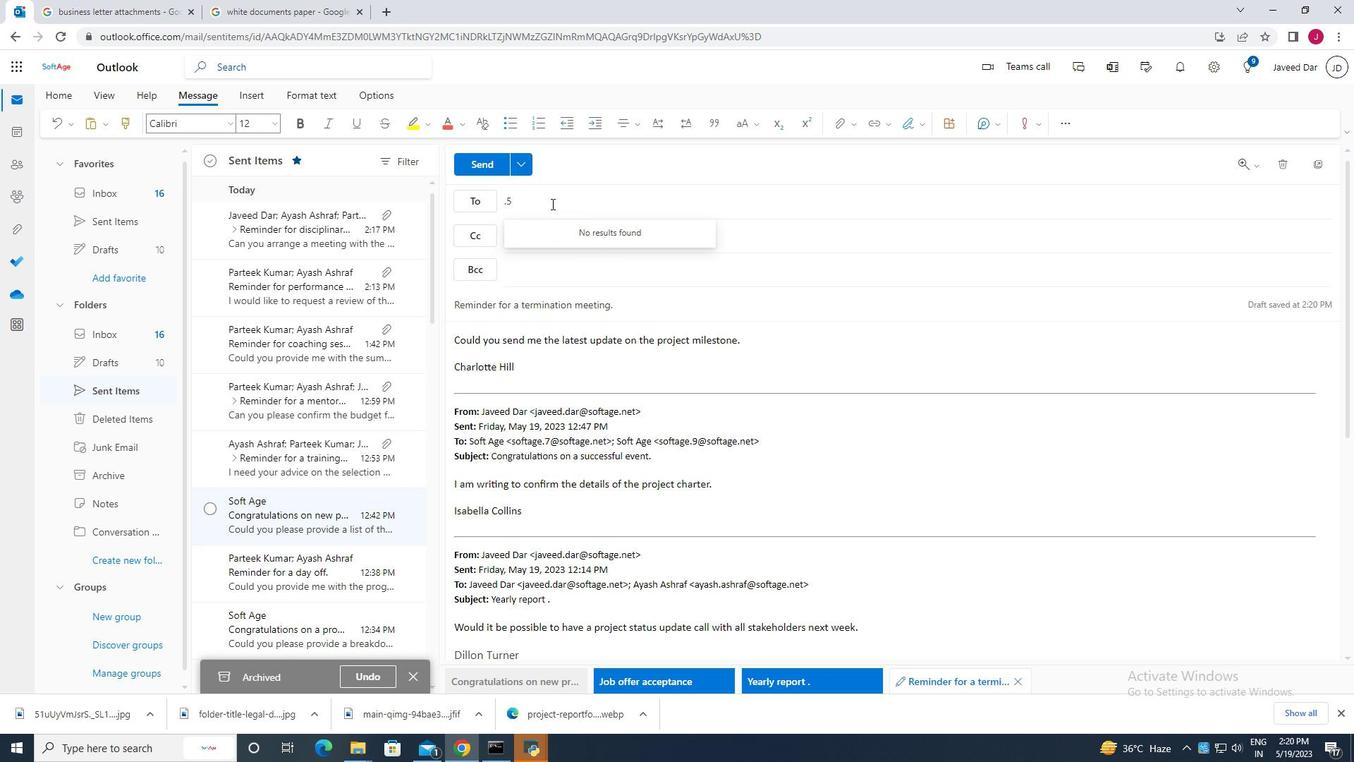 
Action: Mouse pressed left at (551, 202)
Screenshot: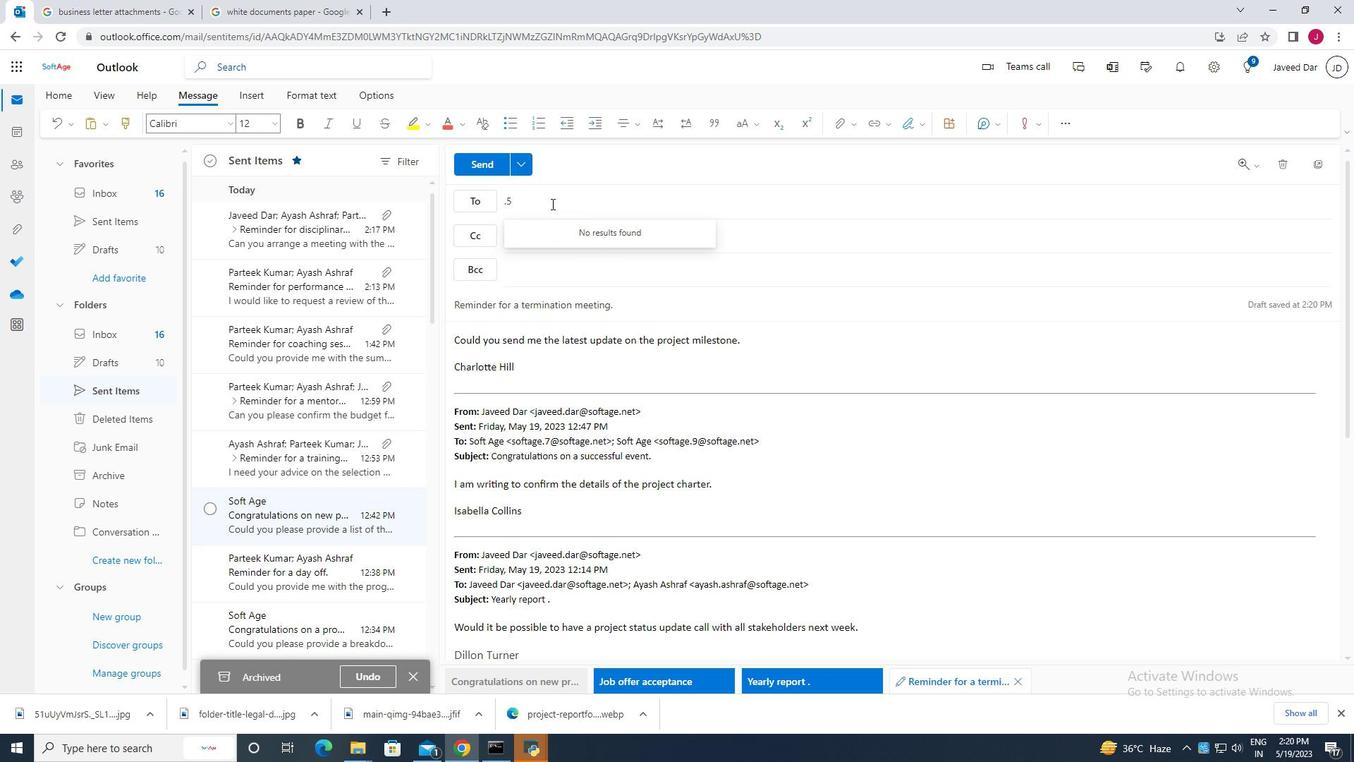 
Action: Key pressed <Key.backspace><Key.backspace><Key.backspace>
Screenshot: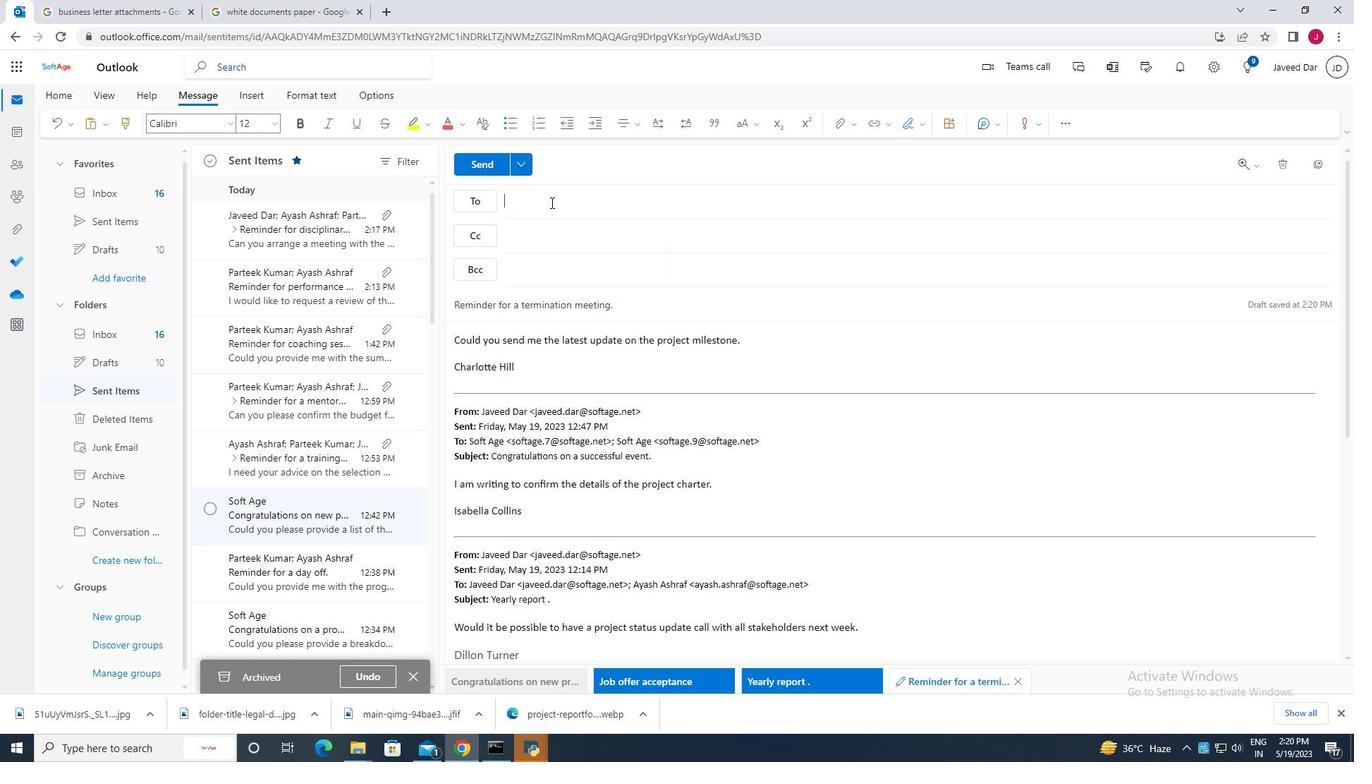 
Action: Mouse moved to (613, 278)
Screenshot: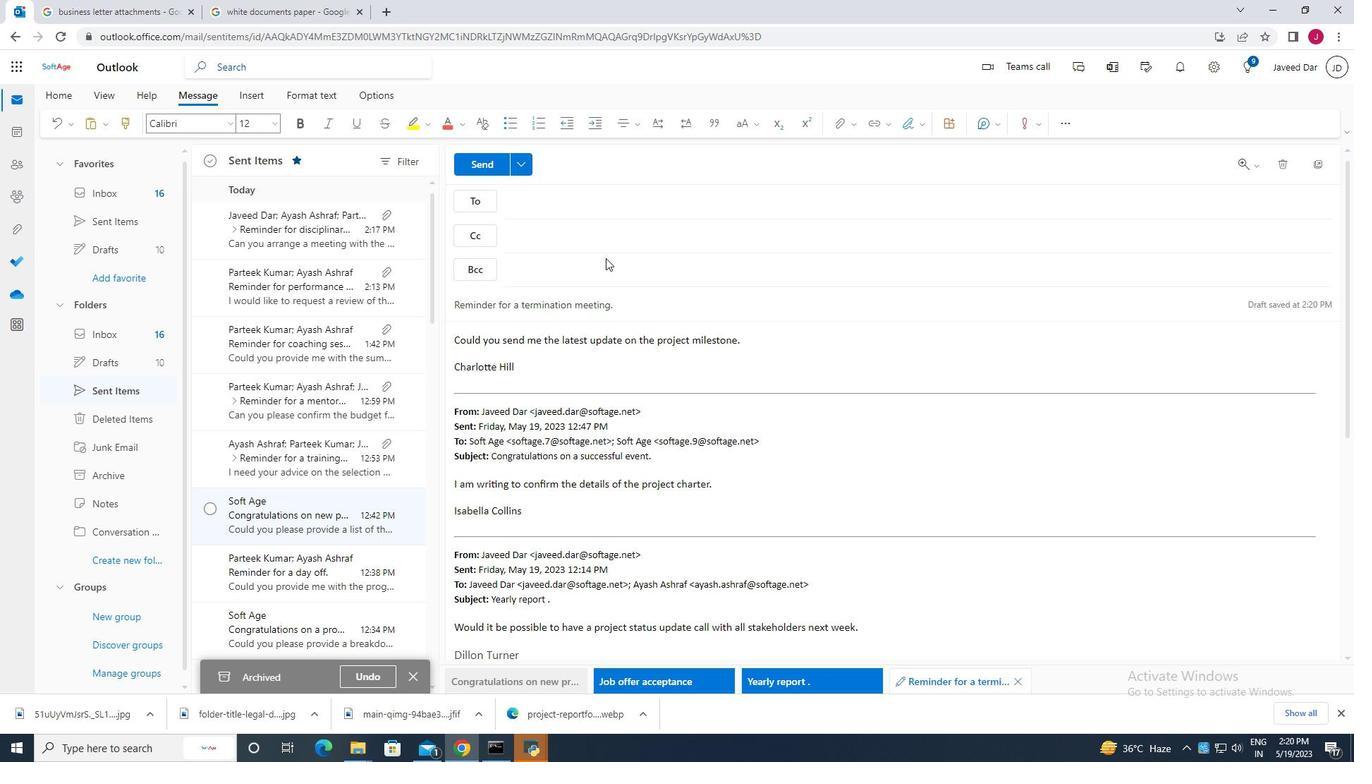 
Action: Mouse pressed left at (613, 278)
Screenshot: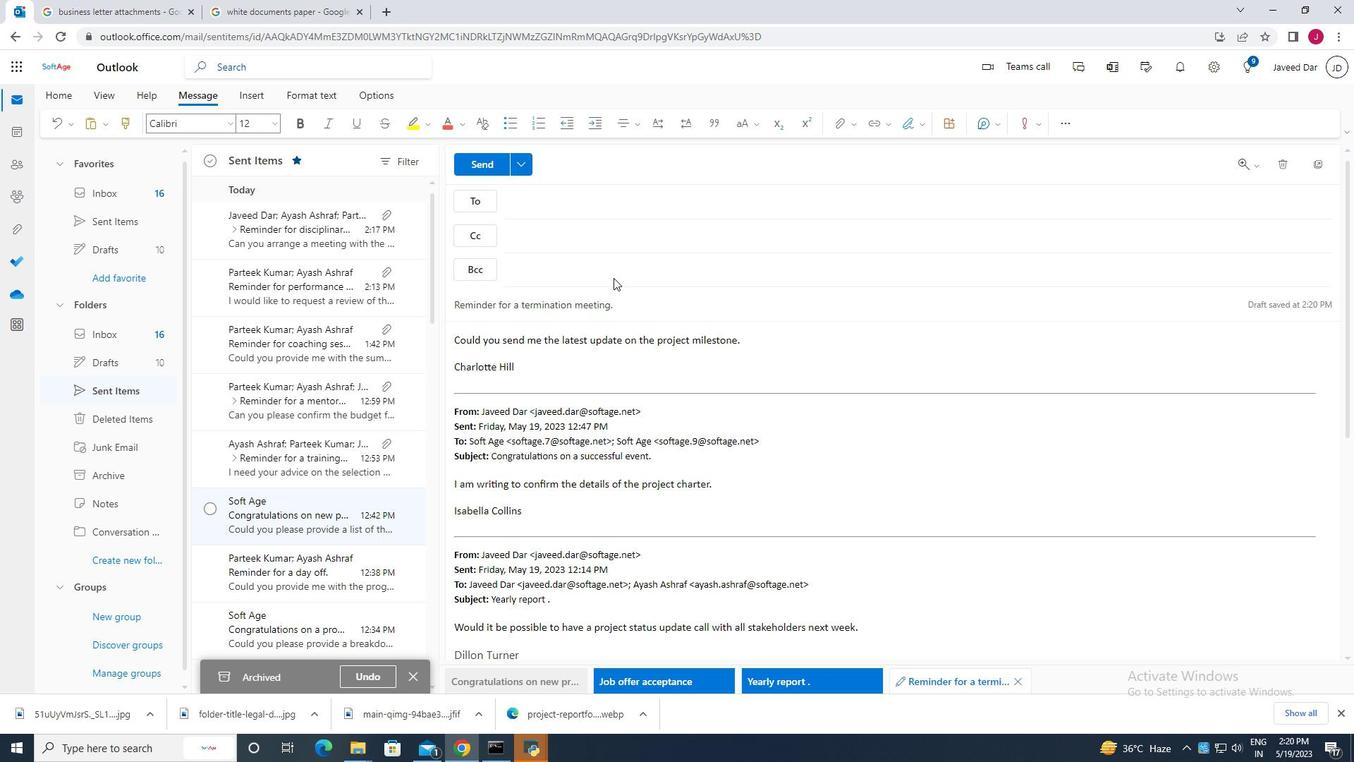 
Action: Mouse moved to (616, 273)
Screenshot: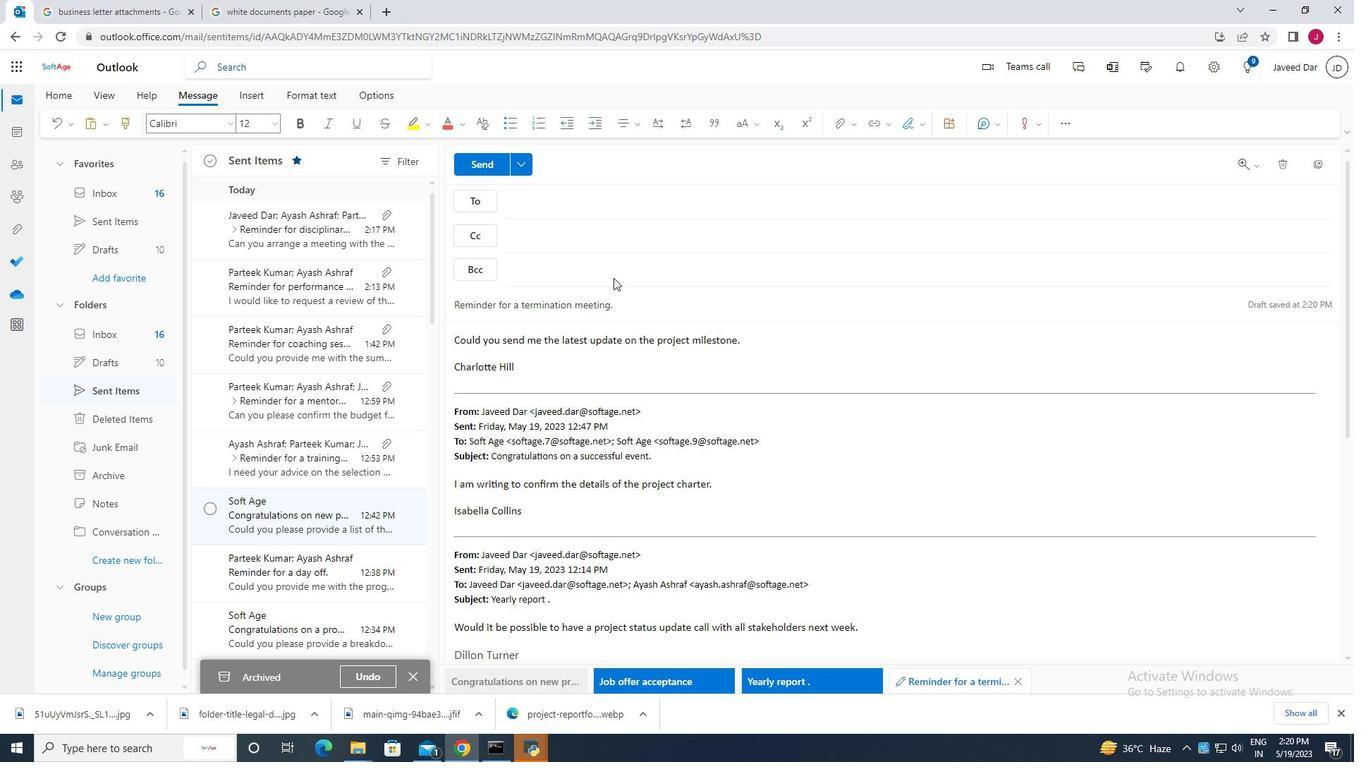 
Action: Mouse pressed left at (616, 273)
Screenshot: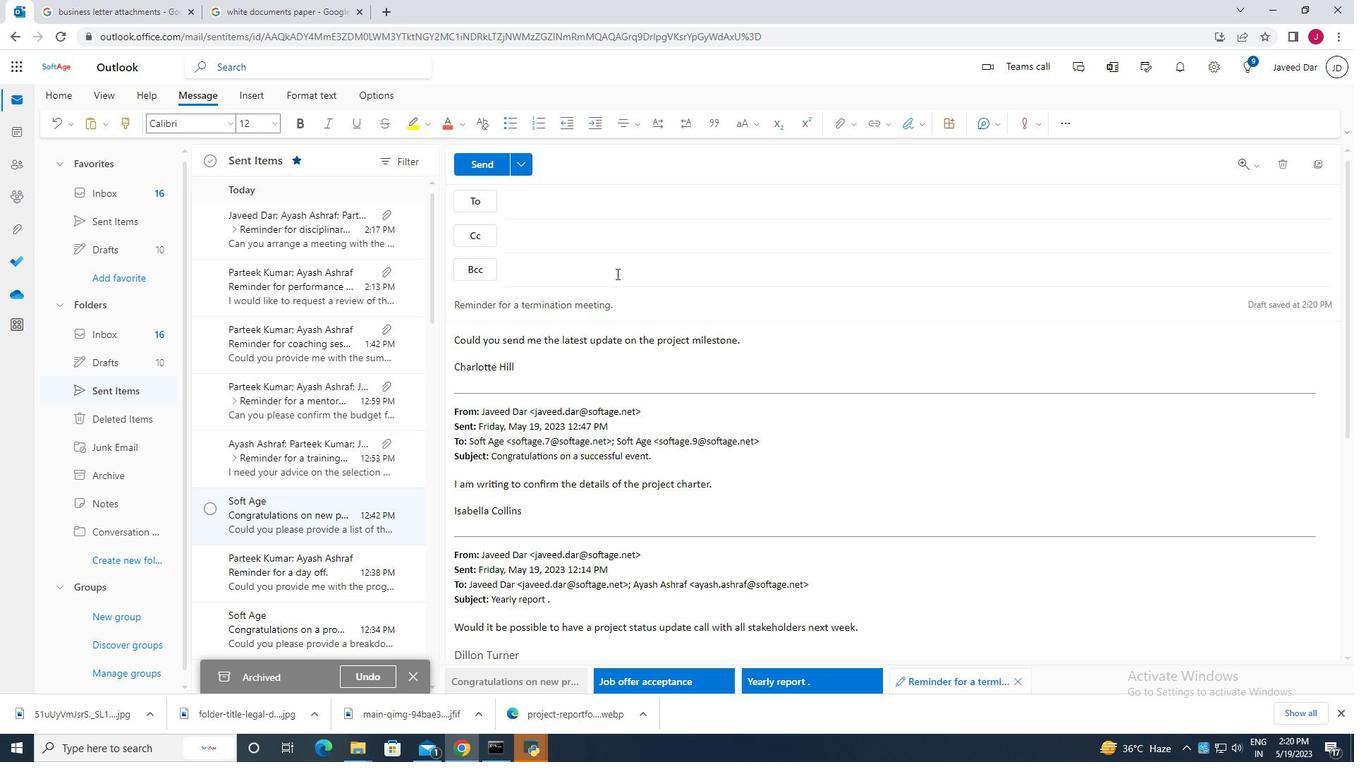 
Action: Key pressed softgae.5
Screenshot: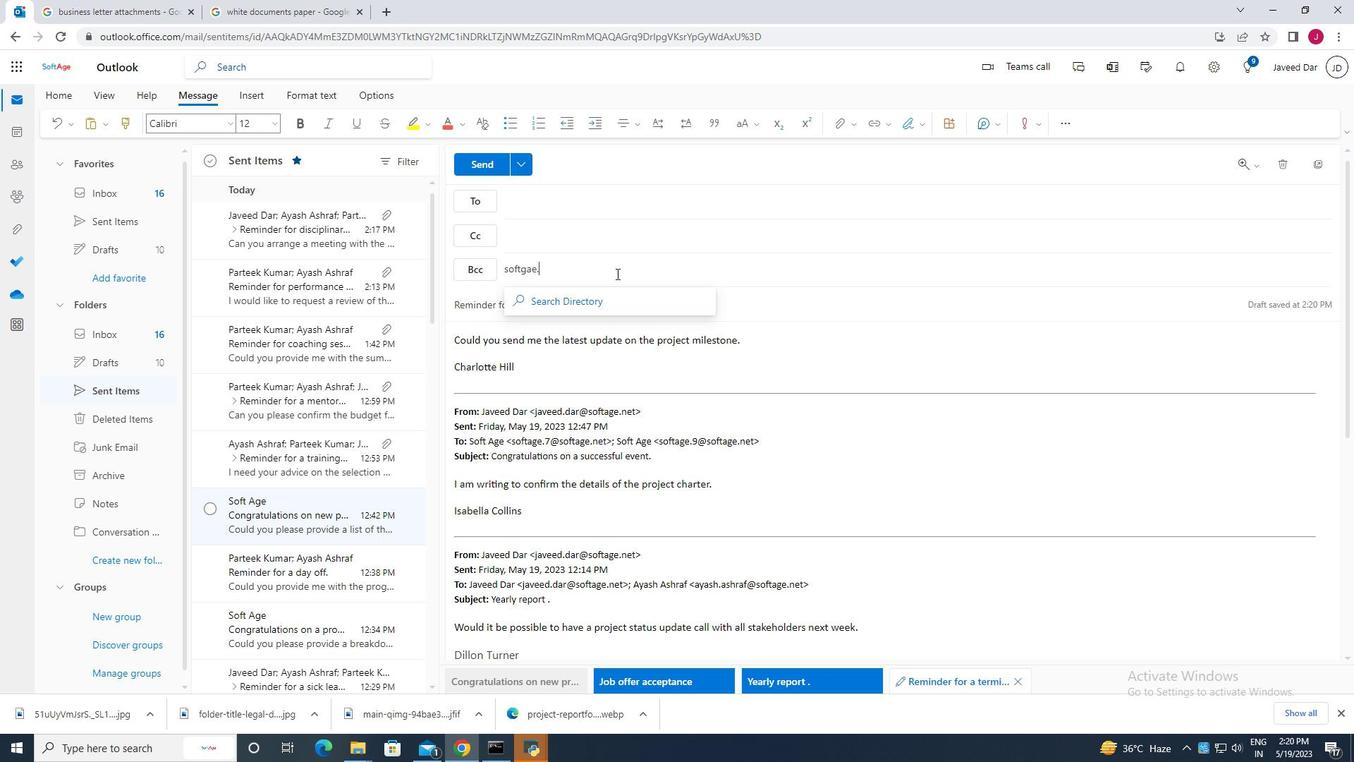 
Action: Mouse moved to (580, 268)
Screenshot: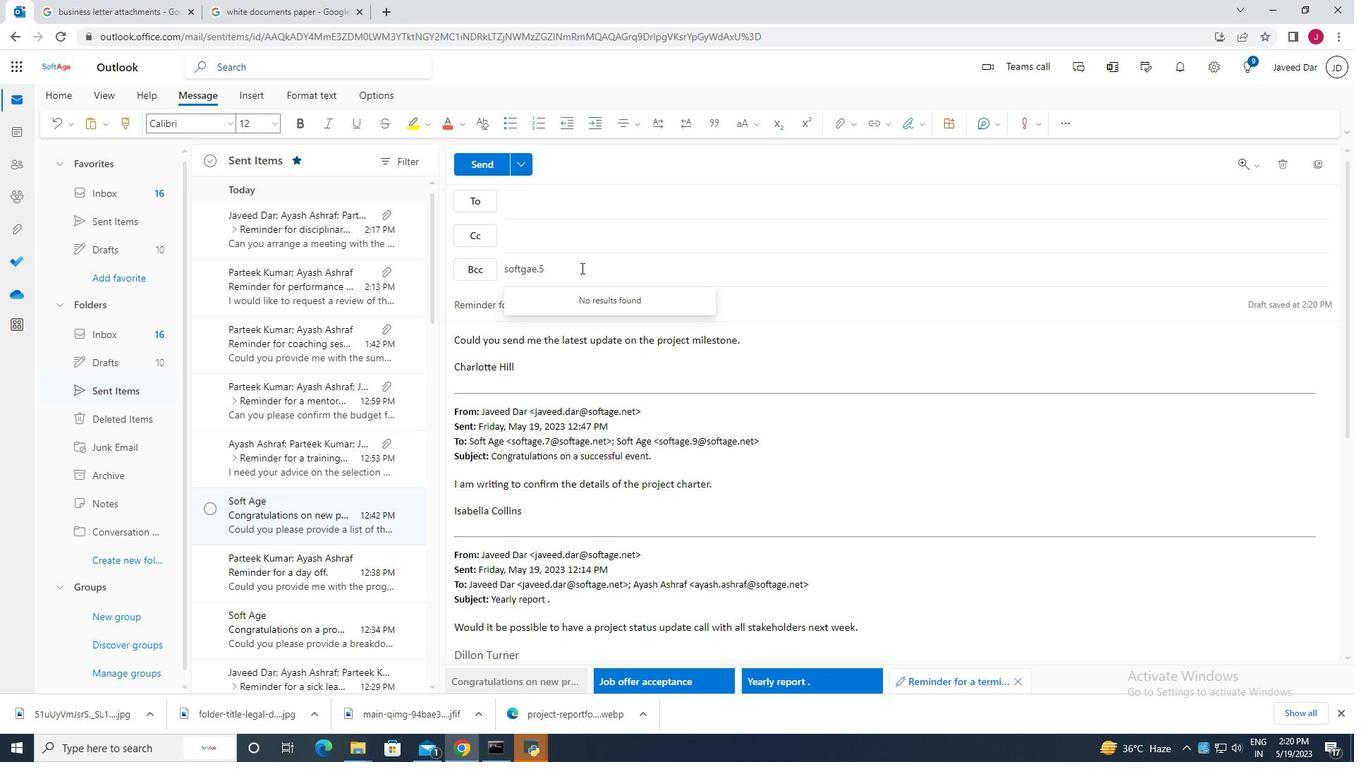 
Action: Mouse pressed left at (580, 268)
Screenshot: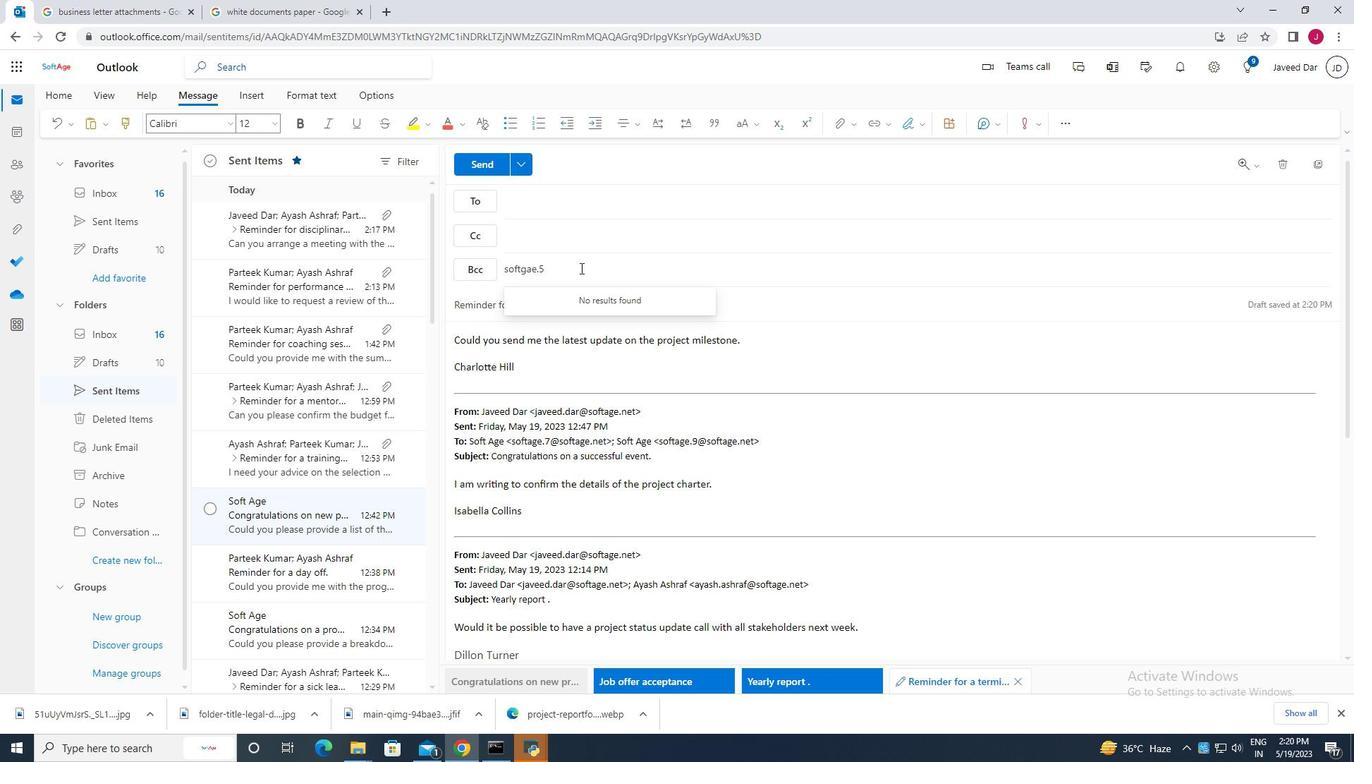 
Action: Mouse moved to (528, 266)
Screenshot: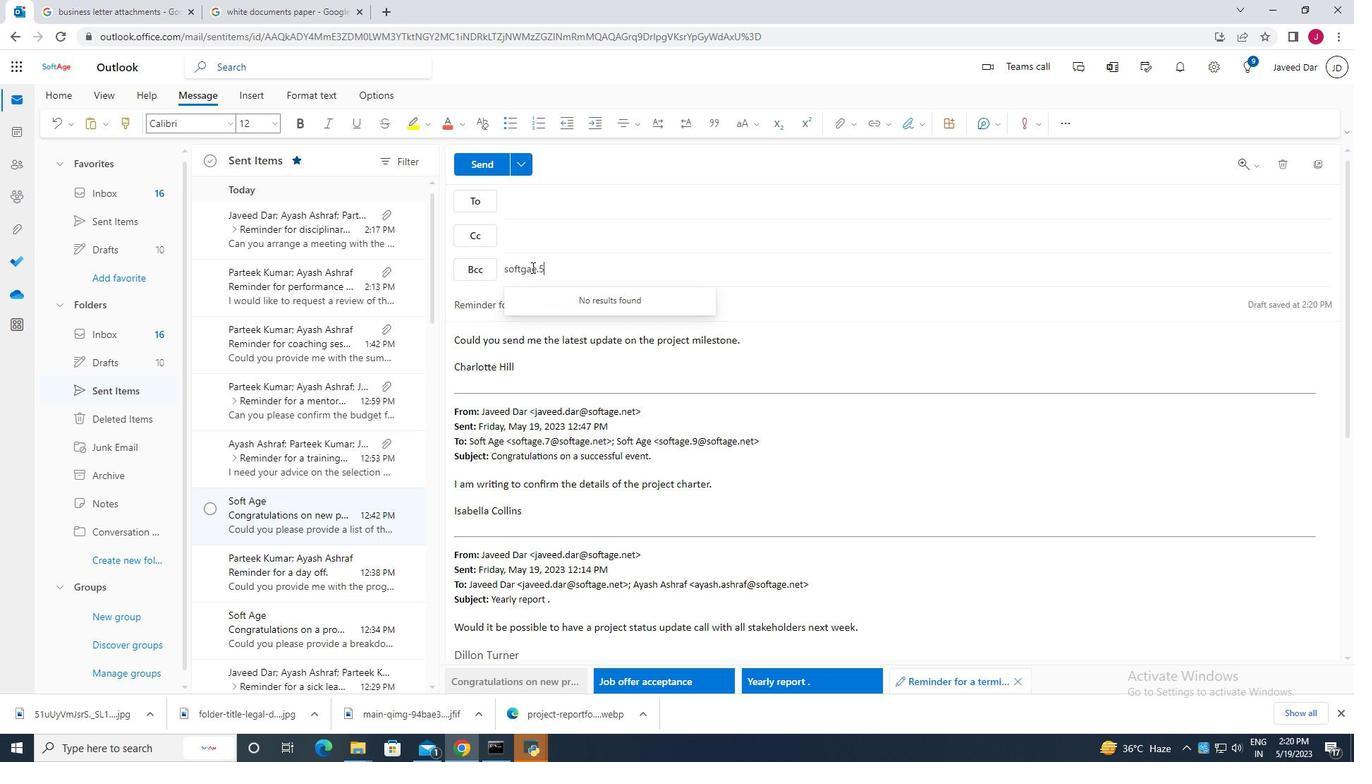 
Action: Mouse pressed left at (528, 266)
Screenshot: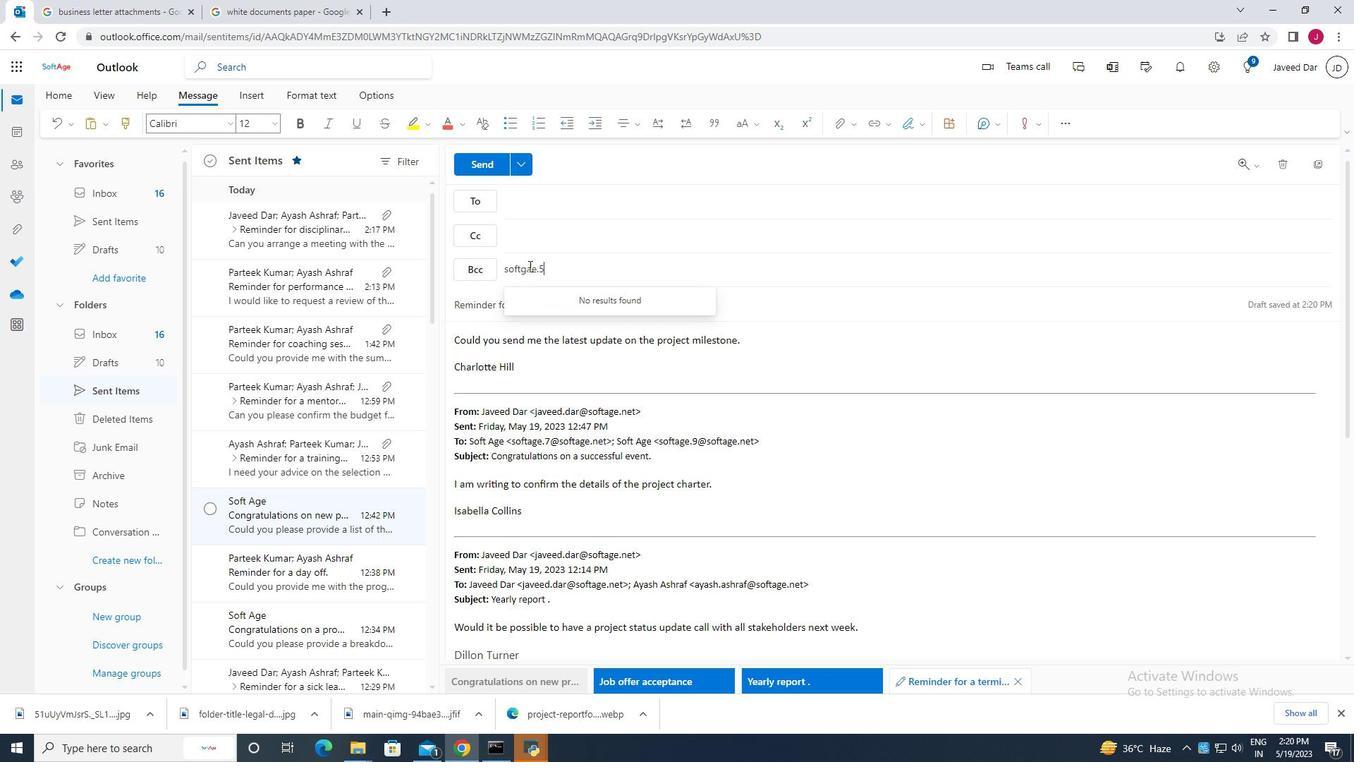
Action: Mouse moved to (533, 270)
Screenshot: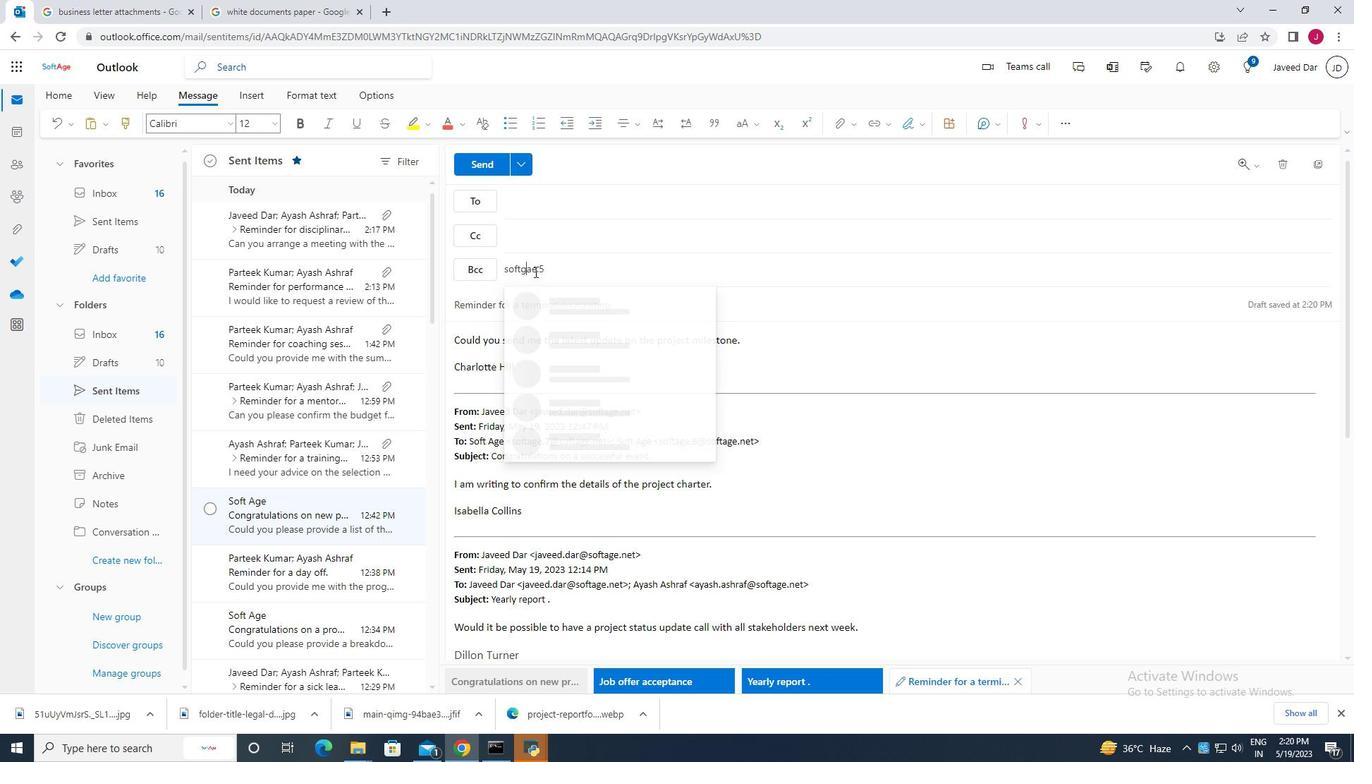 
Action: Mouse pressed left at (533, 270)
Screenshot: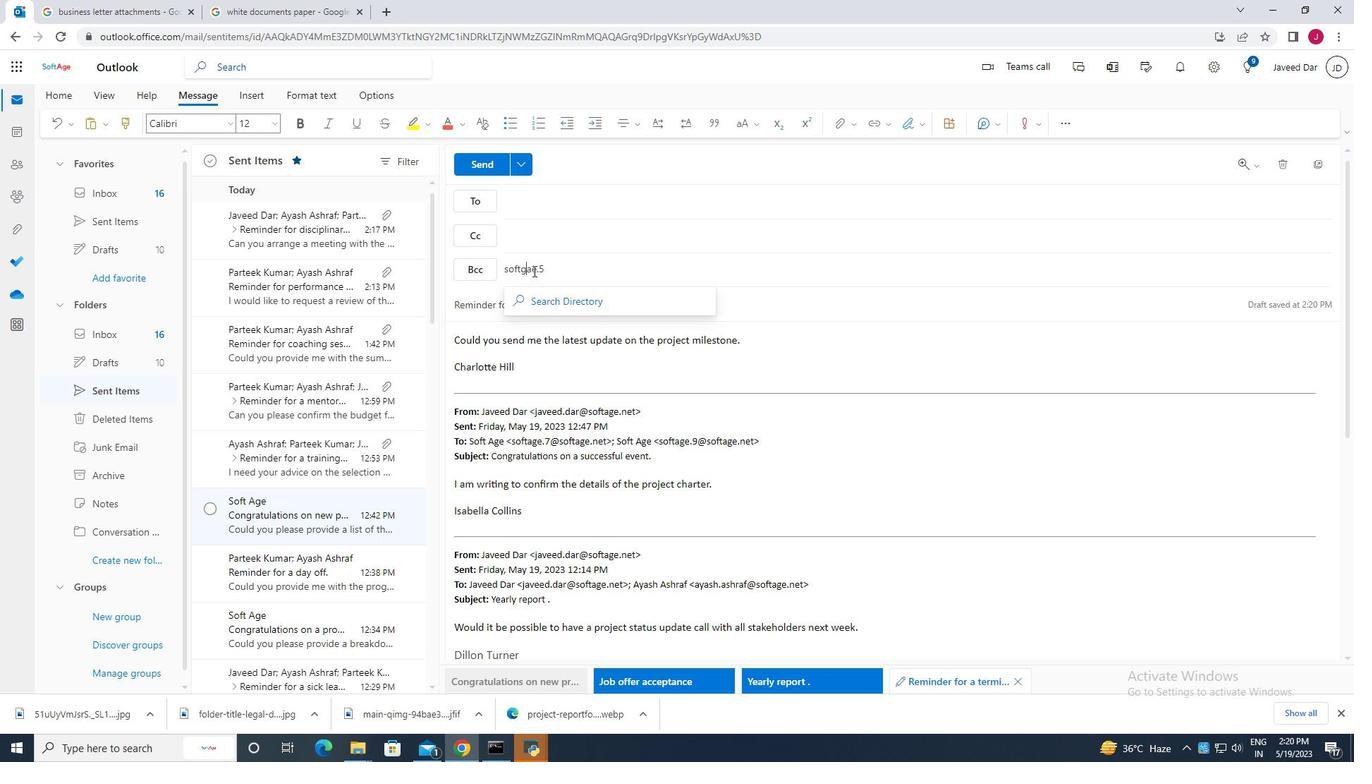 
Action: Mouse moved to (519, 268)
Screenshot: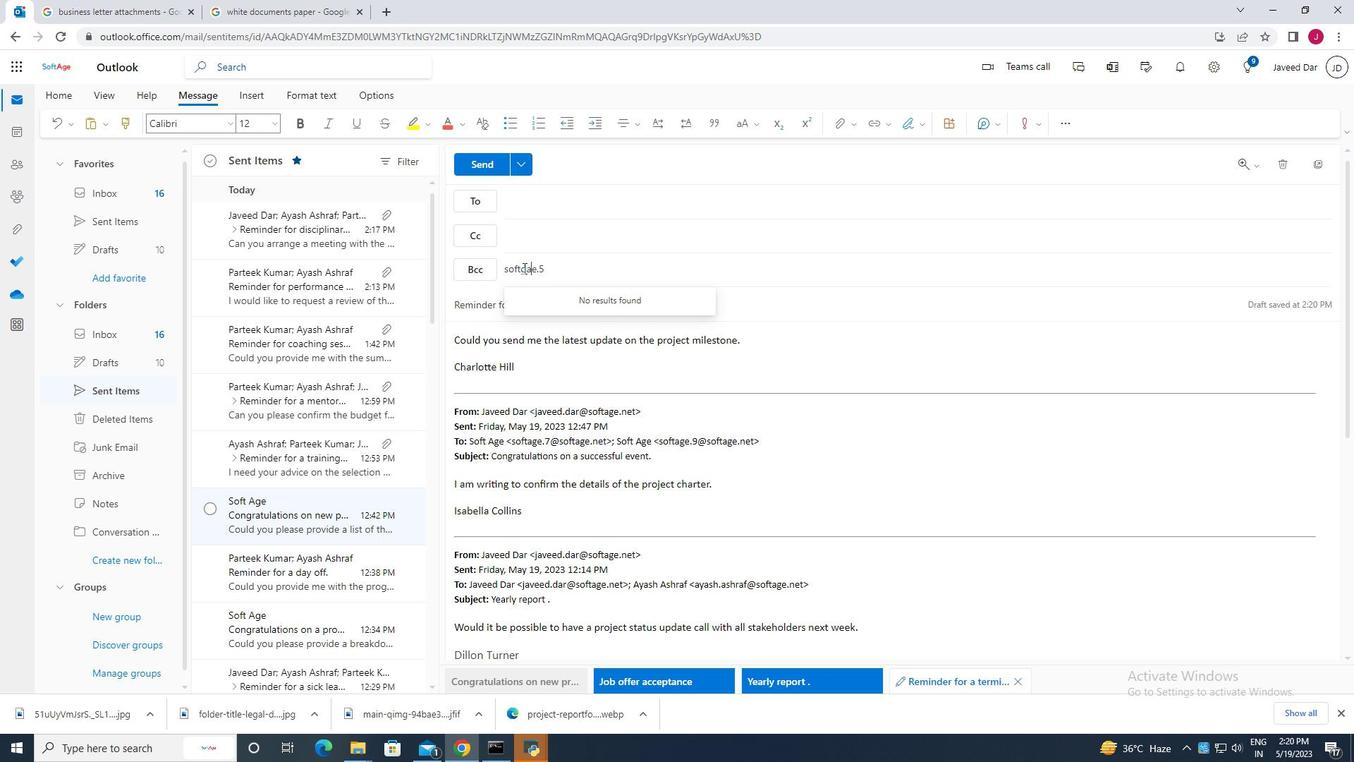 
Action: Mouse pressed left at (519, 268)
Screenshot: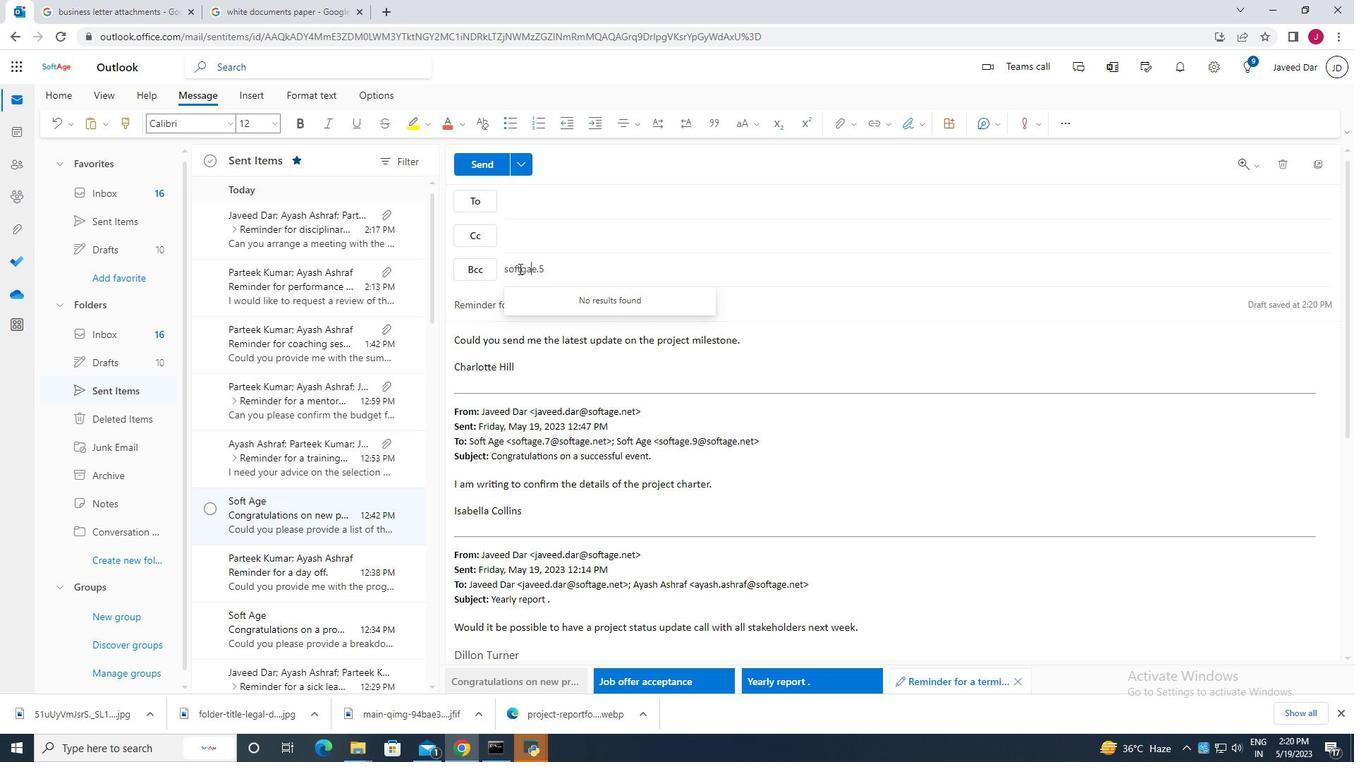 
Action: Mouse moved to (523, 274)
Screenshot: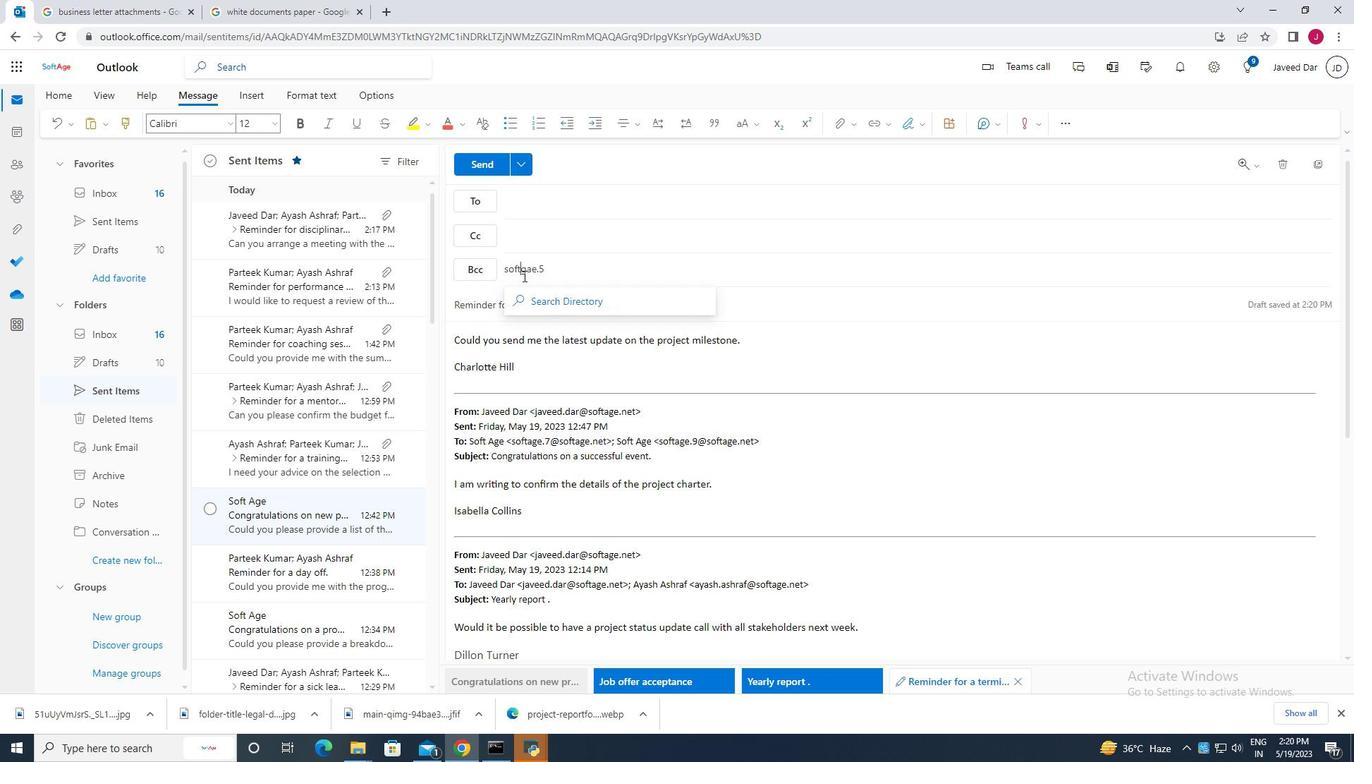 
Action: Key pressed a
Screenshot: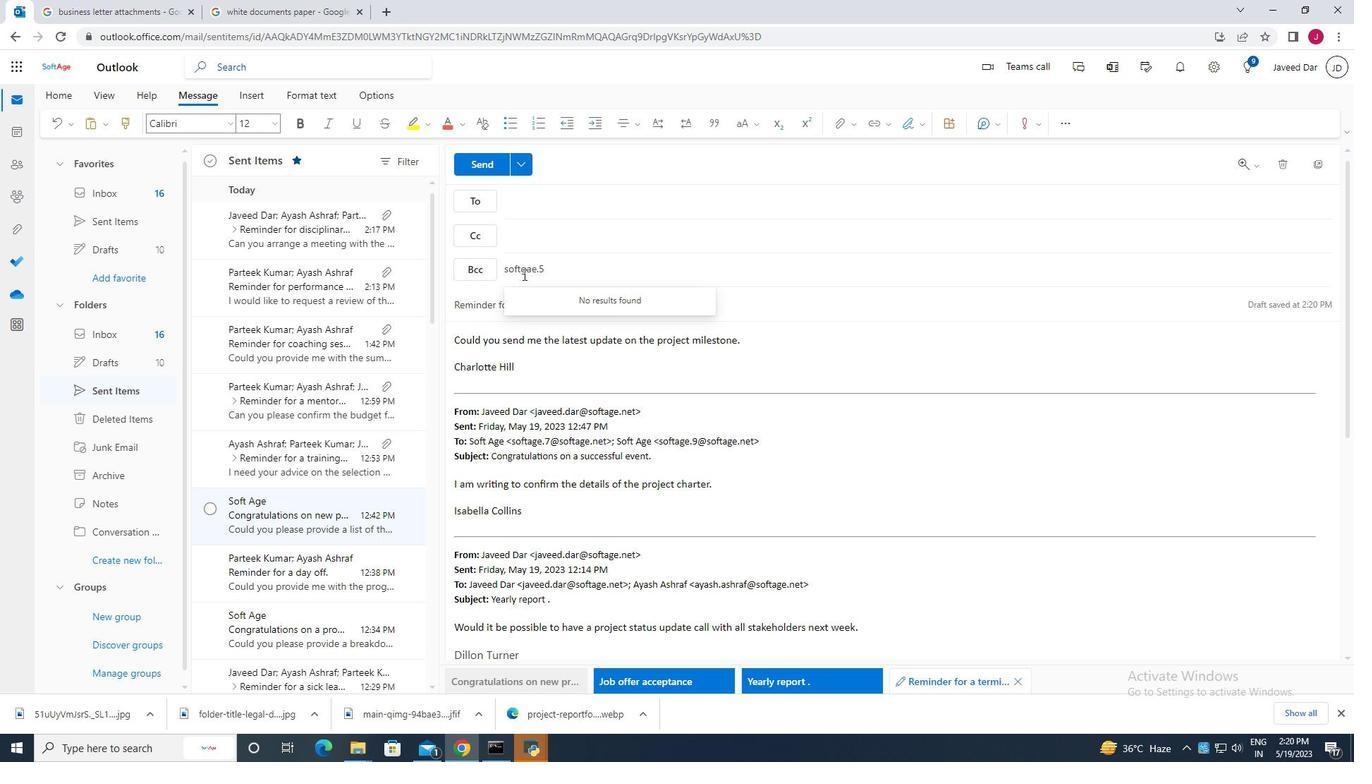 
Action: Mouse moved to (541, 271)
Screenshot: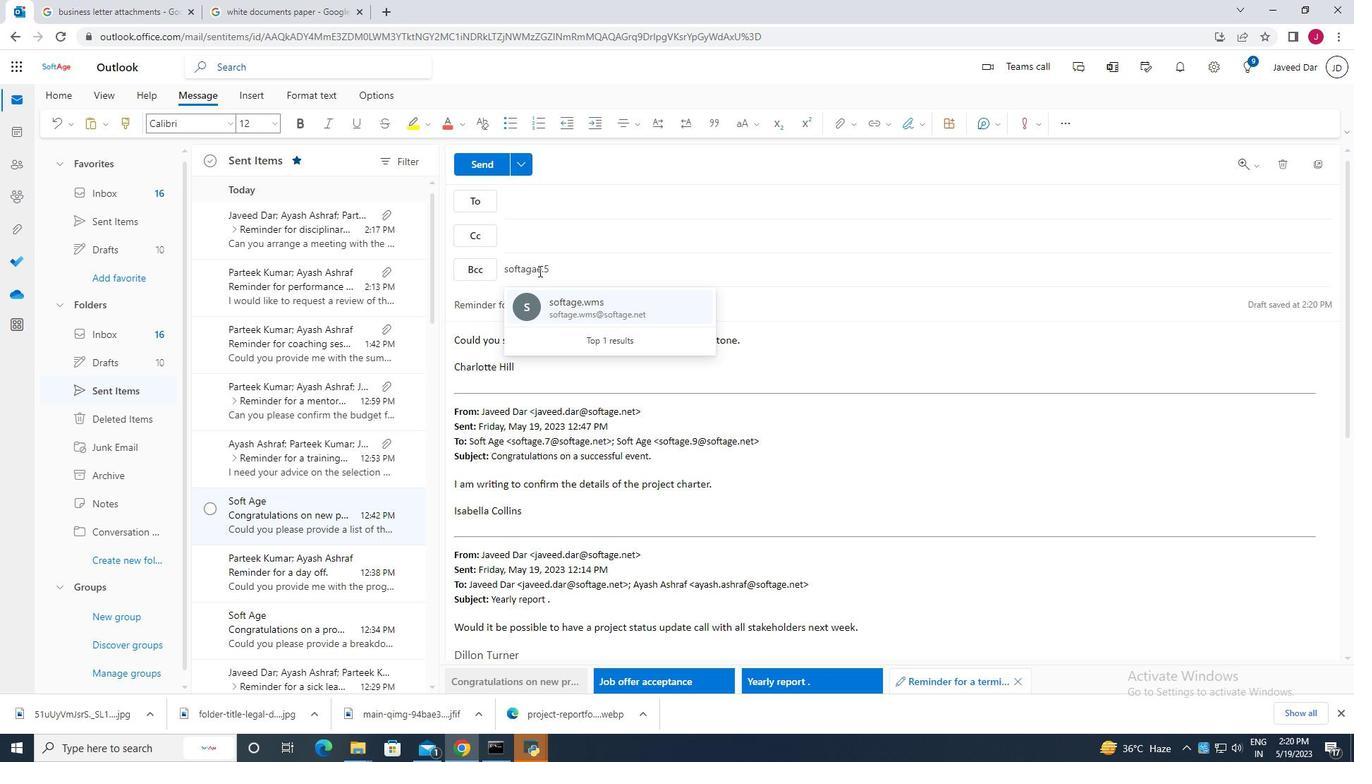 
Action: Mouse pressed left at (541, 271)
Screenshot: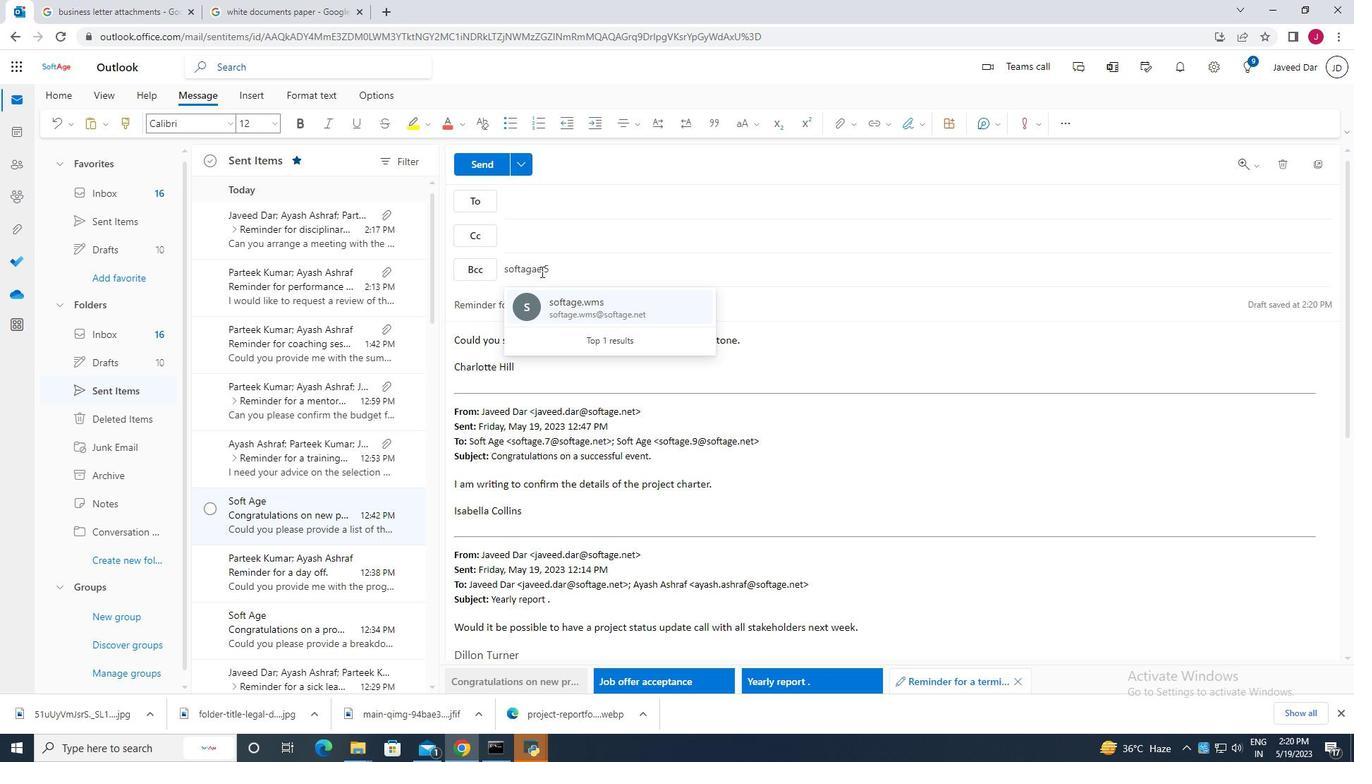 
Action: Key pressed <Key.backspace><Key.backspace>
Screenshot: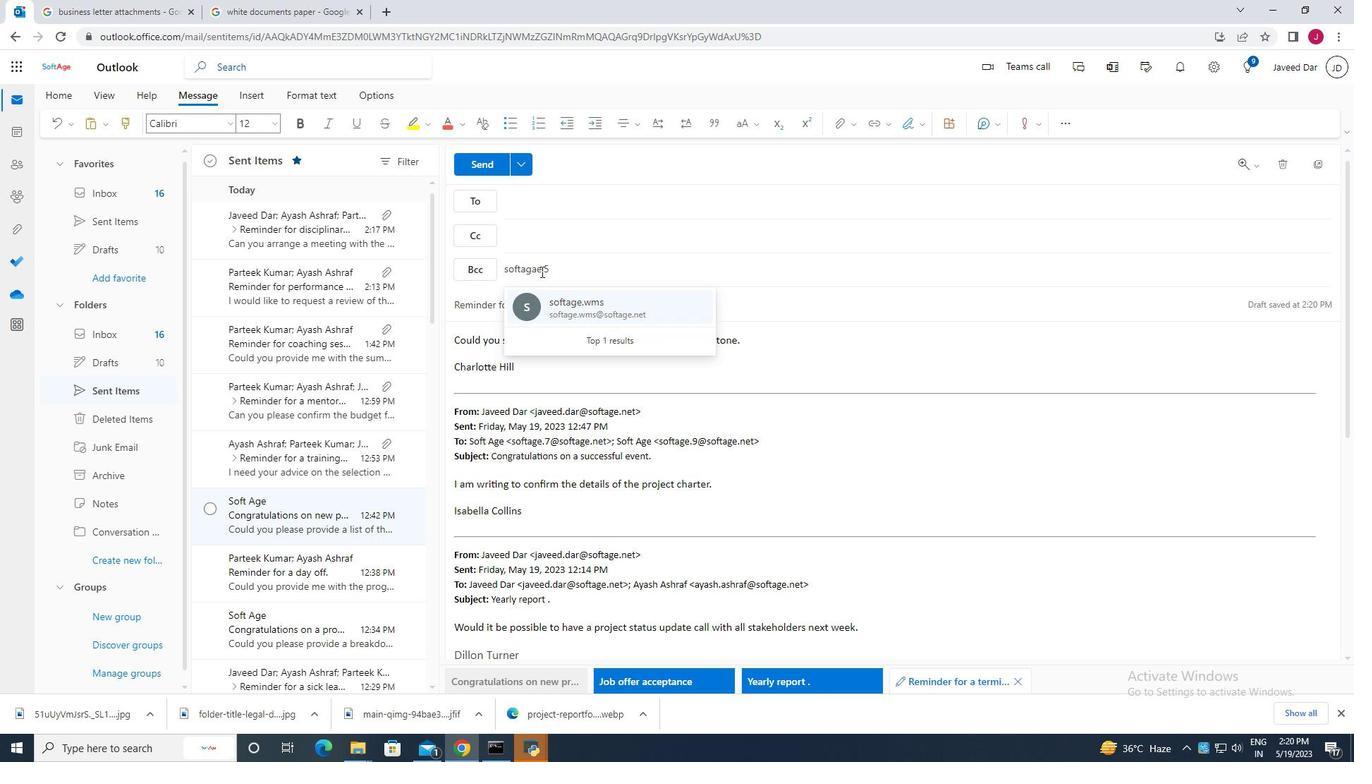 
Action: Mouse moved to (533, 273)
Screenshot: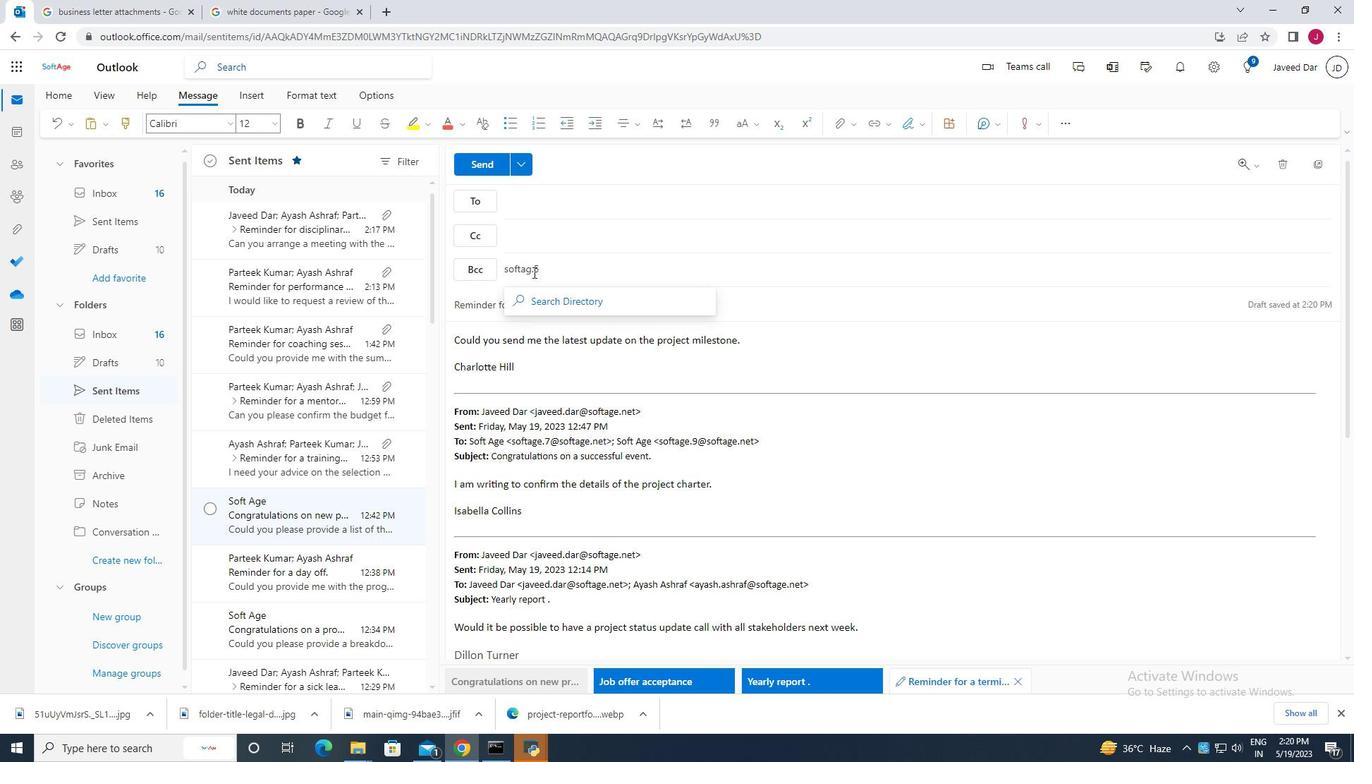 
Action: Key pressed e
Screenshot: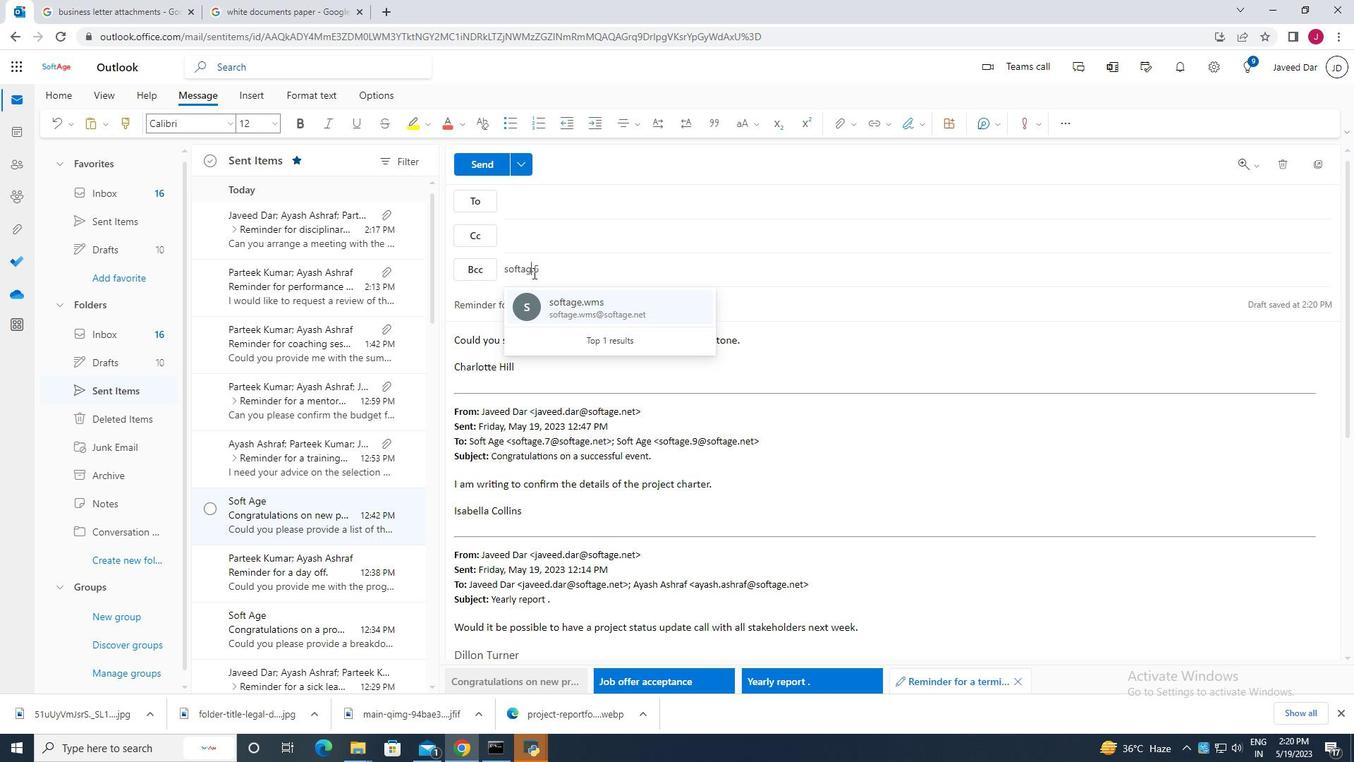 
Action: Mouse moved to (587, 304)
Screenshot: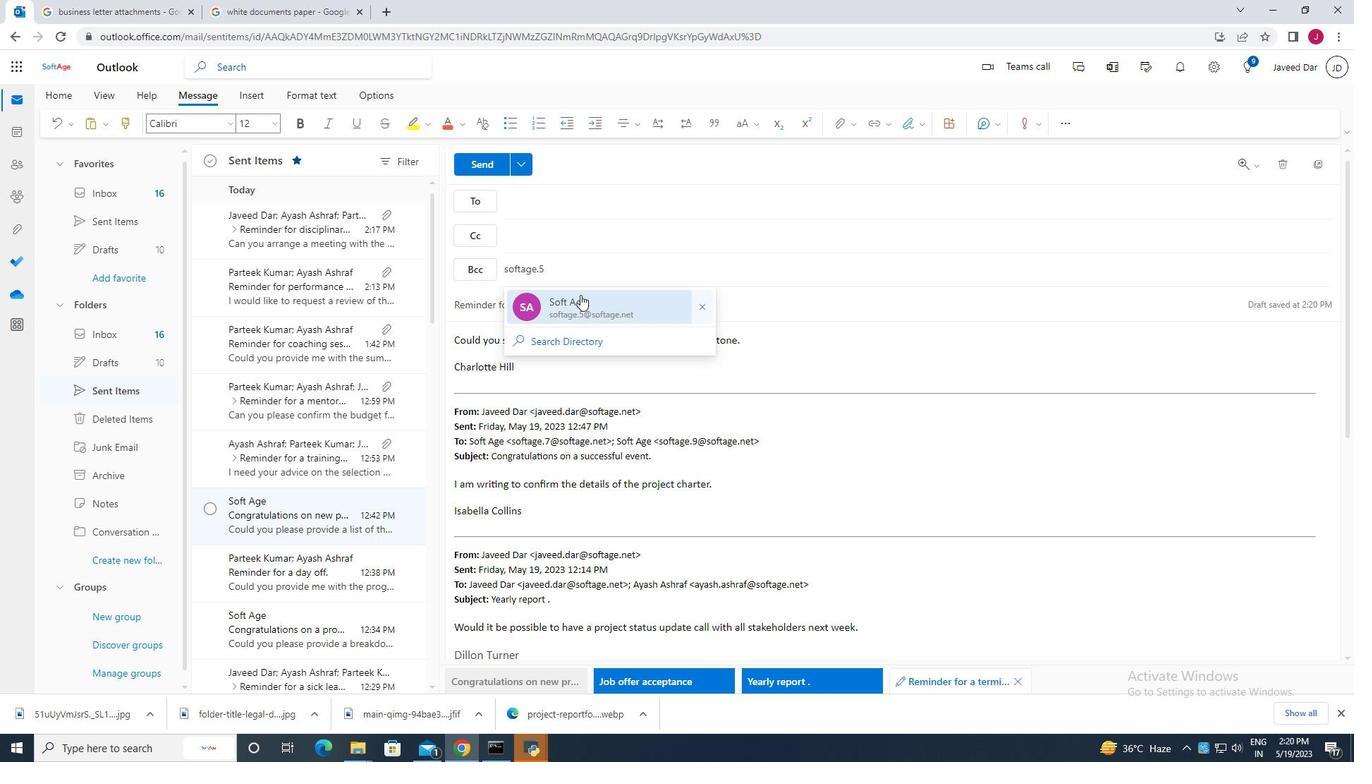 
Action: Mouse pressed left at (587, 304)
Screenshot: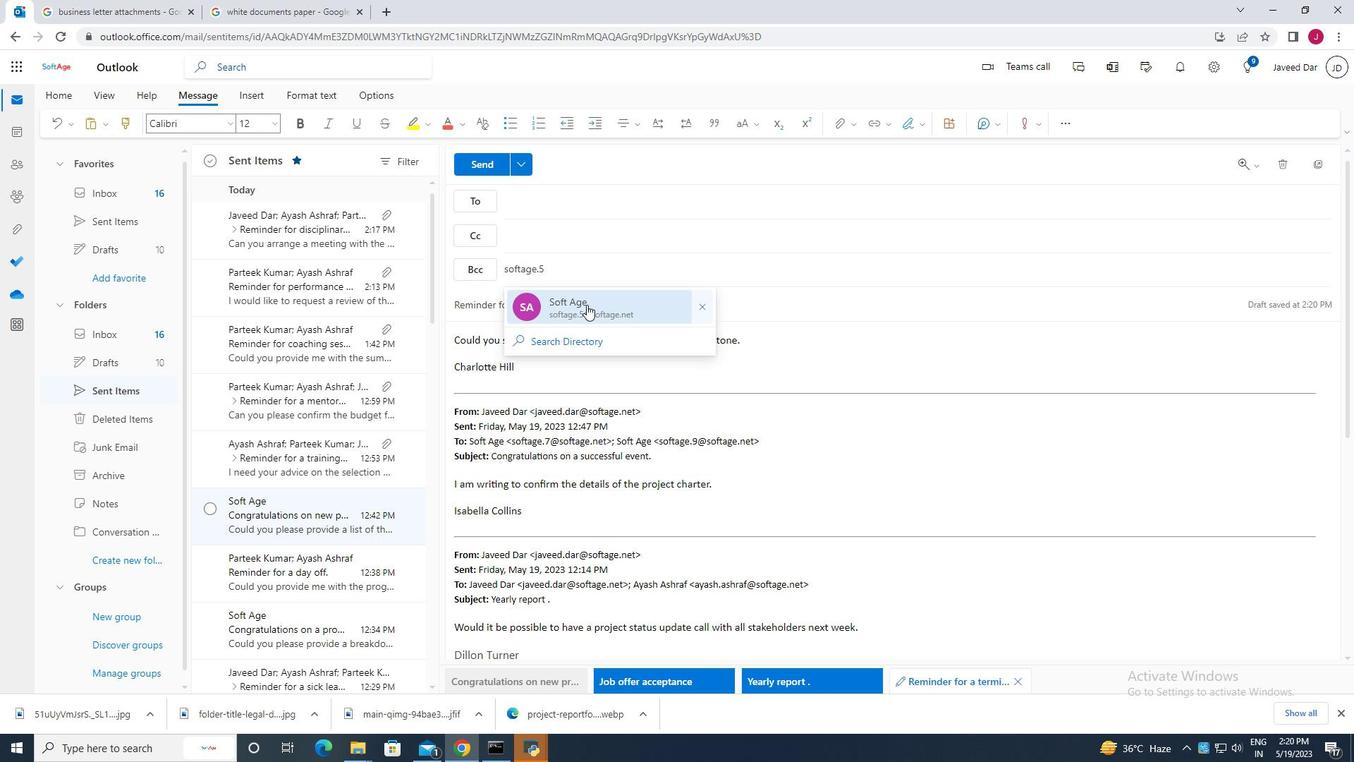 
Action: Mouse moved to (538, 208)
Screenshot: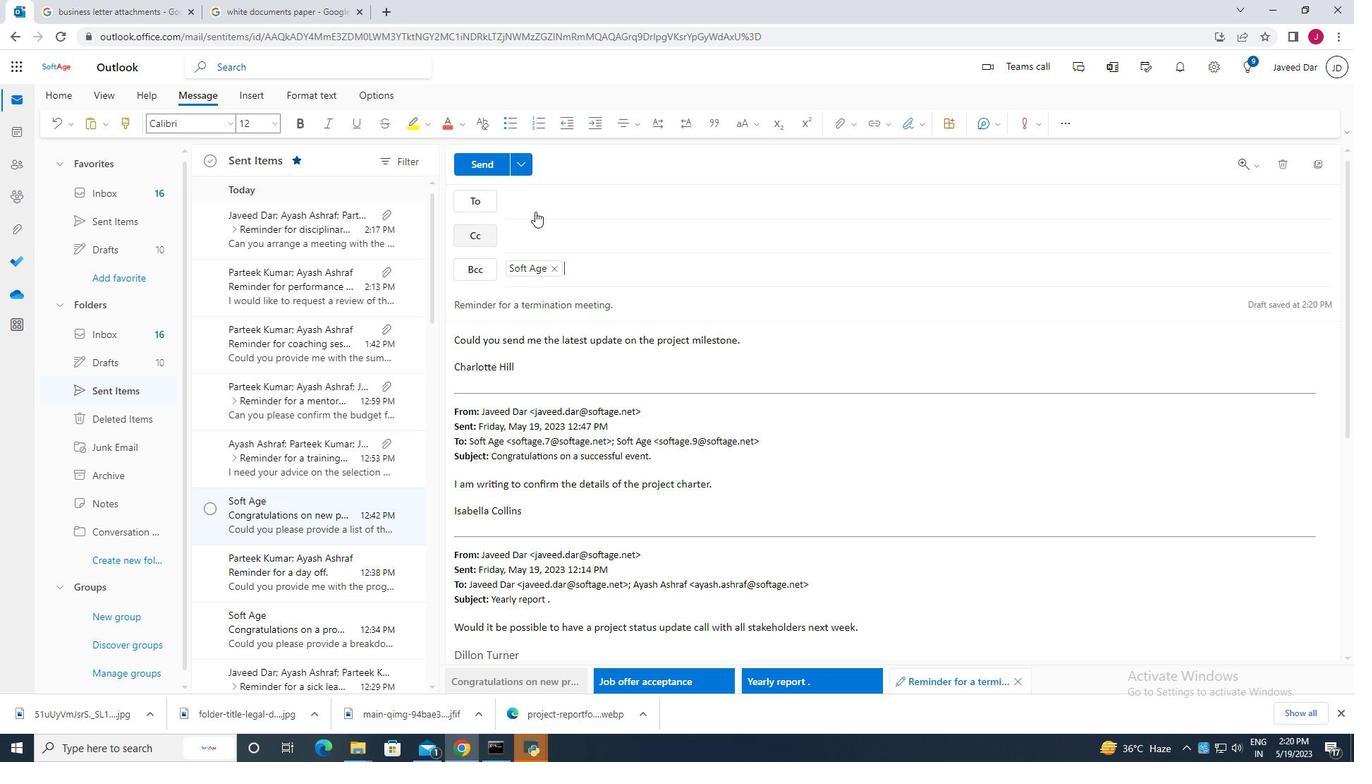 
Action: Mouse pressed left at (538, 208)
Screenshot: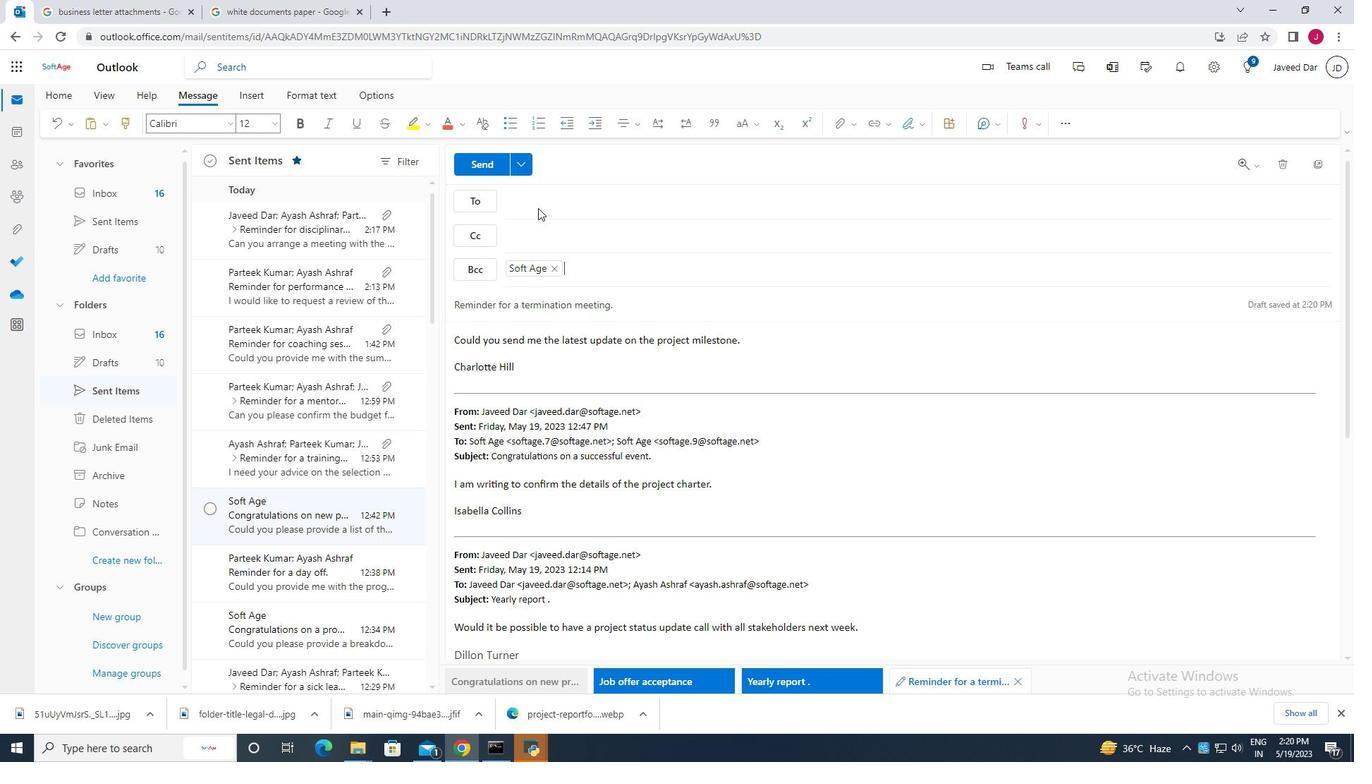 
Action: Mouse moved to (640, 313)
Screenshot: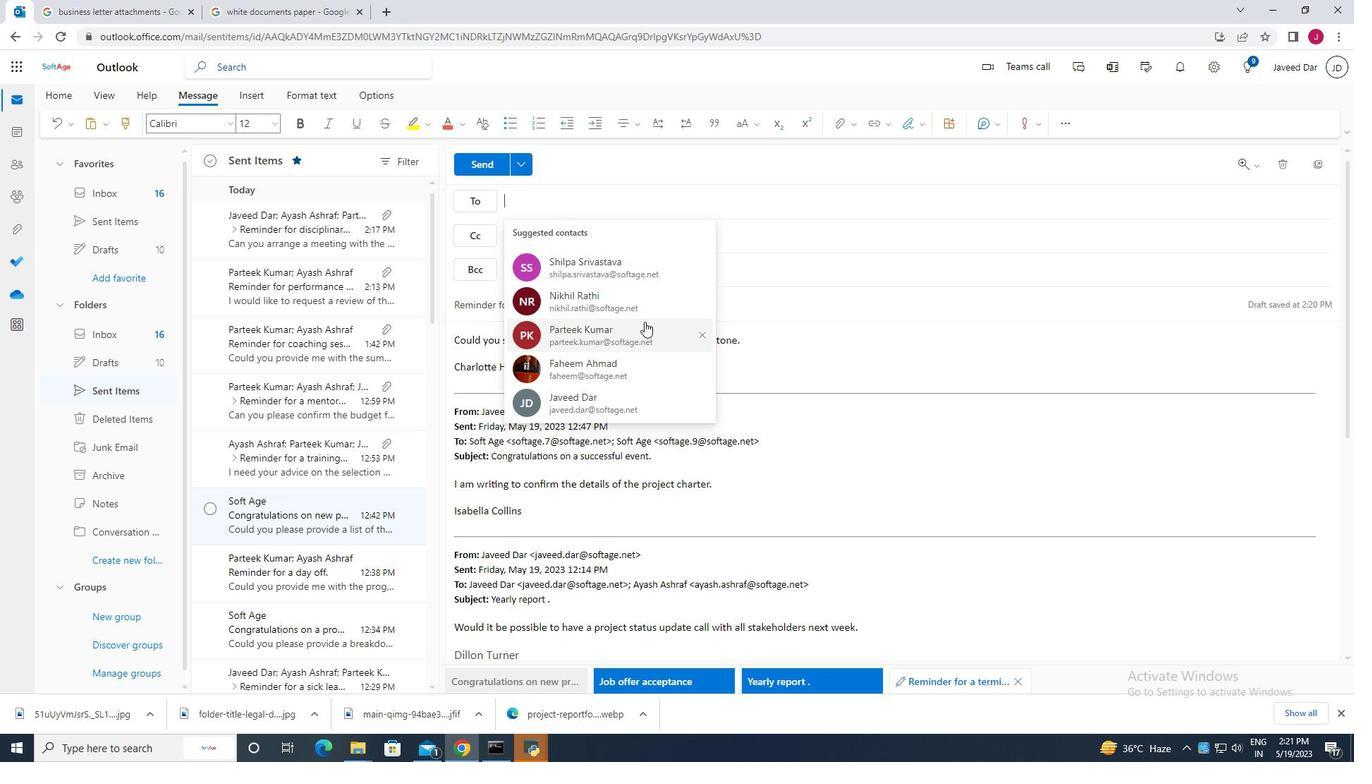 
Action: Mouse scrolled (640, 312) with delta (0, 0)
Screenshot: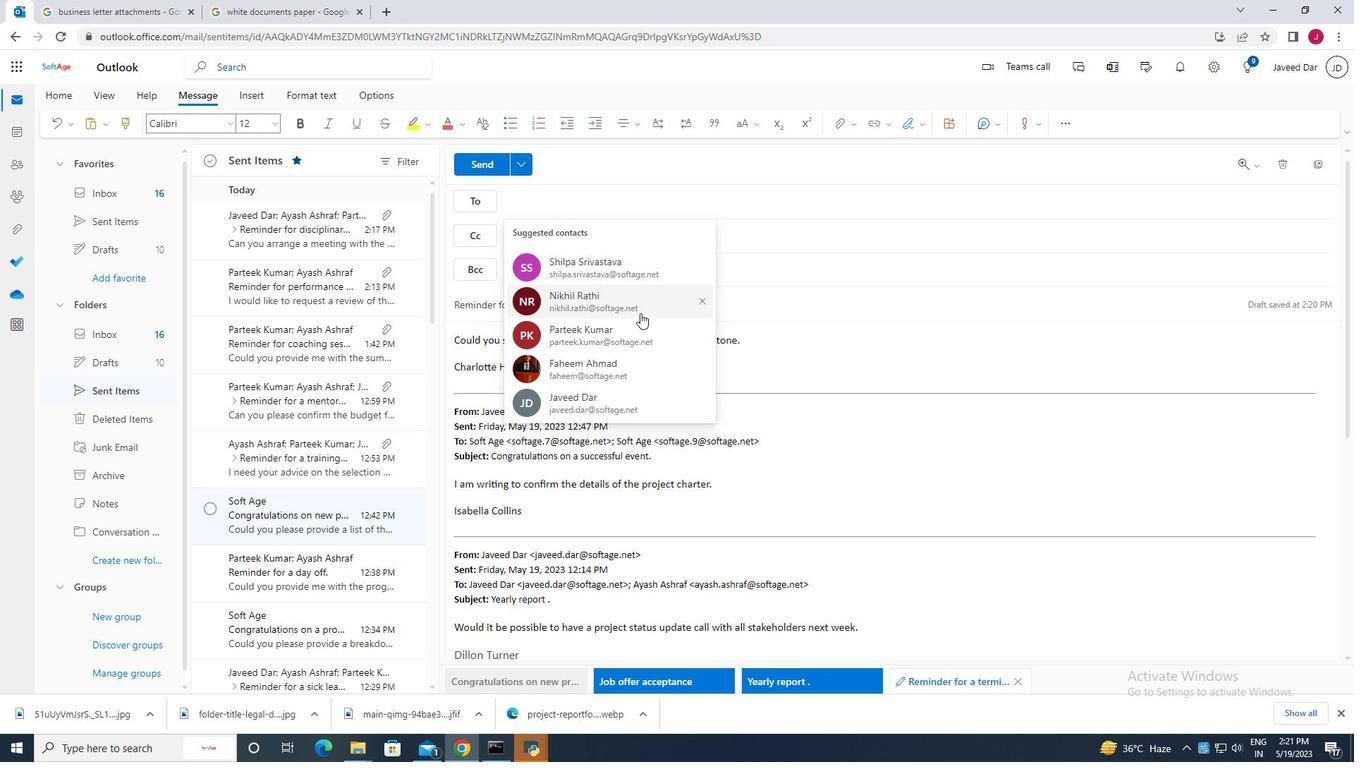 
Action: Mouse moved to (642, 397)
Screenshot: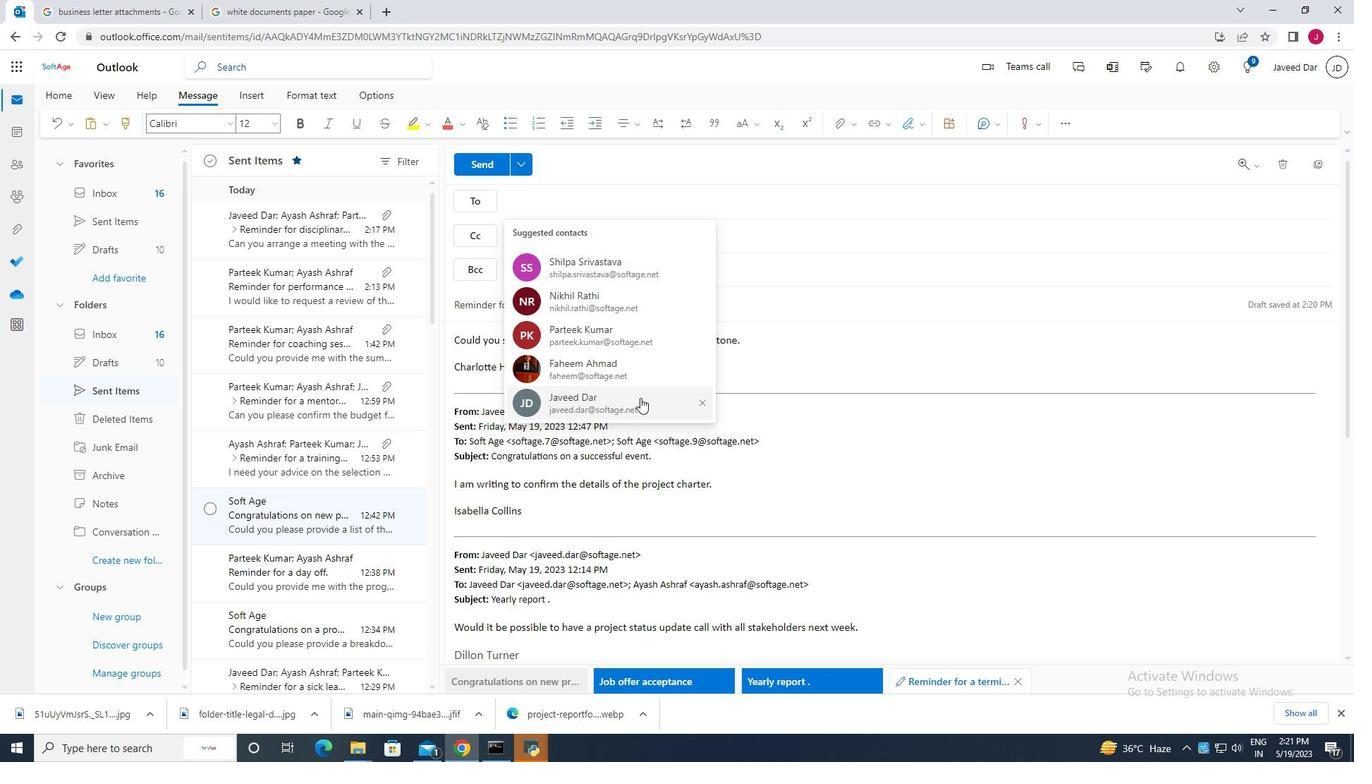 
Action: Mouse pressed left at (642, 397)
Screenshot: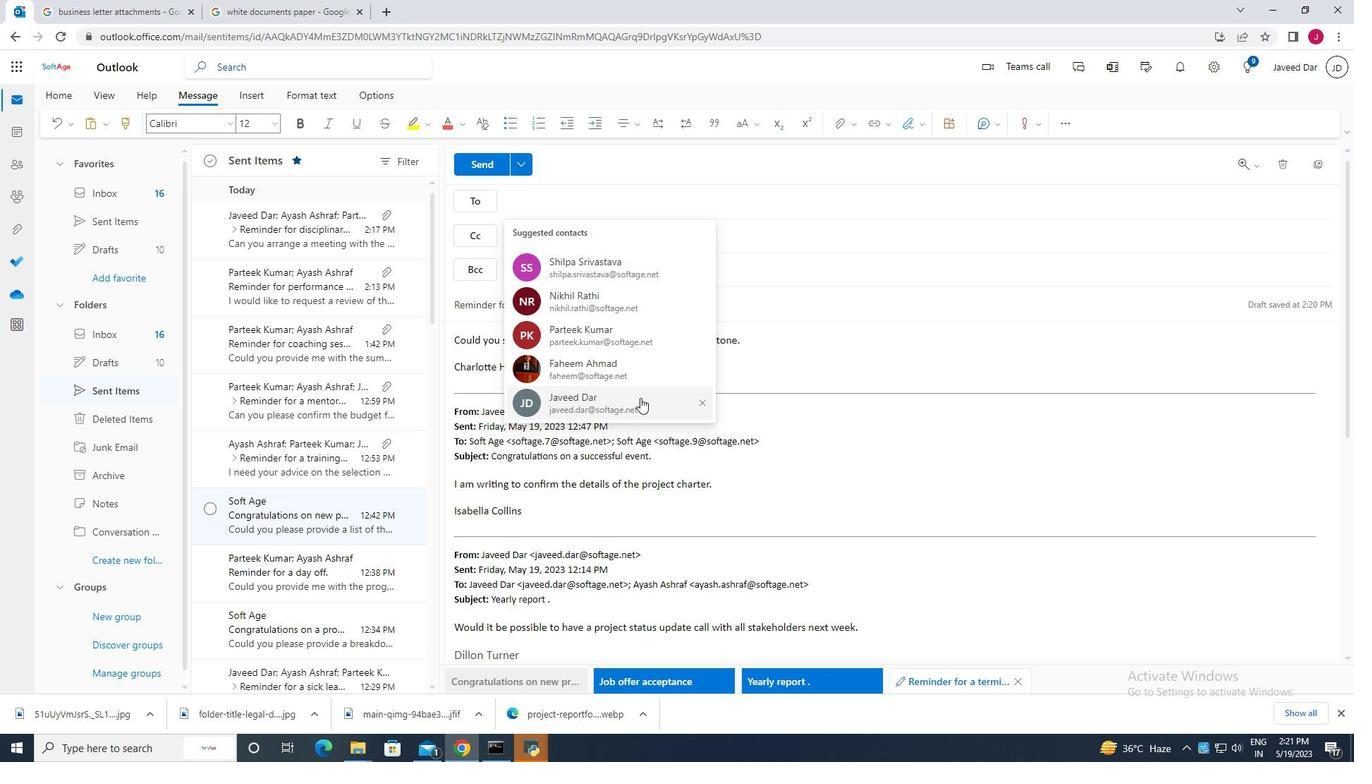 
Action: Mouse moved to (618, 209)
Screenshot: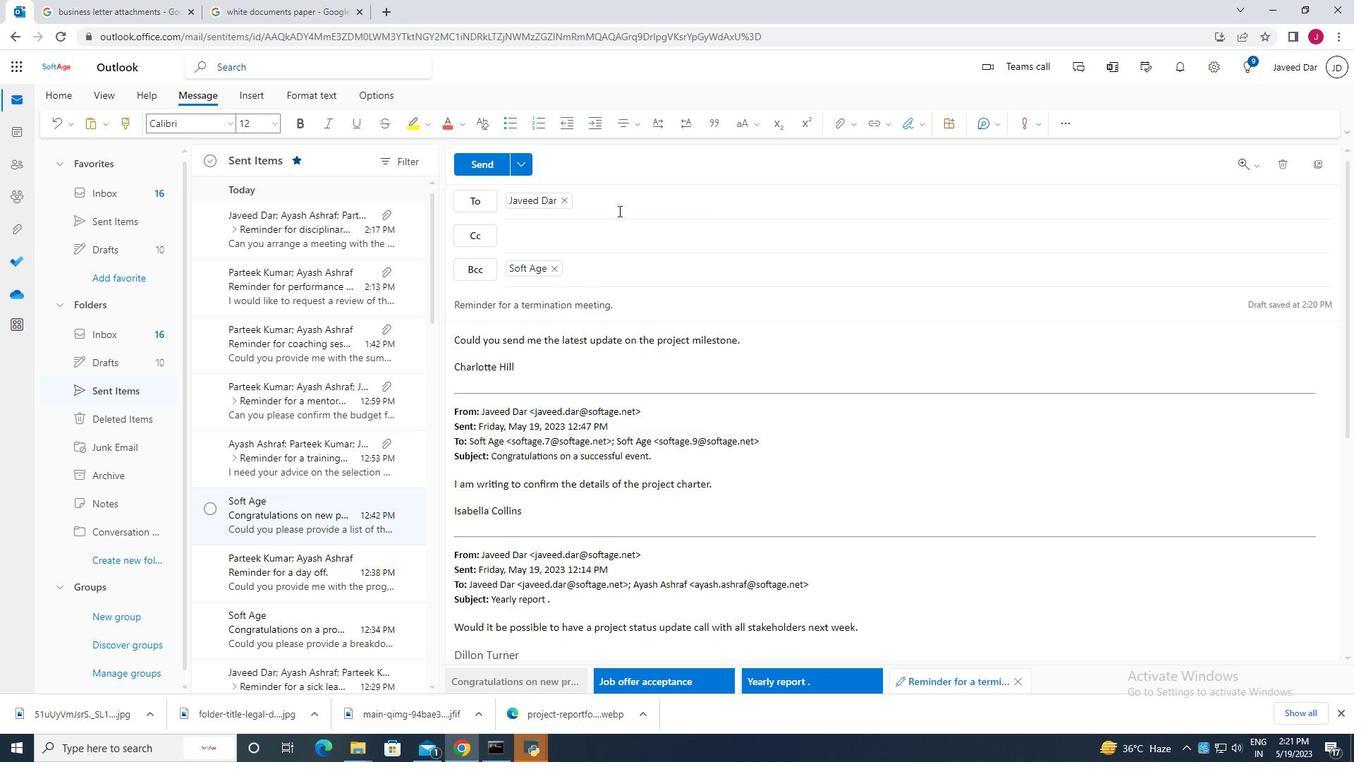 
Action: Key pressed a
Screenshot: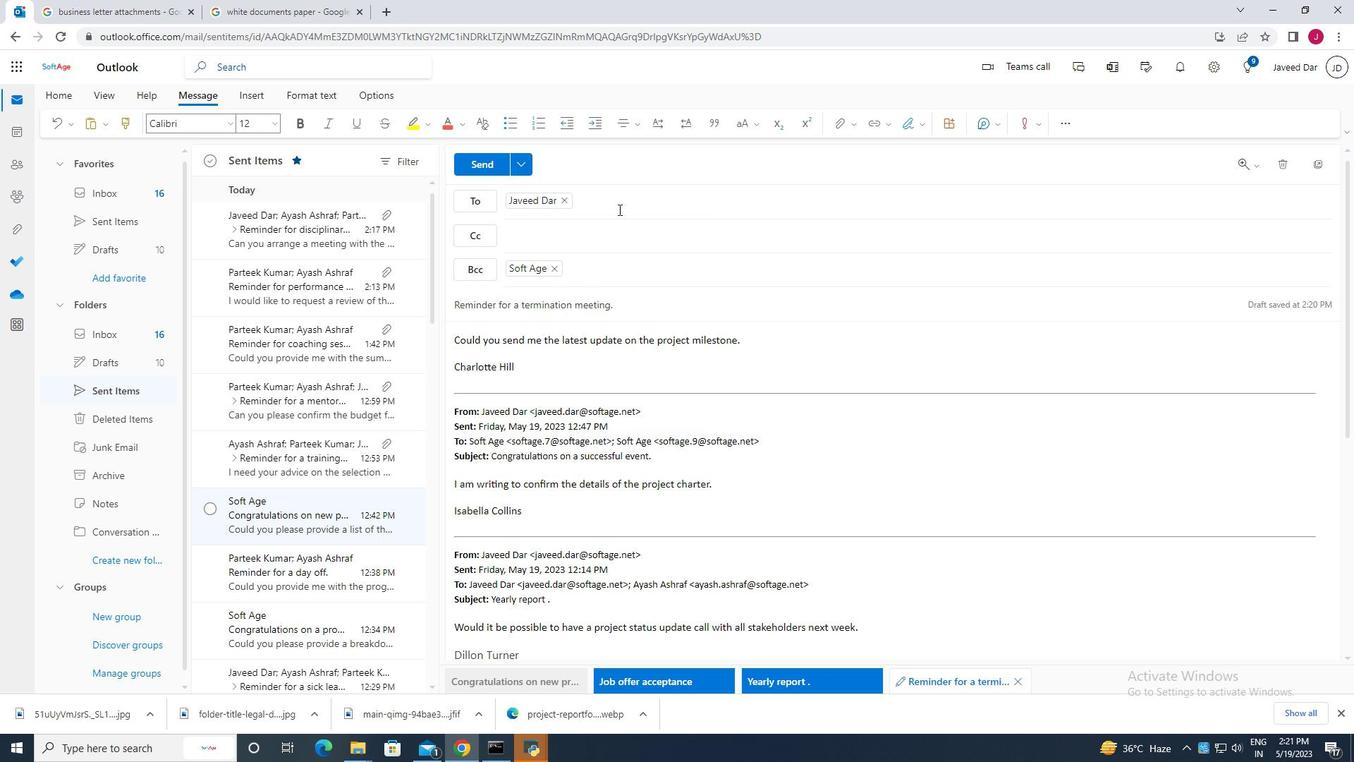 
Action: Mouse moved to (618, 209)
Screenshot: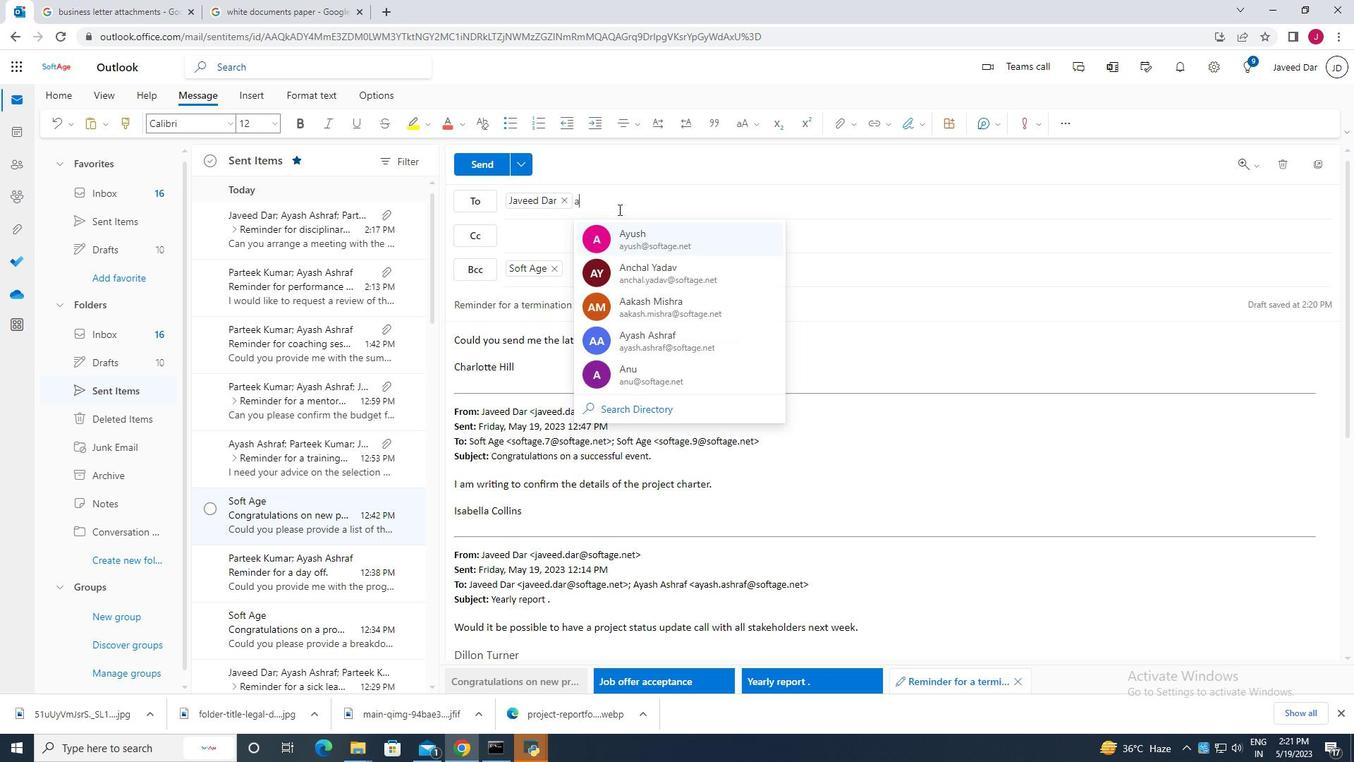
Action: Key pressed y
Screenshot: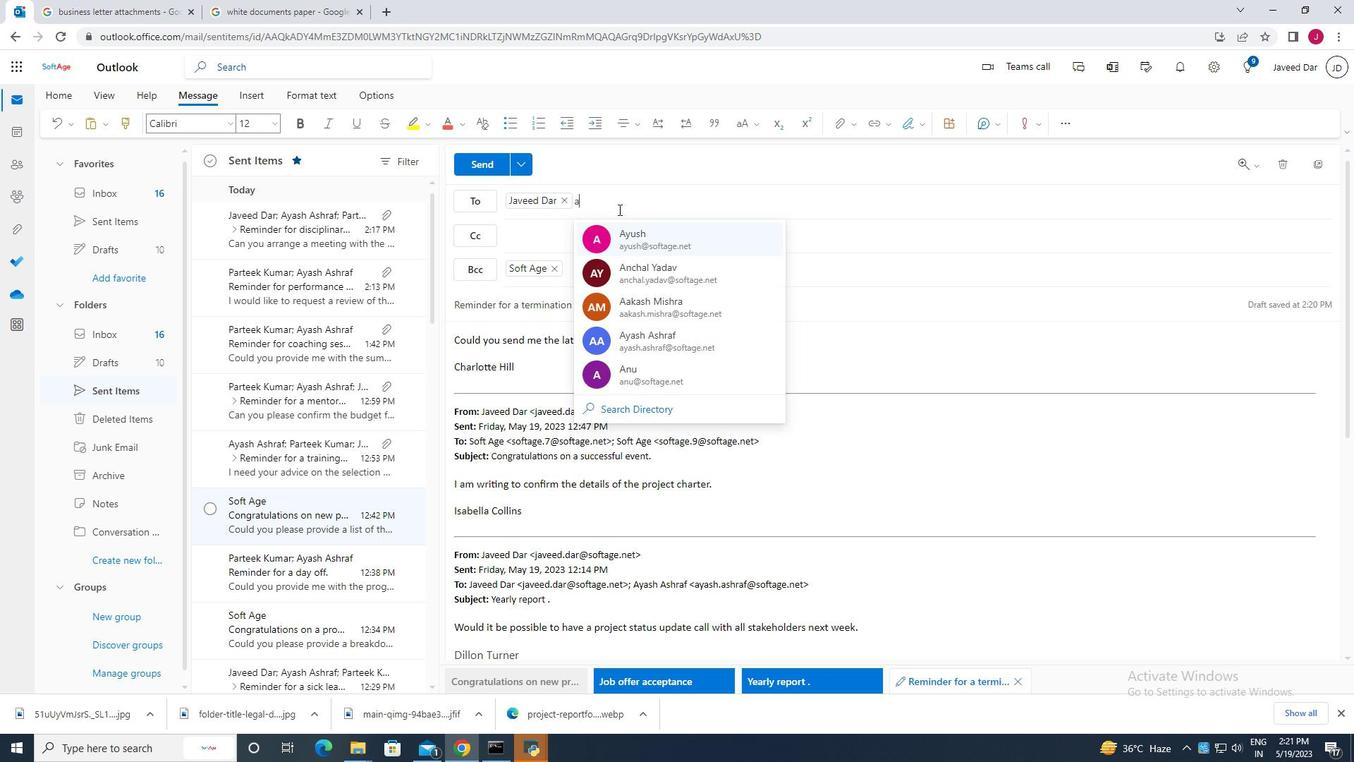 
Action: Mouse moved to (739, 270)
Screenshot: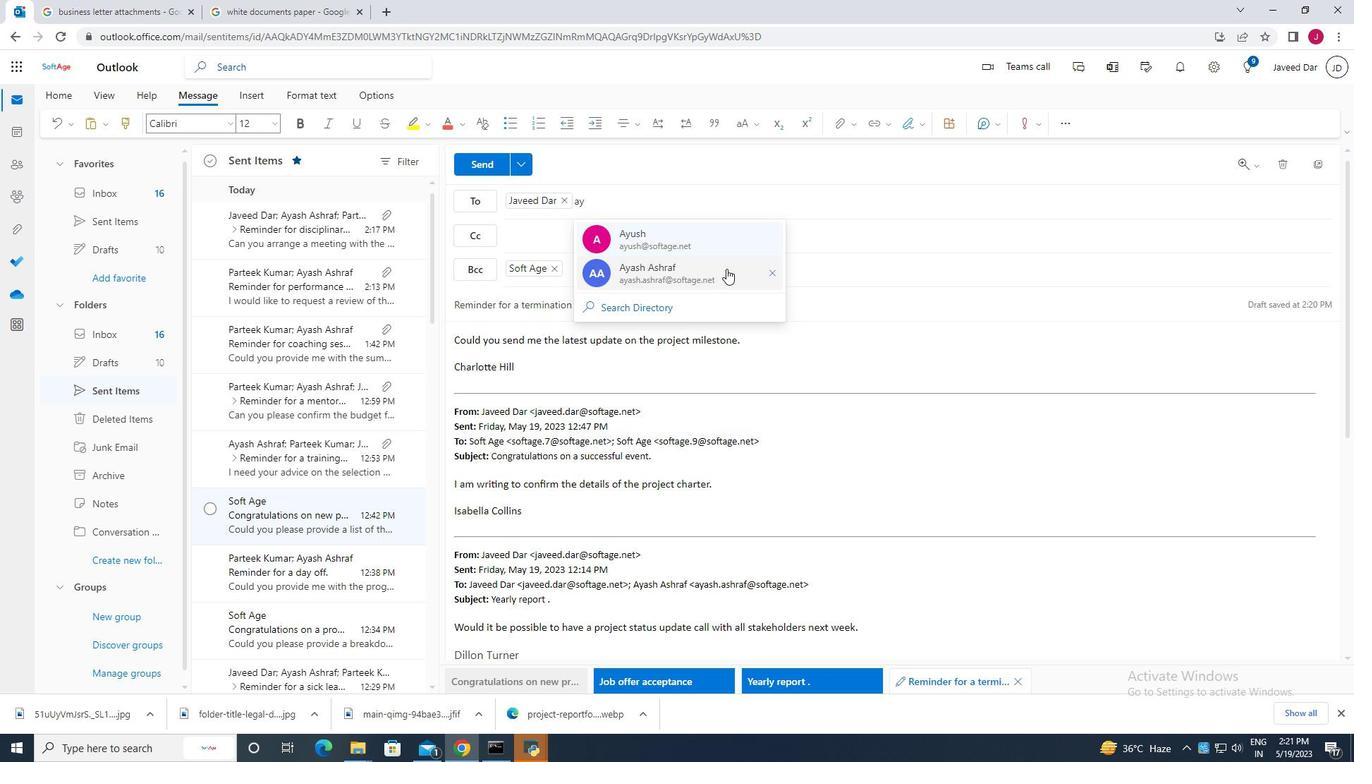 
Action: Mouse pressed left at (739, 270)
Screenshot: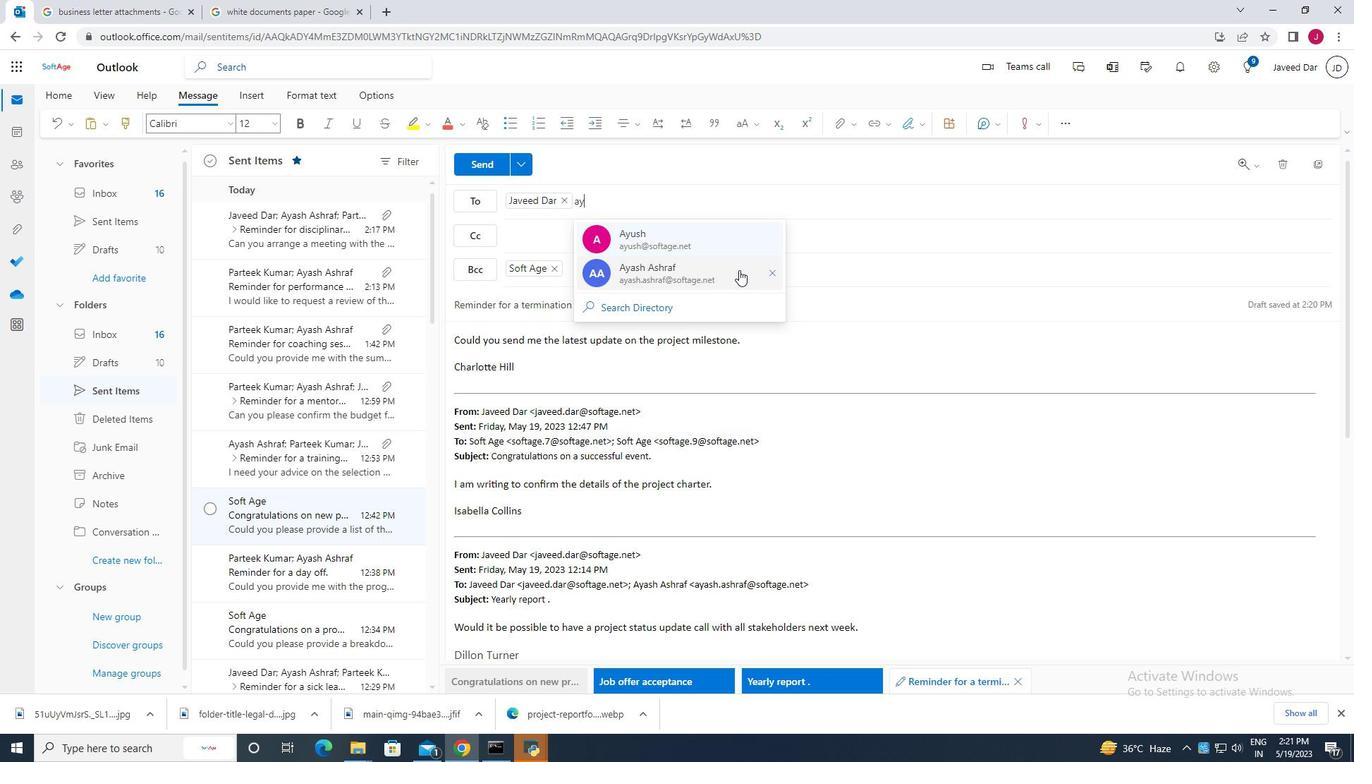 
Action: Mouse moved to (840, 119)
Screenshot: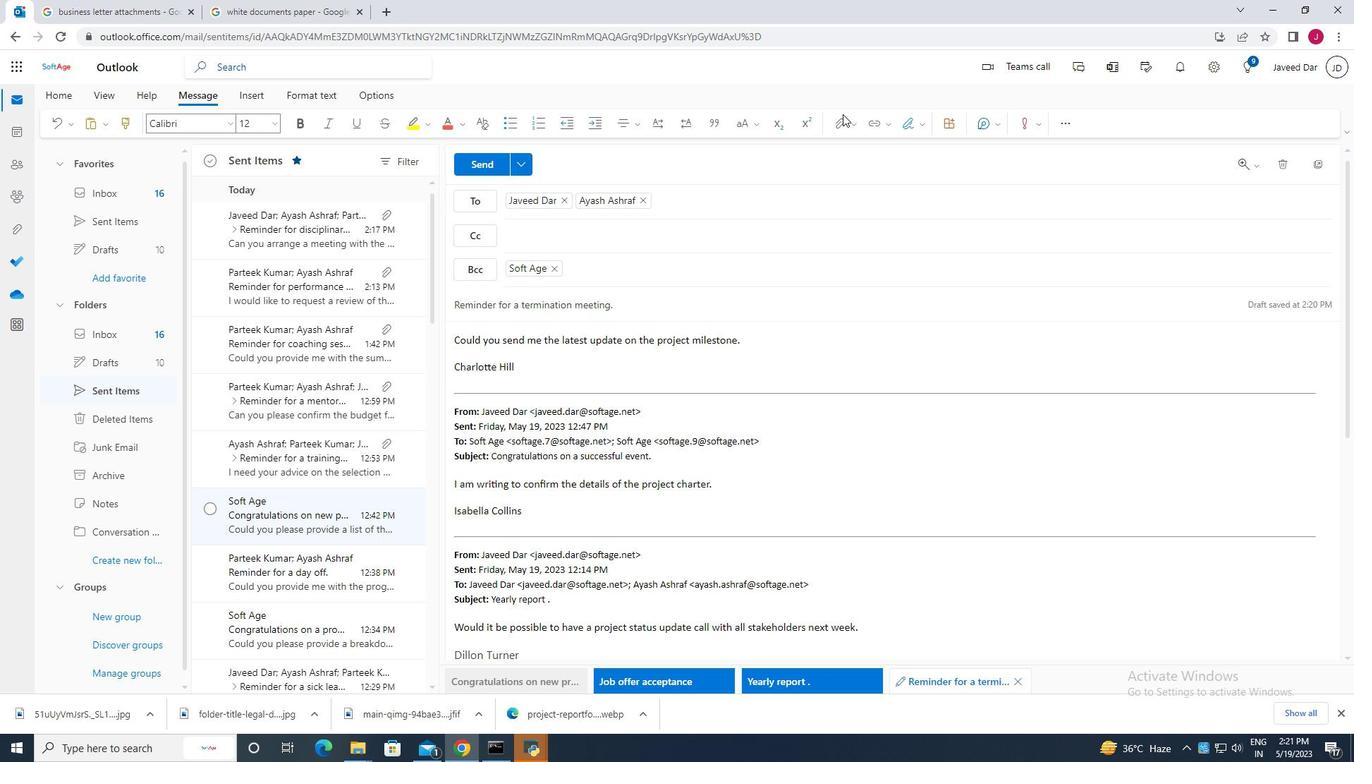 
Action: Mouse pressed left at (840, 119)
Screenshot: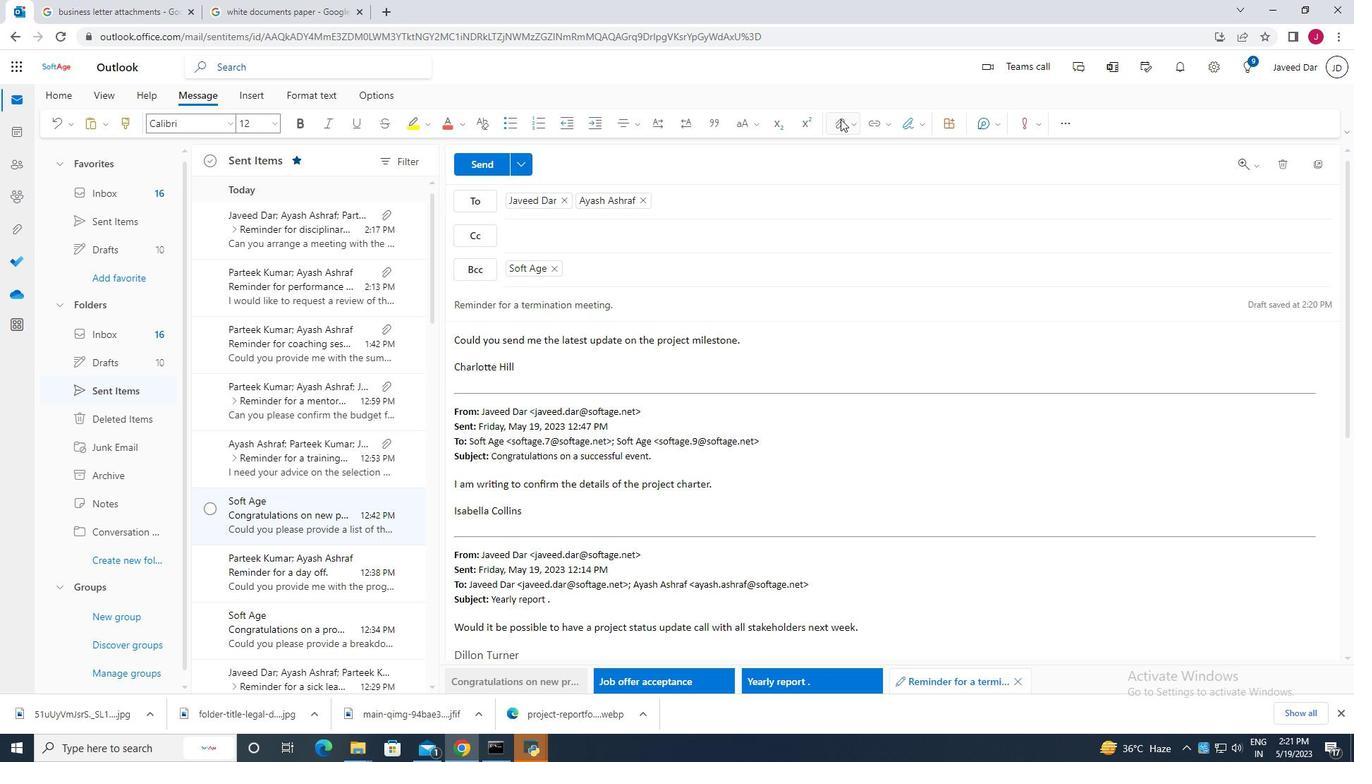 
Action: Mouse moved to (781, 151)
Screenshot: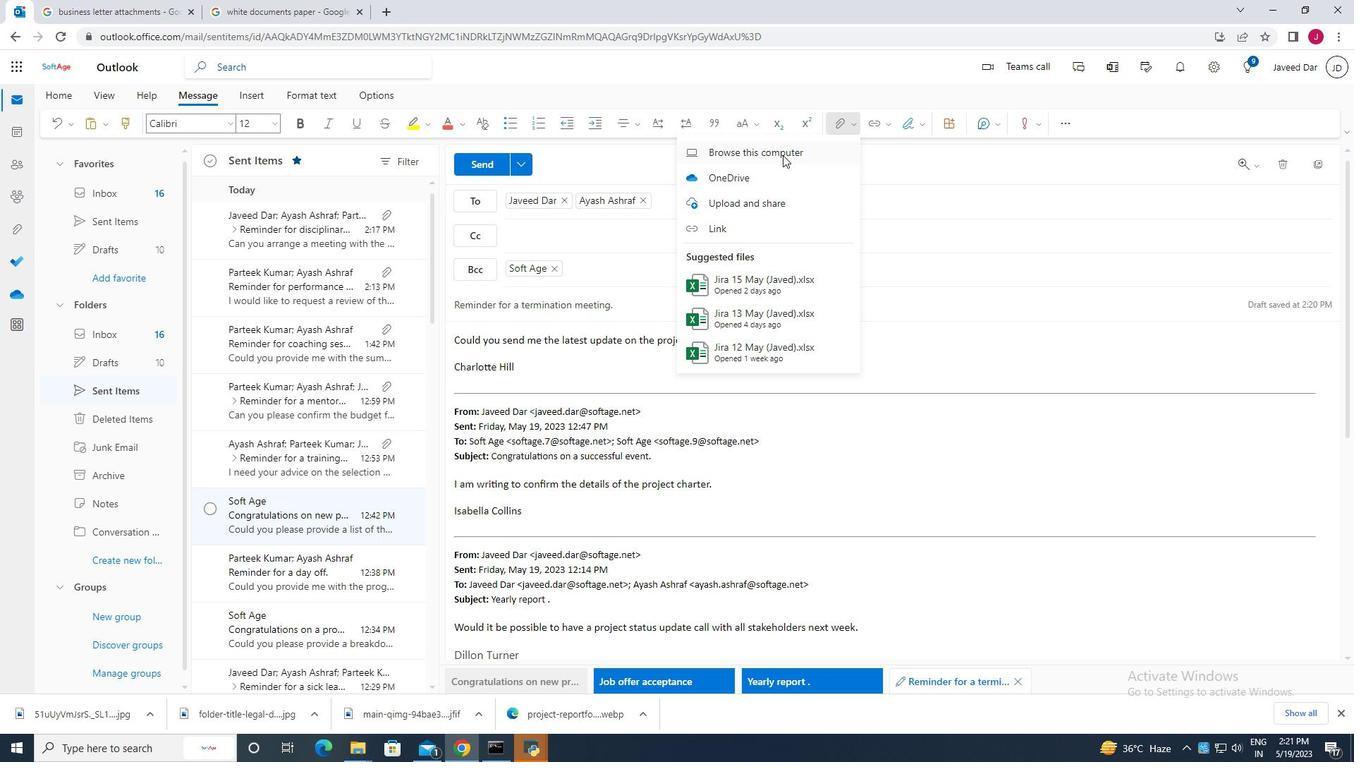 
Action: Mouse pressed left at (781, 151)
Screenshot: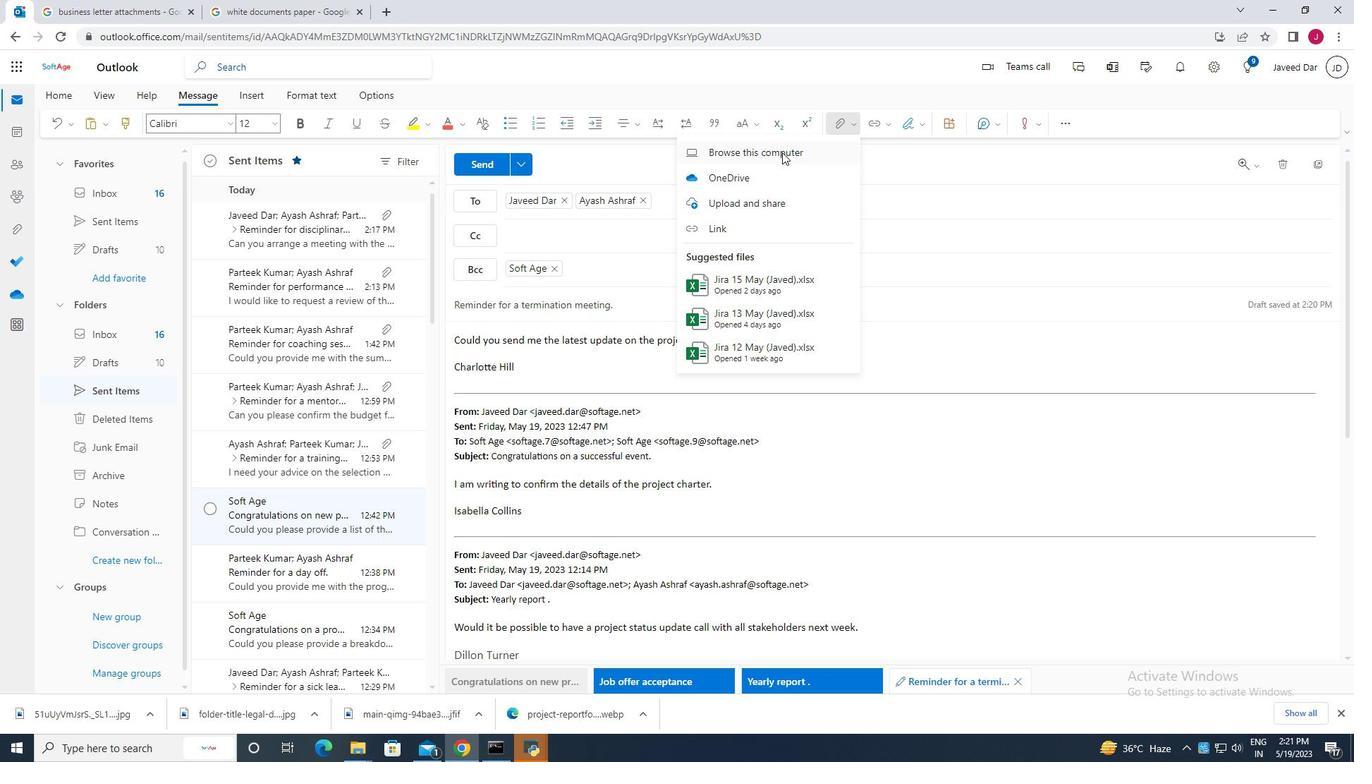 
Action: Mouse moved to (264, 145)
Screenshot: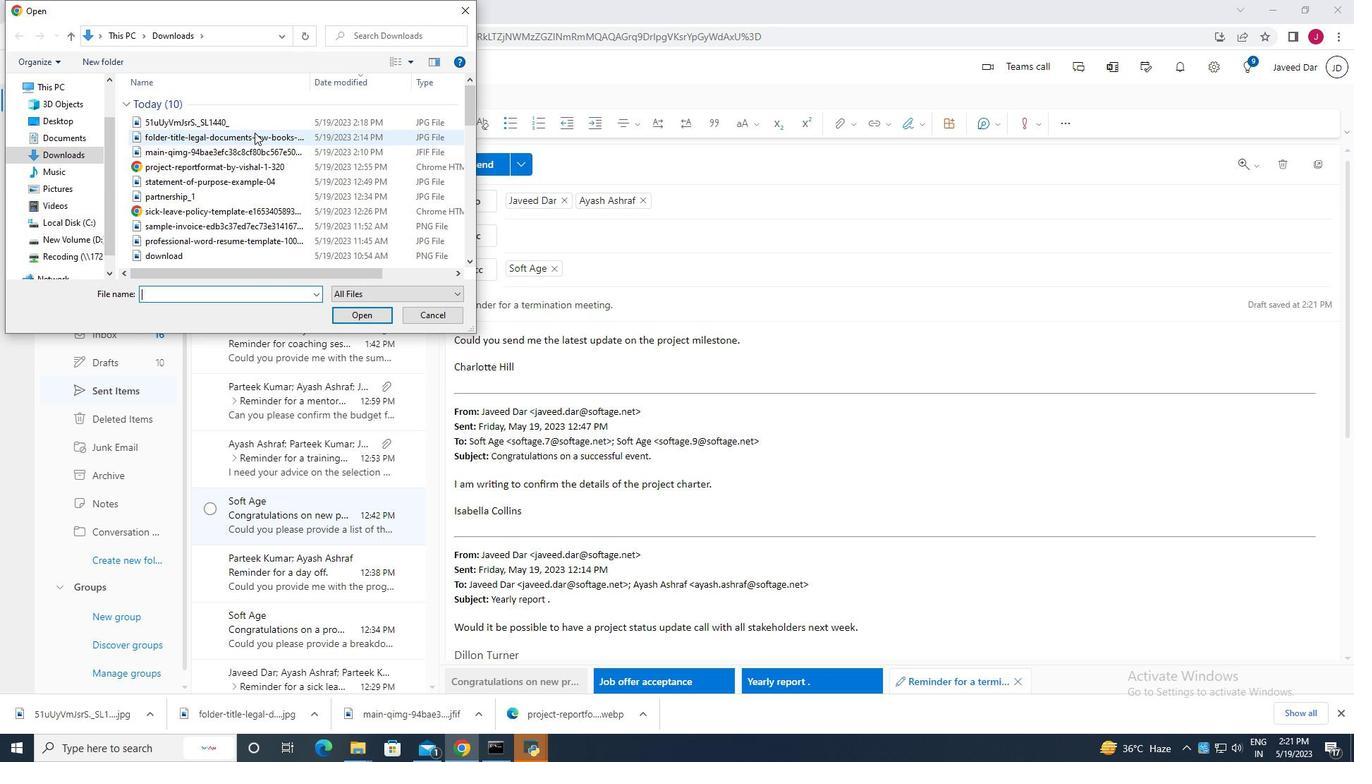 
Action: Mouse scrolled (264, 146) with delta (0, 0)
Screenshot: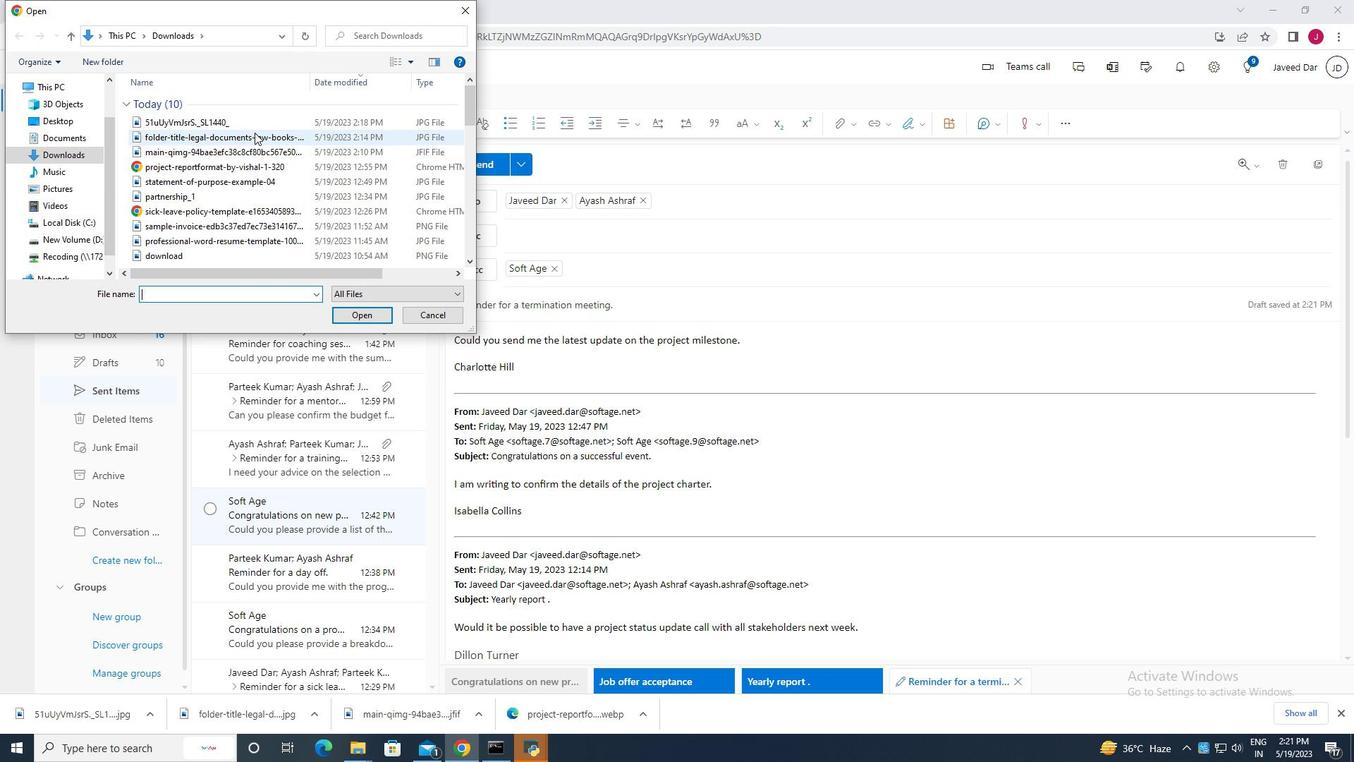 
Action: Mouse scrolled (264, 146) with delta (0, 0)
Screenshot: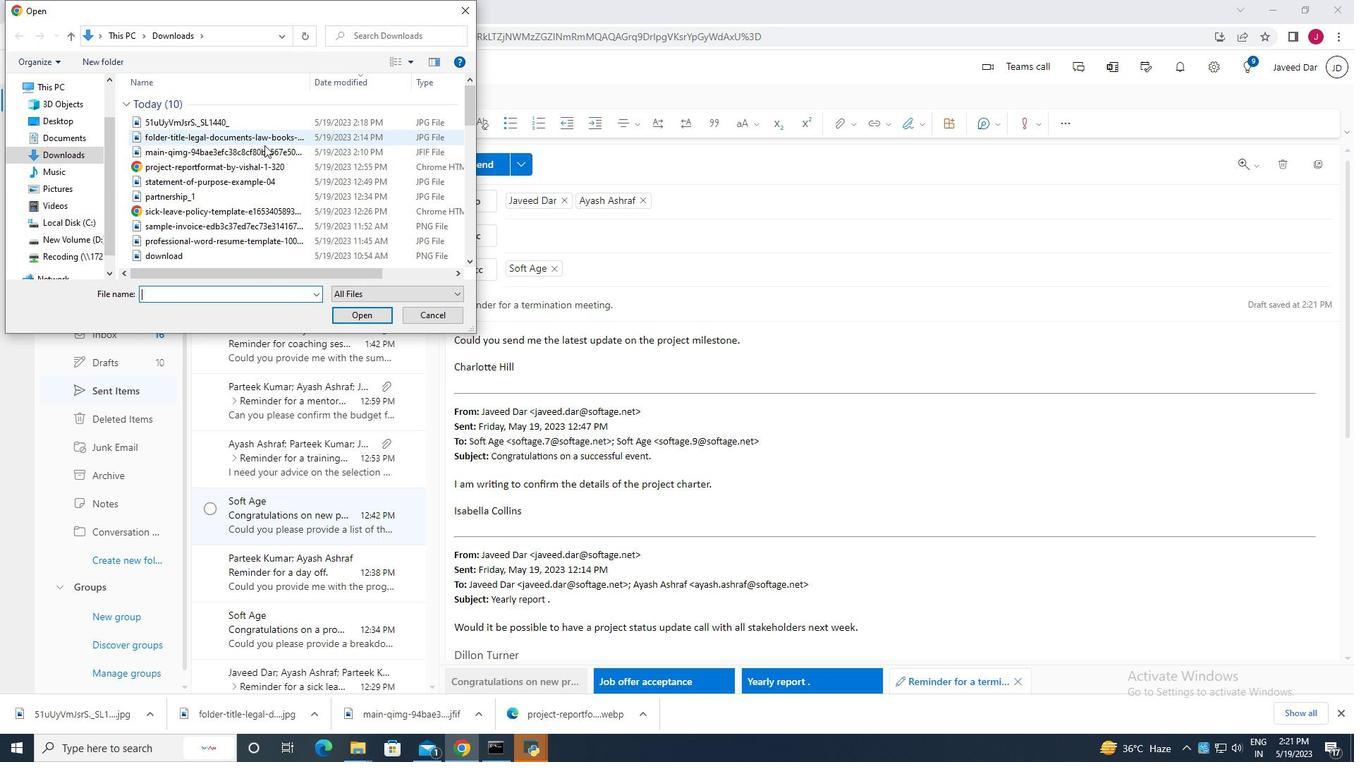 
Action: Mouse scrolled (264, 146) with delta (0, 0)
Screenshot: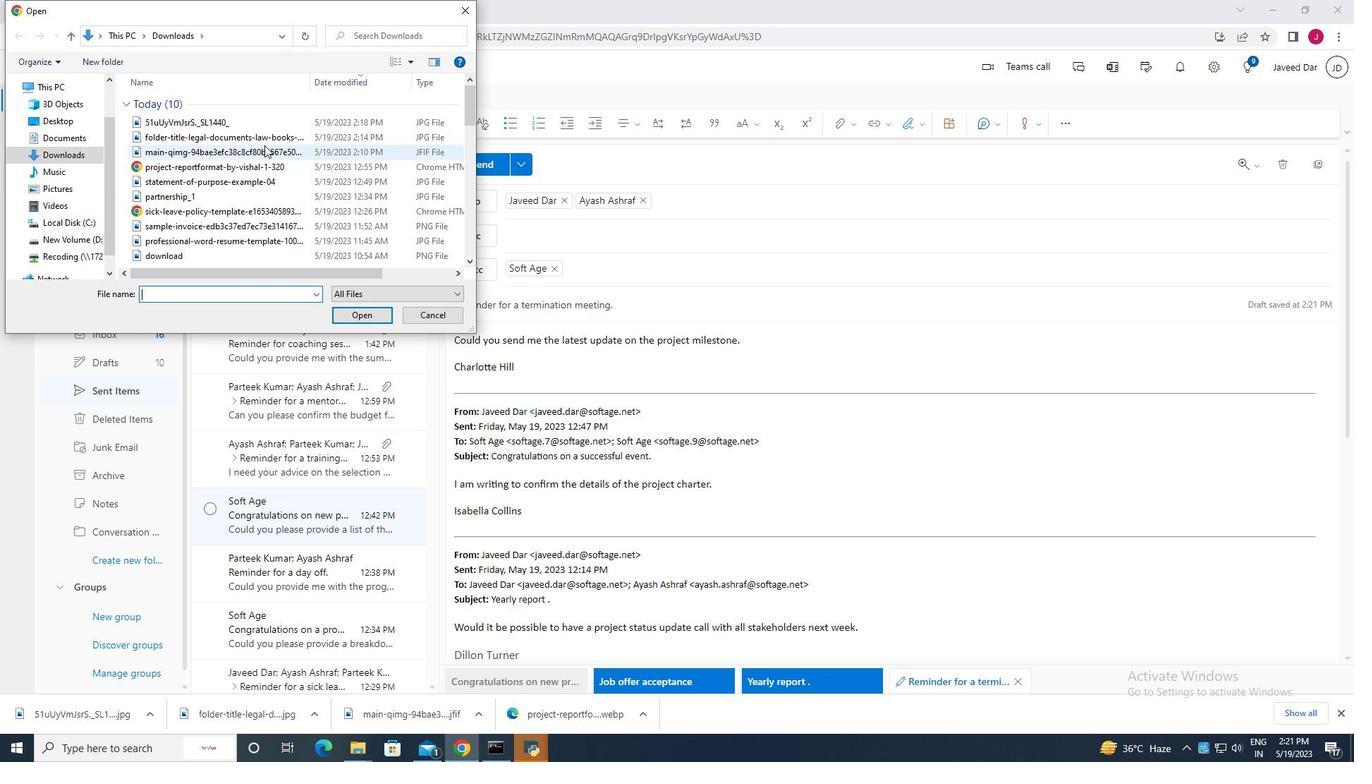 
Action: Mouse moved to (267, 146)
Screenshot: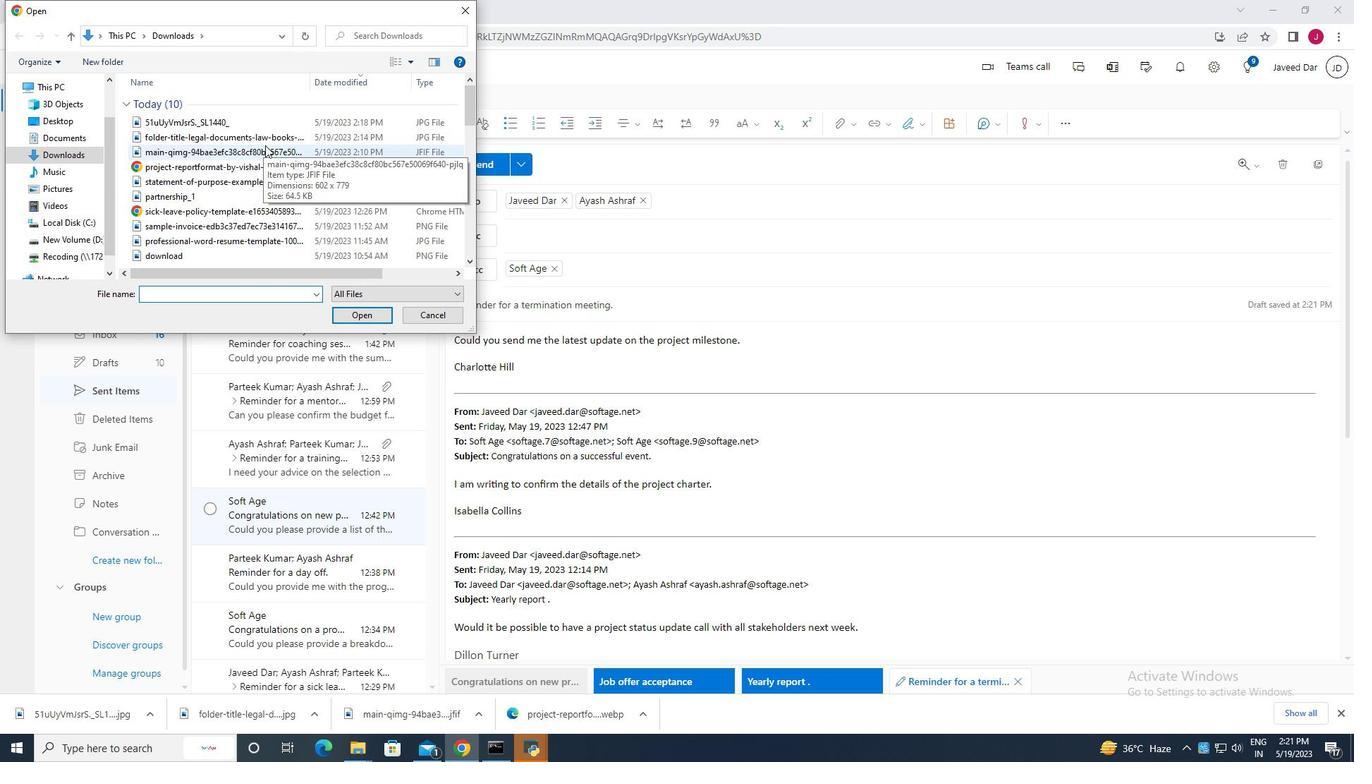 
Action: Mouse scrolled (267, 147) with delta (0, 0)
Screenshot: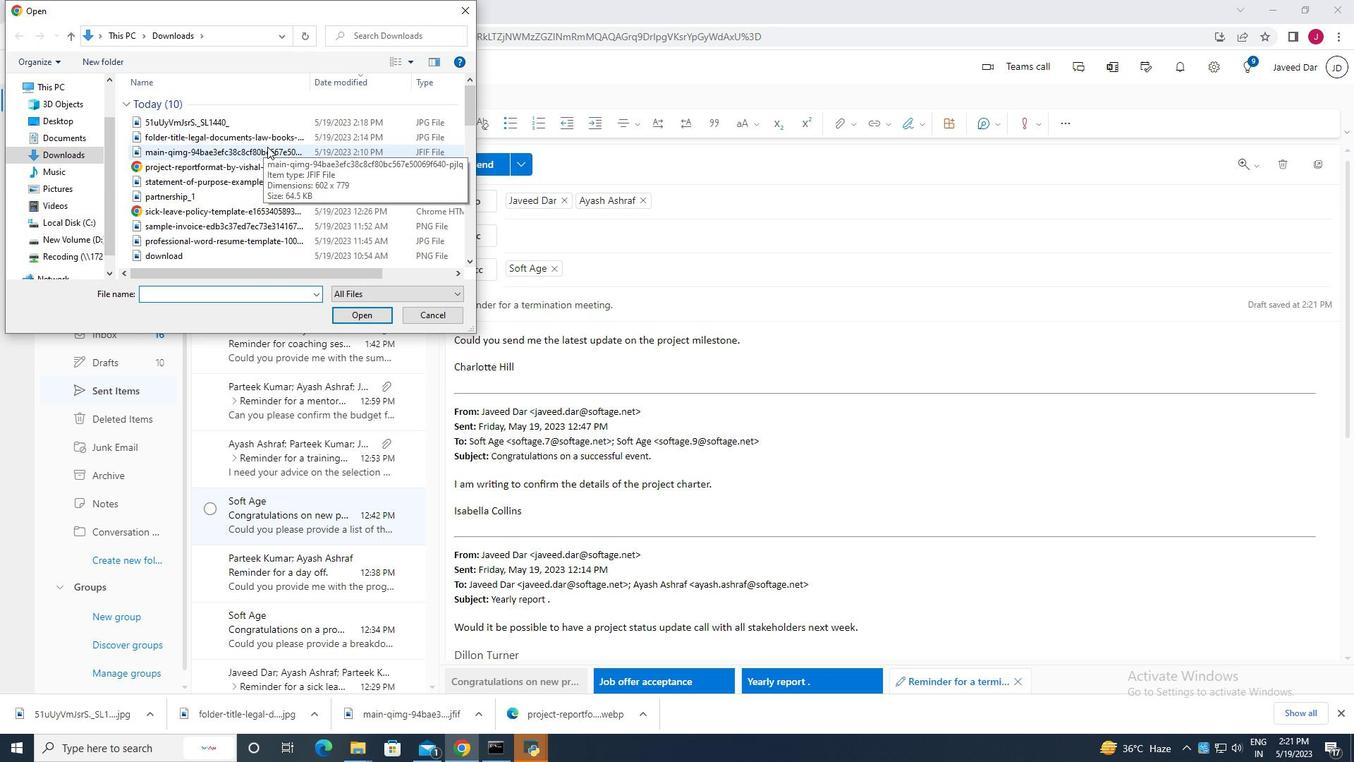 
Action: Mouse moved to (377, 119)
Screenshot: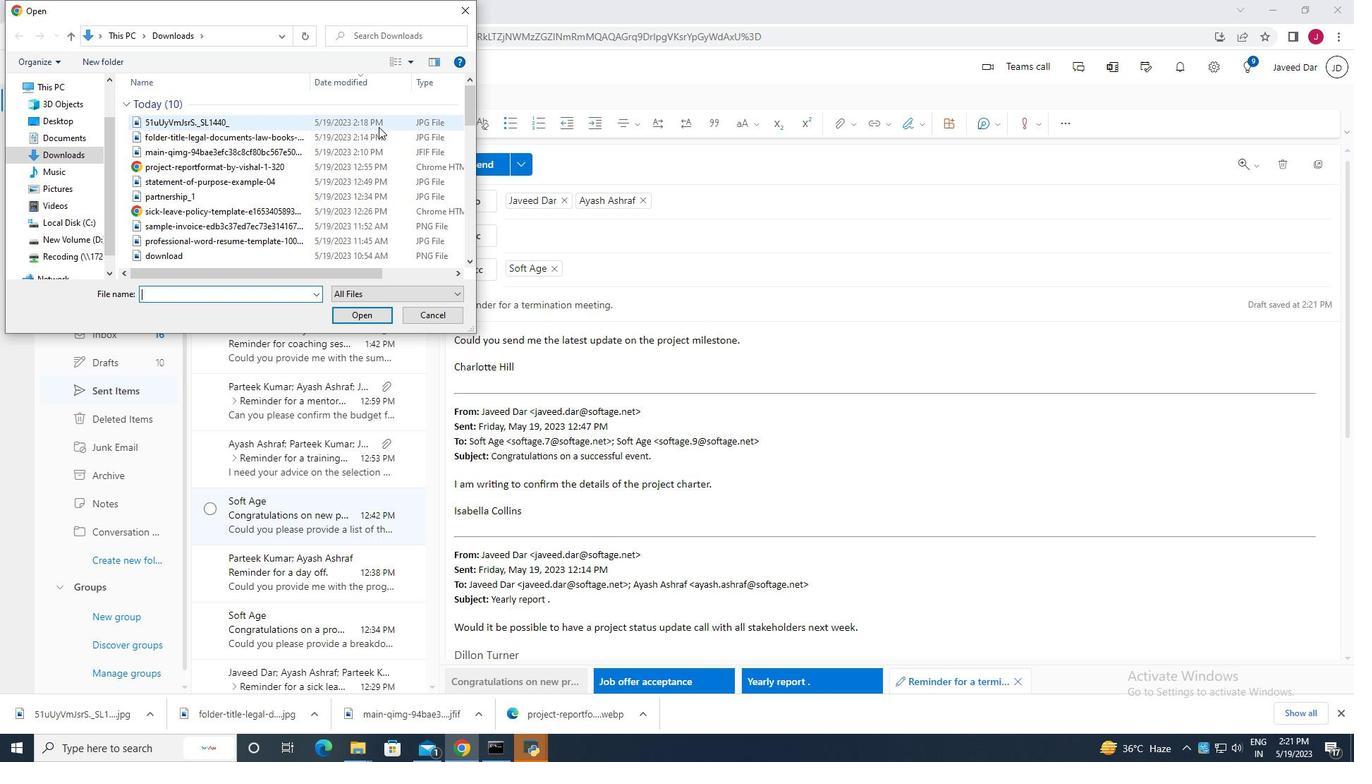 
Action: Mouse pressed left at (377, 119)
Screenshot: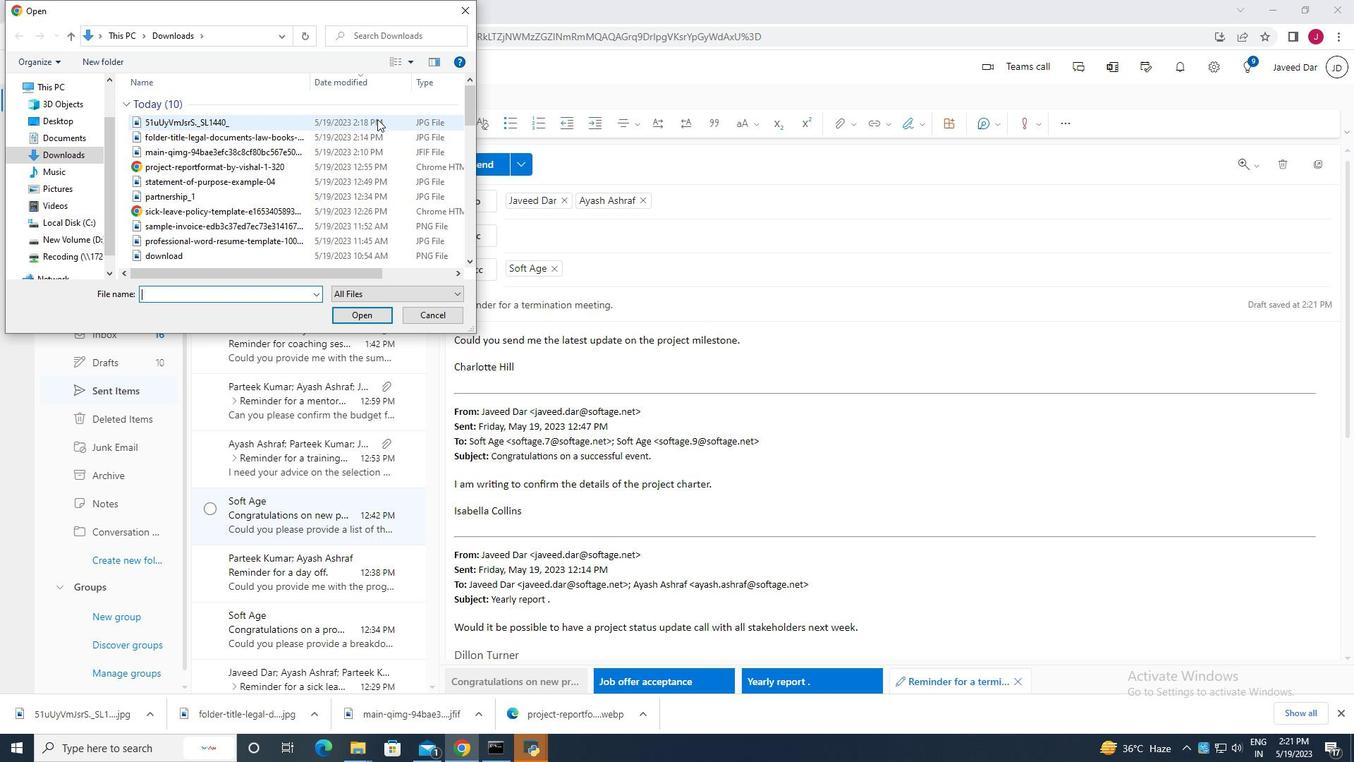 
Action: Mouse moved to (361, 313)
Screenshot: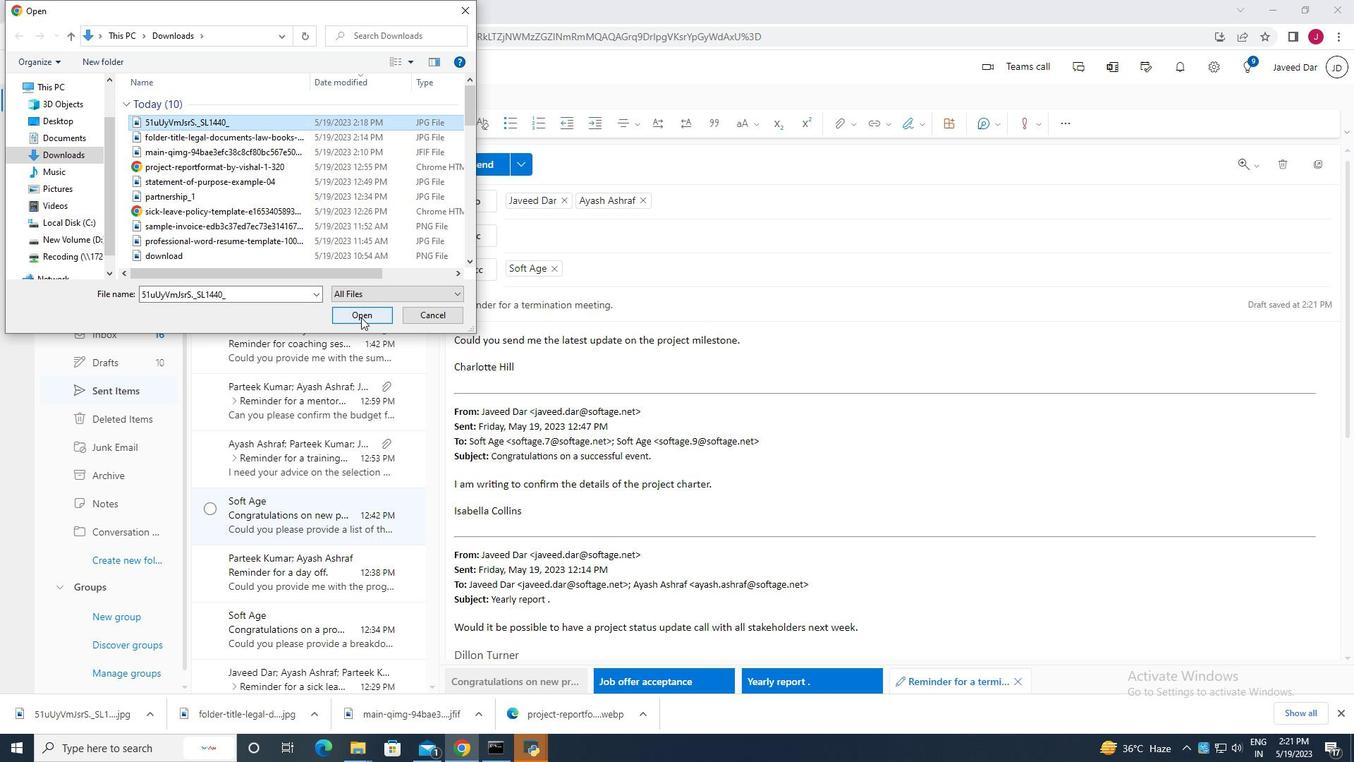 
Action: Mouse pressed left at (361, 313)
Screenshot: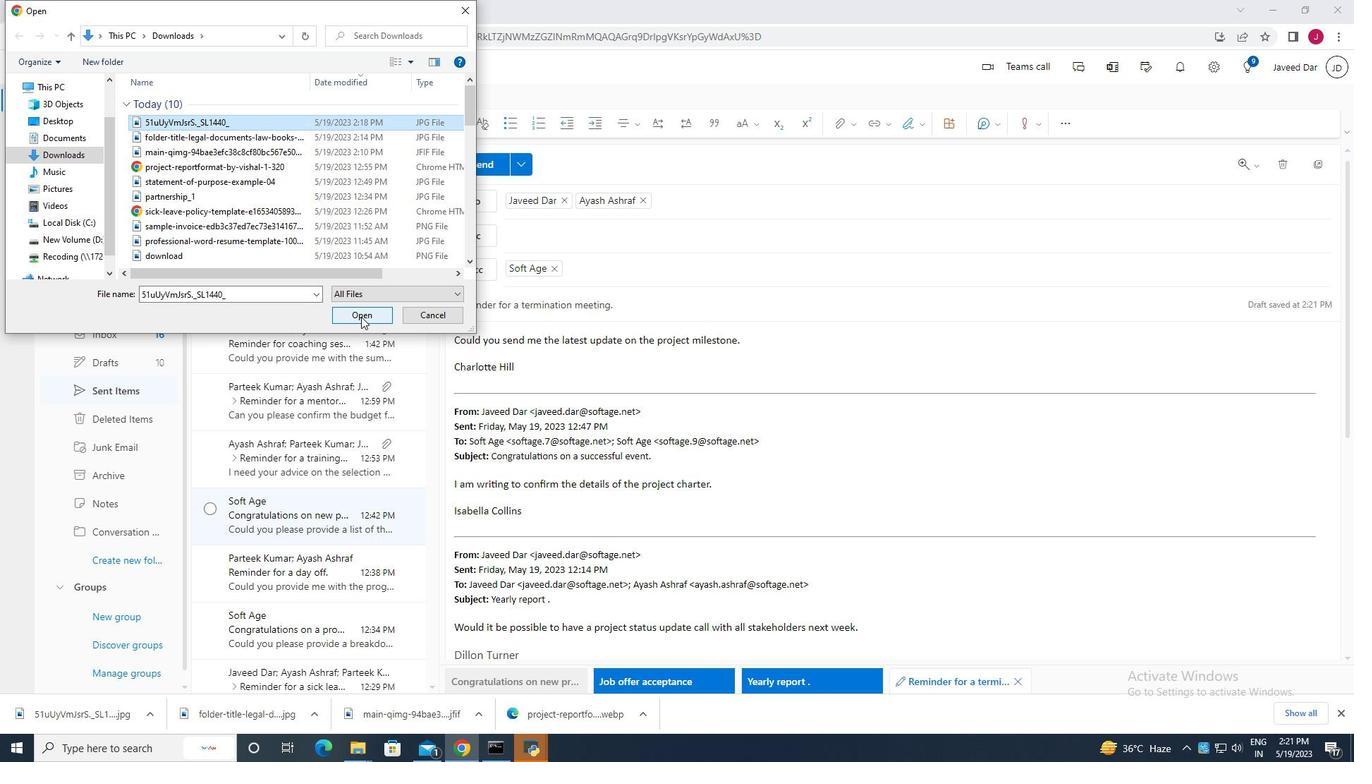 
Action: Mouse moved to (652, 294)
Screenshot: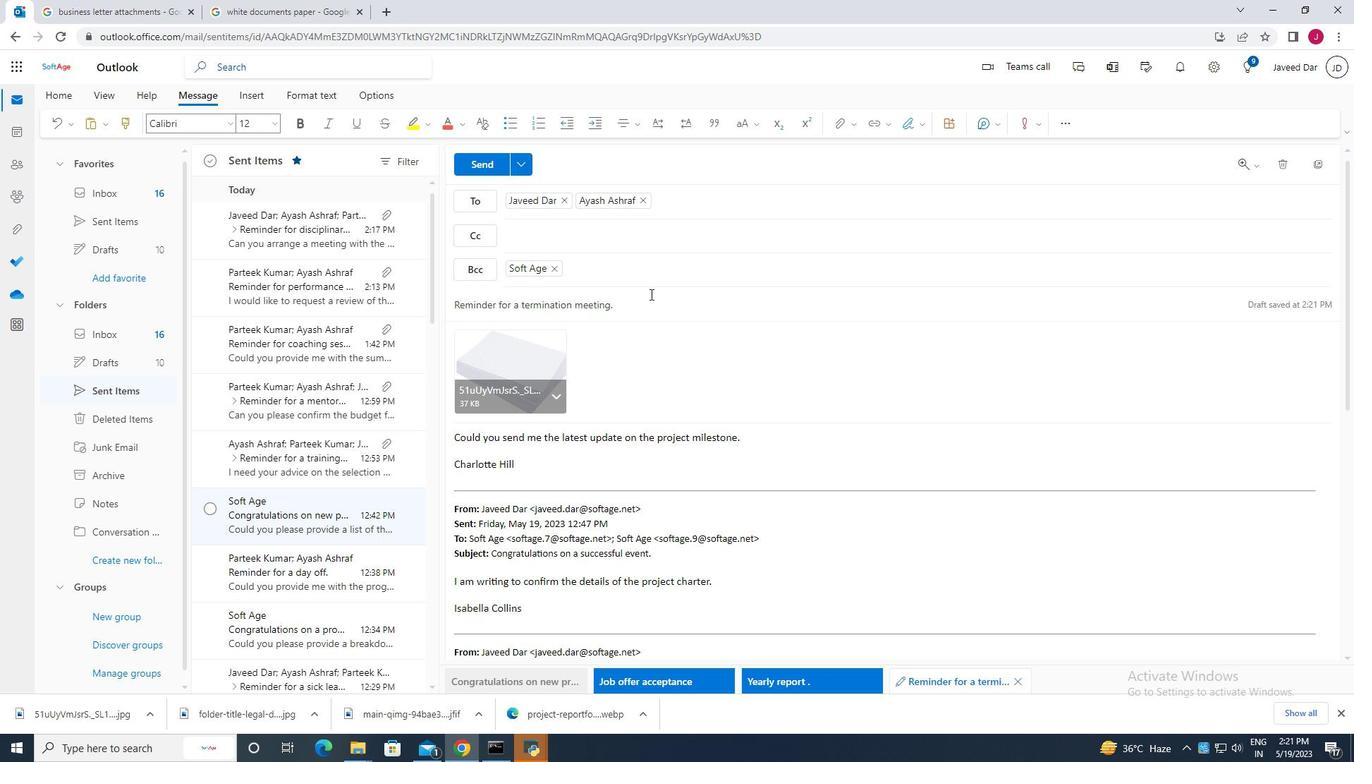
